 Task: Find connections with filter location Jeypore with filter topic #linkedinlearningwith filter profile language German with filter current company WNS with filter school SR Engineering College  with filter industry Retail Art Dealers with filter service category Retirement Planning with filter keywords title Front Desk Associate
Action: Mouse moved to (616, 83)
Screenshot: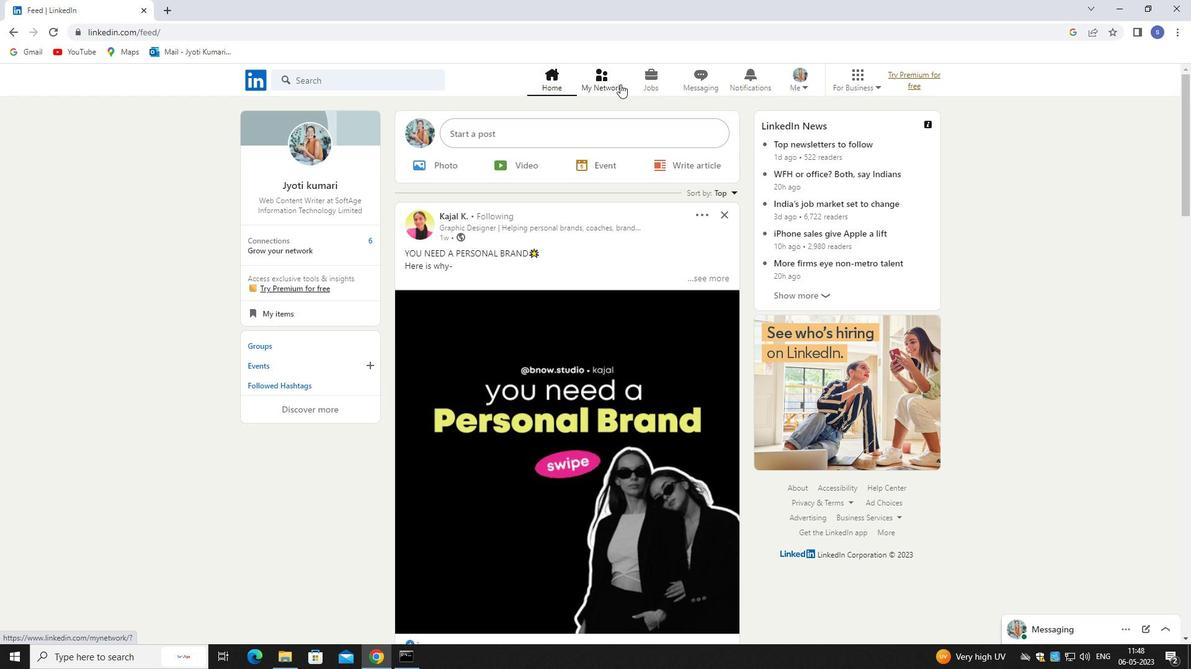 
Action: Mouse pressed left at (616, 83)
Screenshot: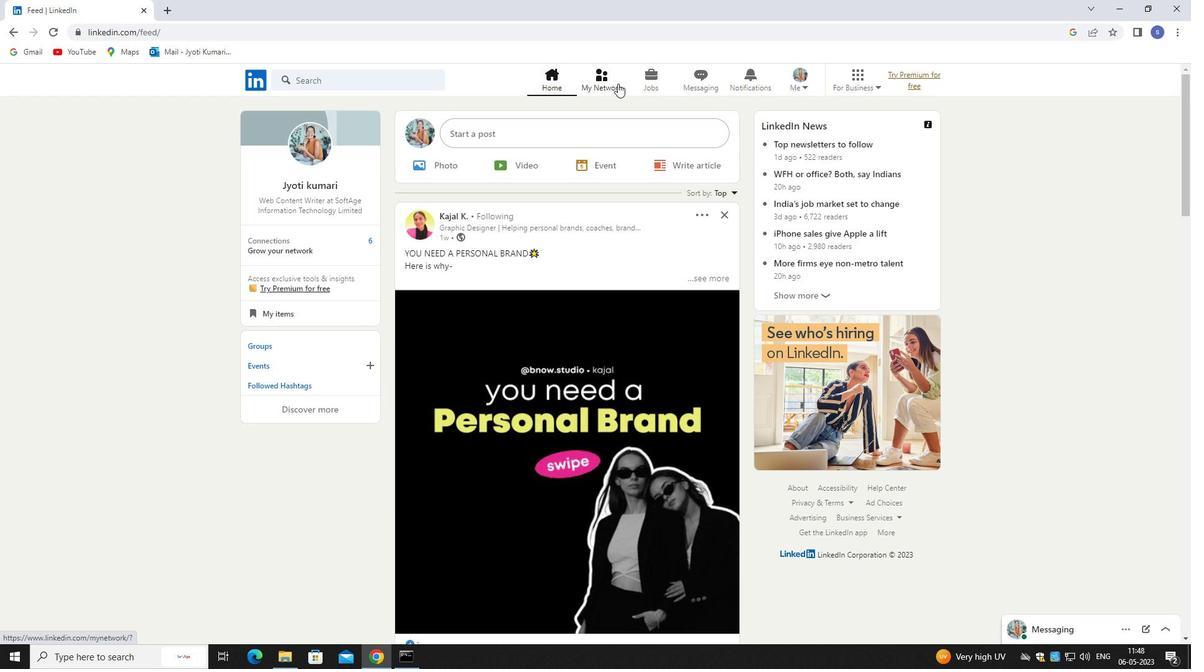 
Action: Mouse pressed left at (616, 83)
Screenshot: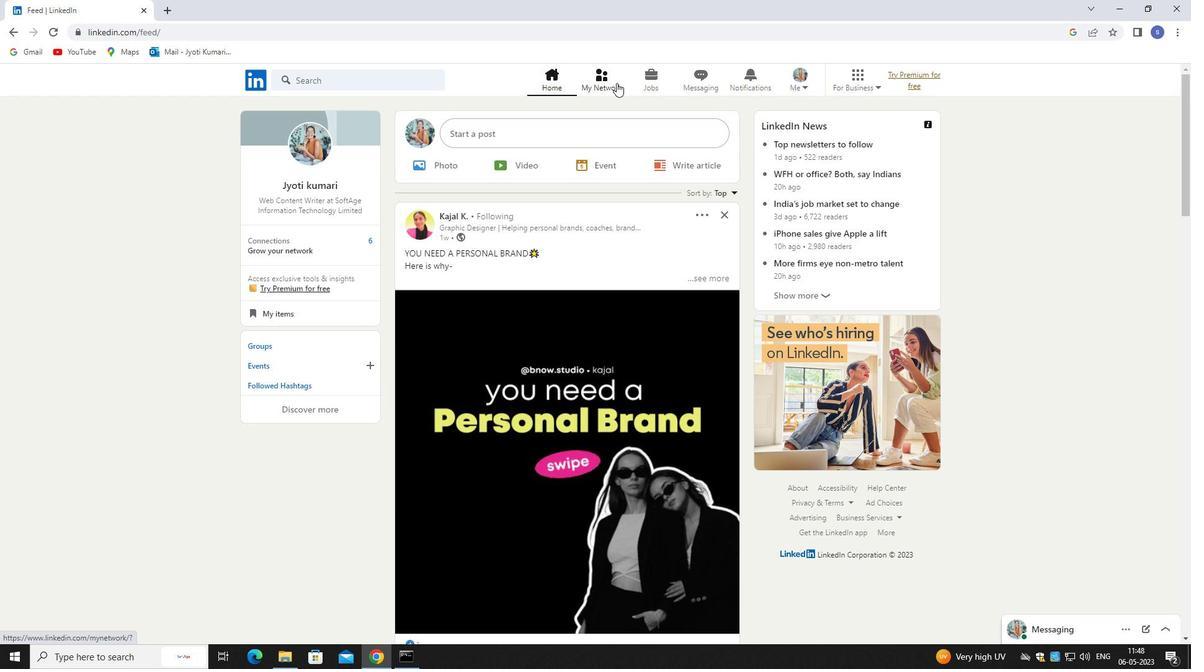 
Action: Mouse moved to (352, 156)
Screenshot: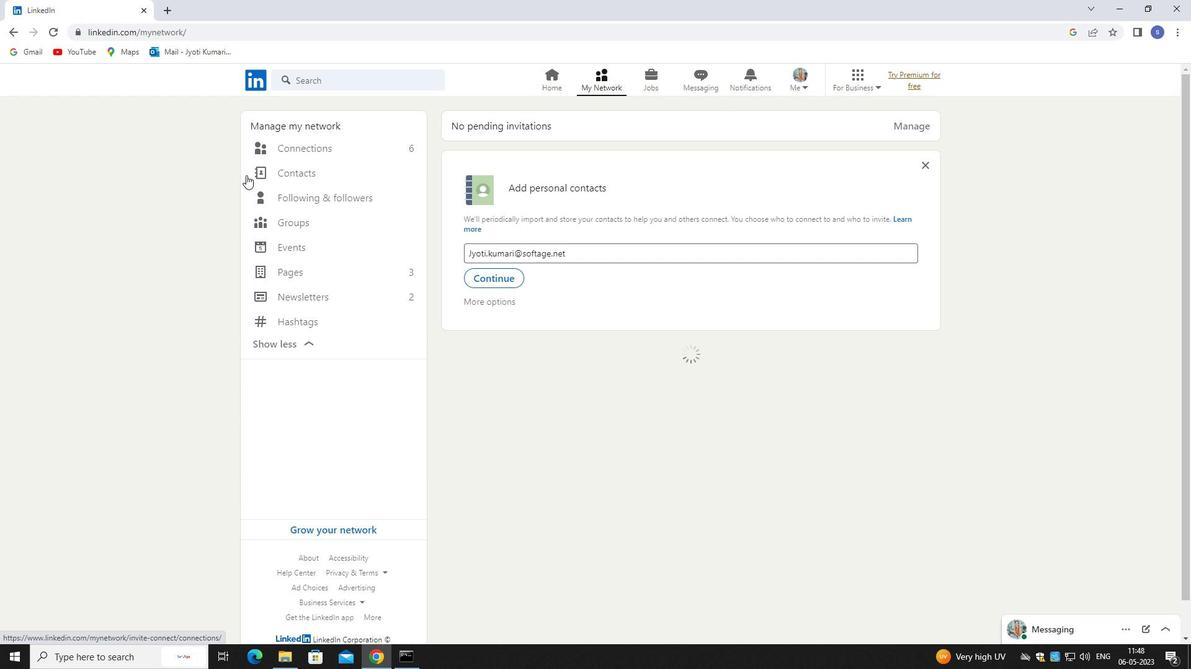 
Action: Mouse pressed left at (352, 156)
Screenshot: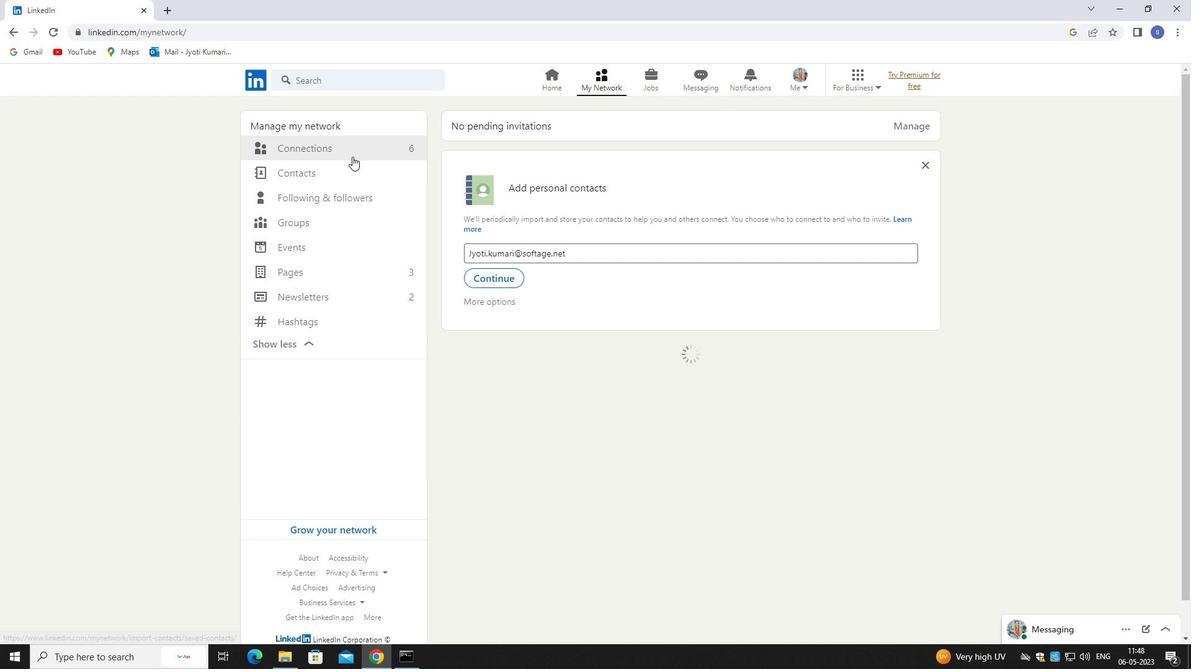 
Action: Mouse moved to (352, 156)
Screenshot: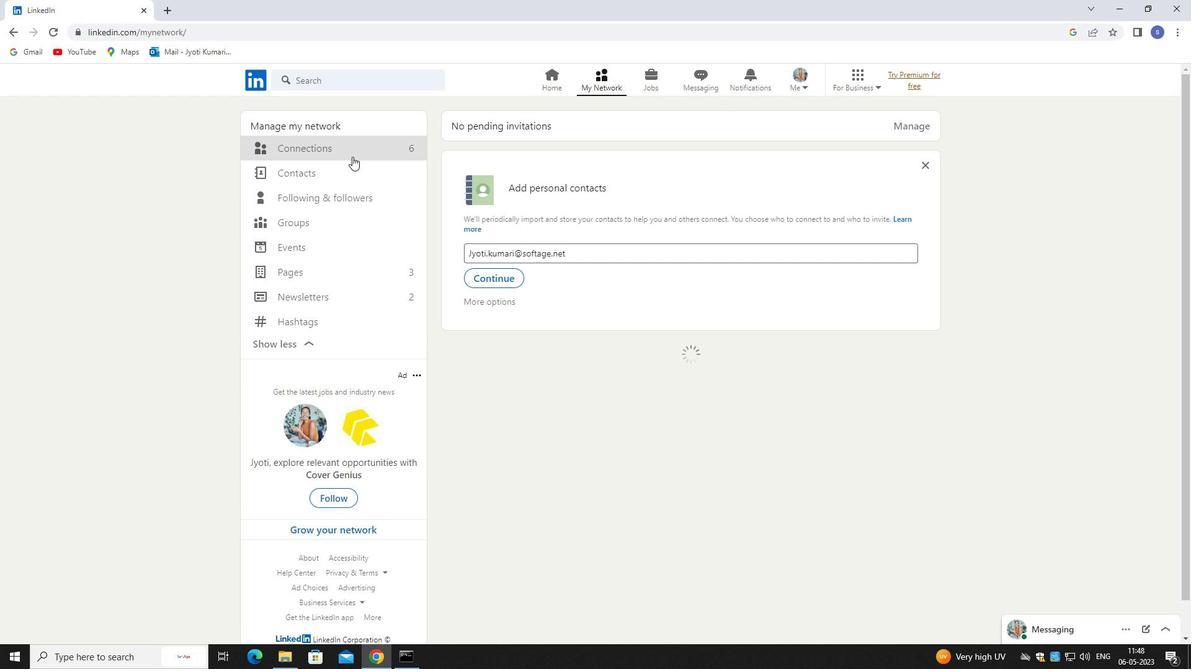 
Action: Mouse pressed left at (352, 156)
Screenshot: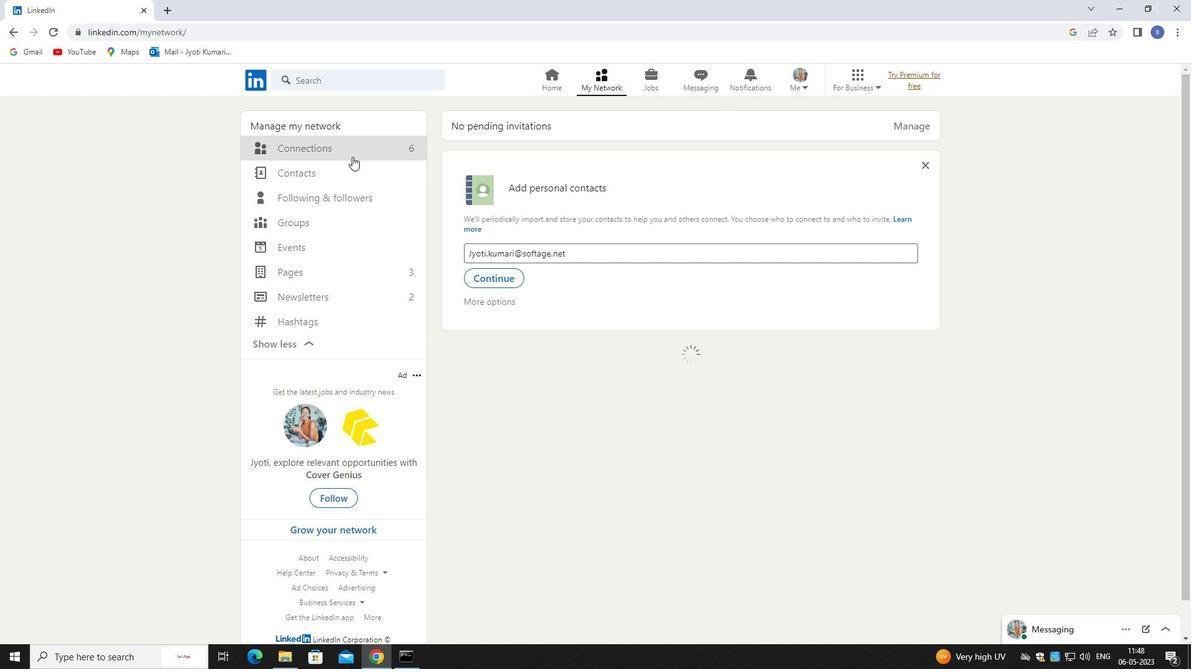 
Action: Mouse moved to (353, 156)
Screenshot: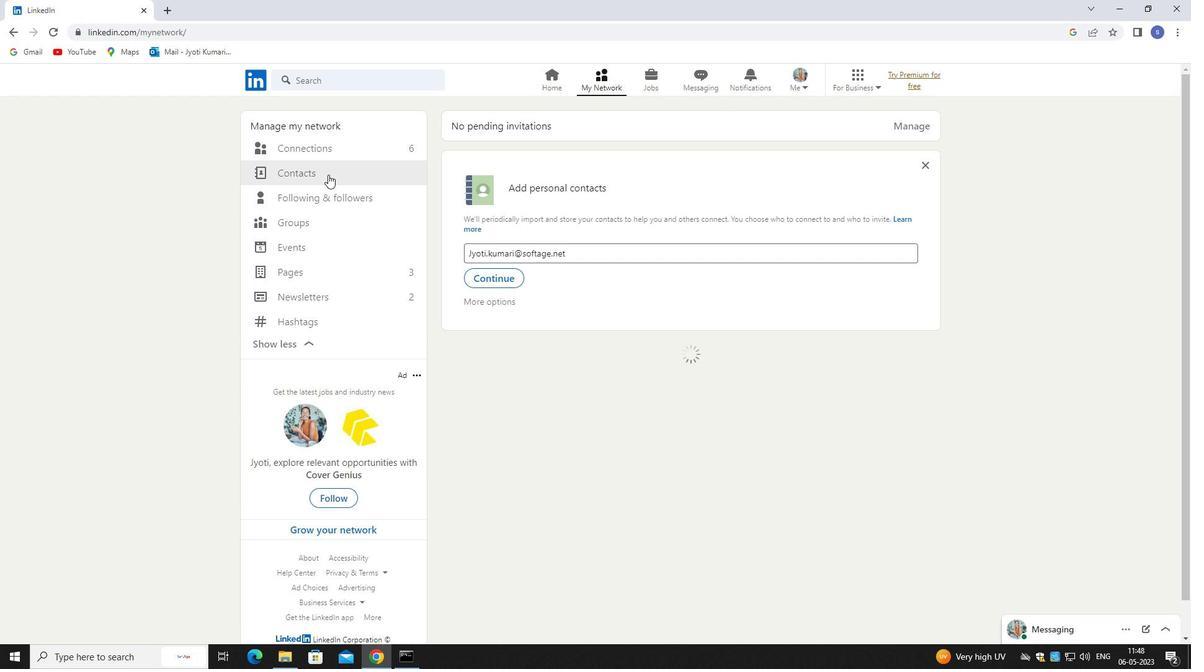 
Action: Mouse pressed left at (353, 156)
Screenshot: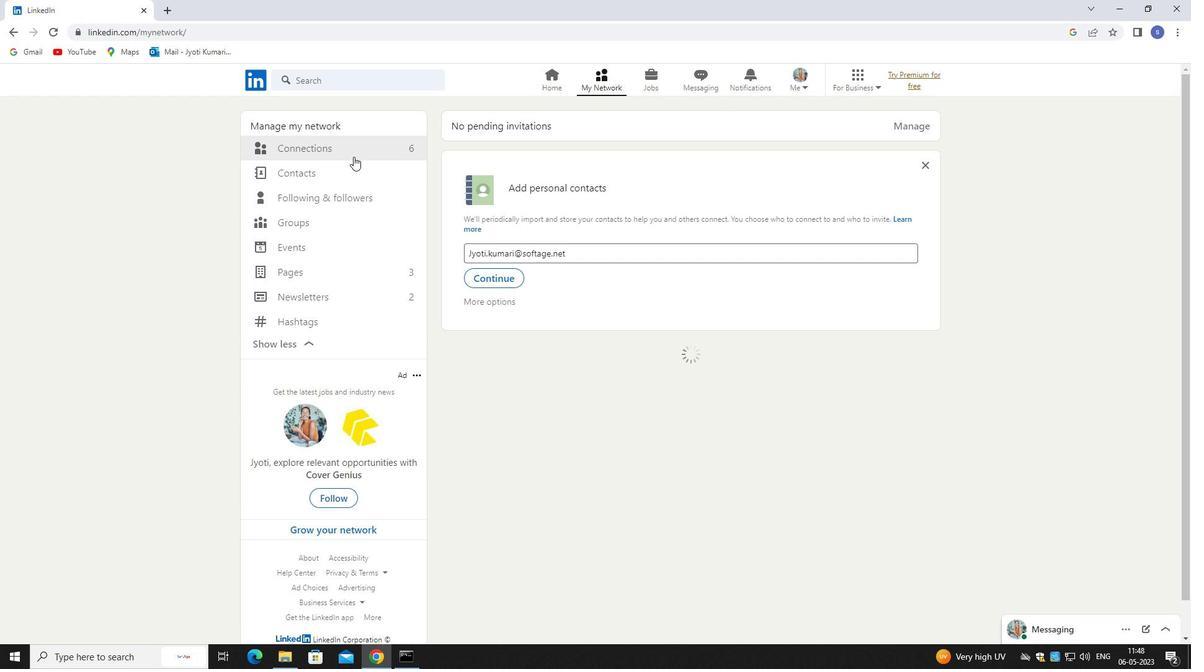 
Action: Mouse pressed left at (353, 156)
Screenshot: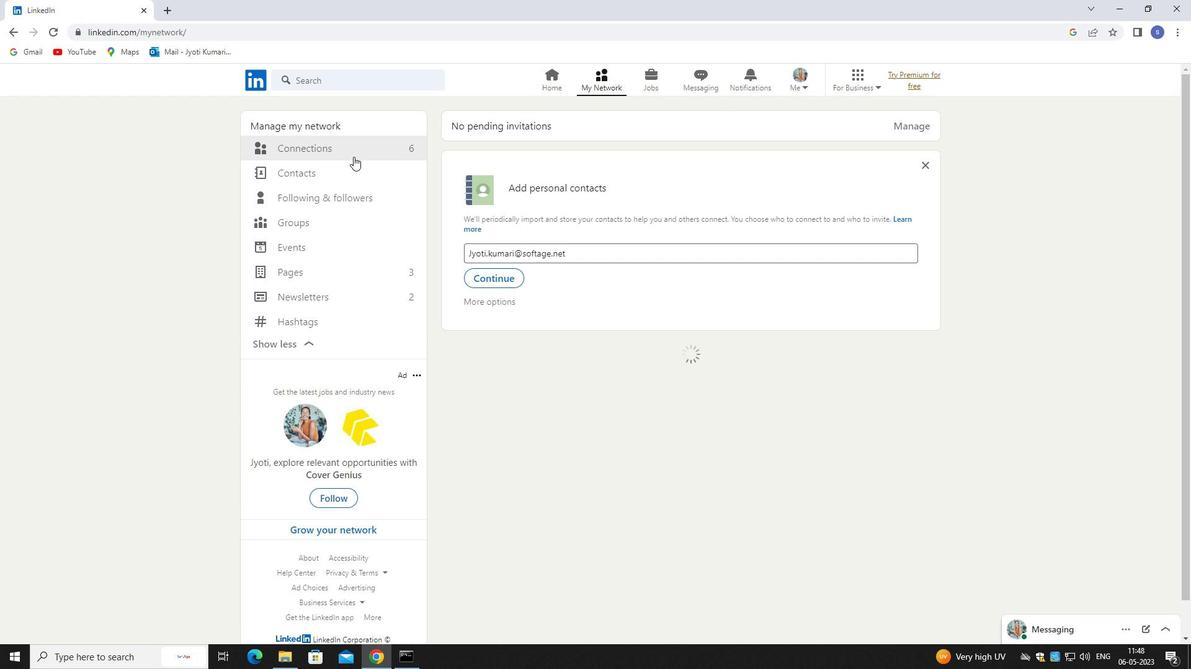 
Action: Mouse pressed left at (353, 156)
Screenshot: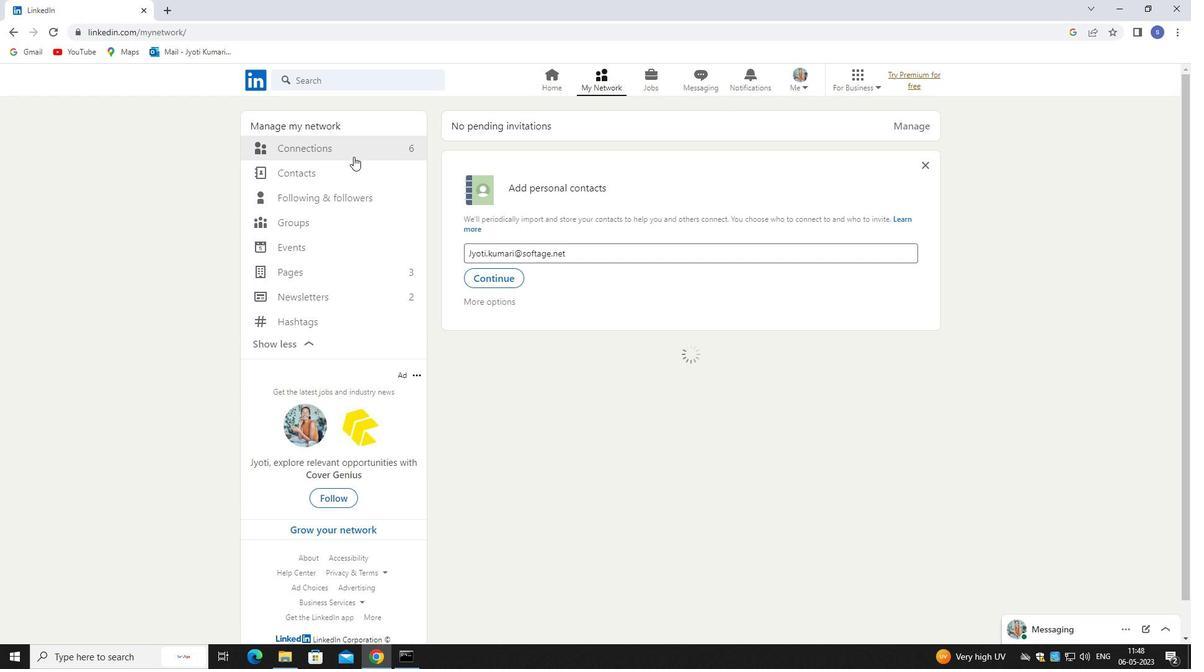 
Action: Mouse pressed left at (353, 156)
Screenshot: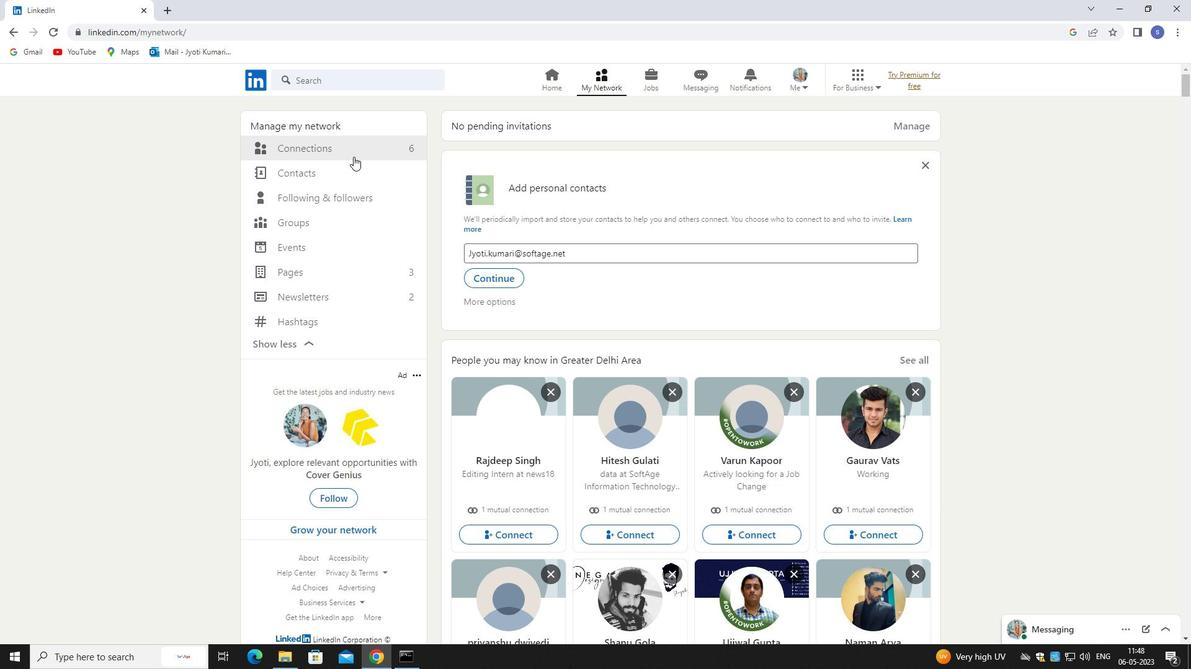 
Action: Mouse pressed left at (353, 156)
Screenshot: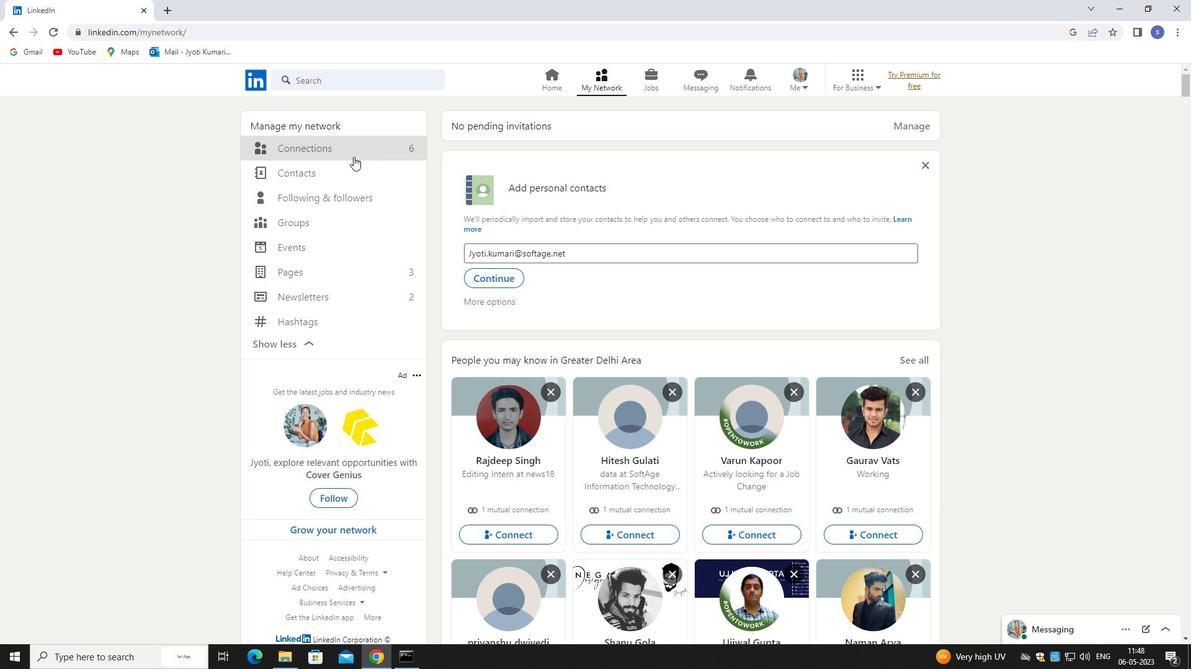 
Action: Mouse pressed left at (353, 156)
Screenshot: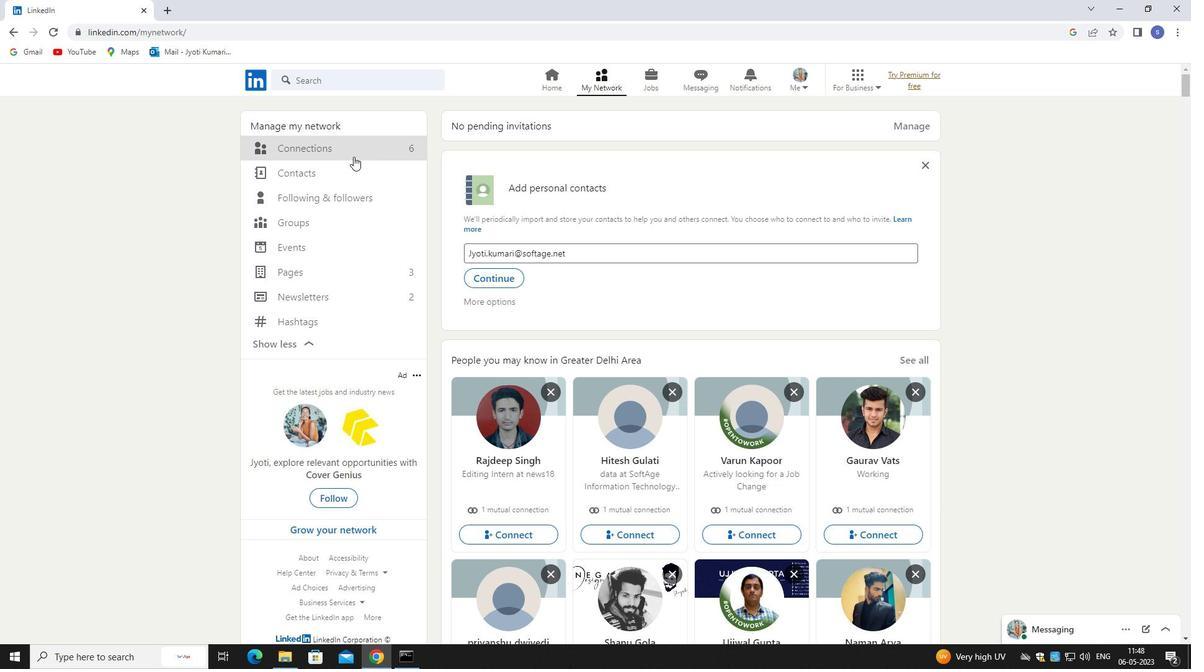 
Action: Mouse moved to (382, 145)
Screenshot: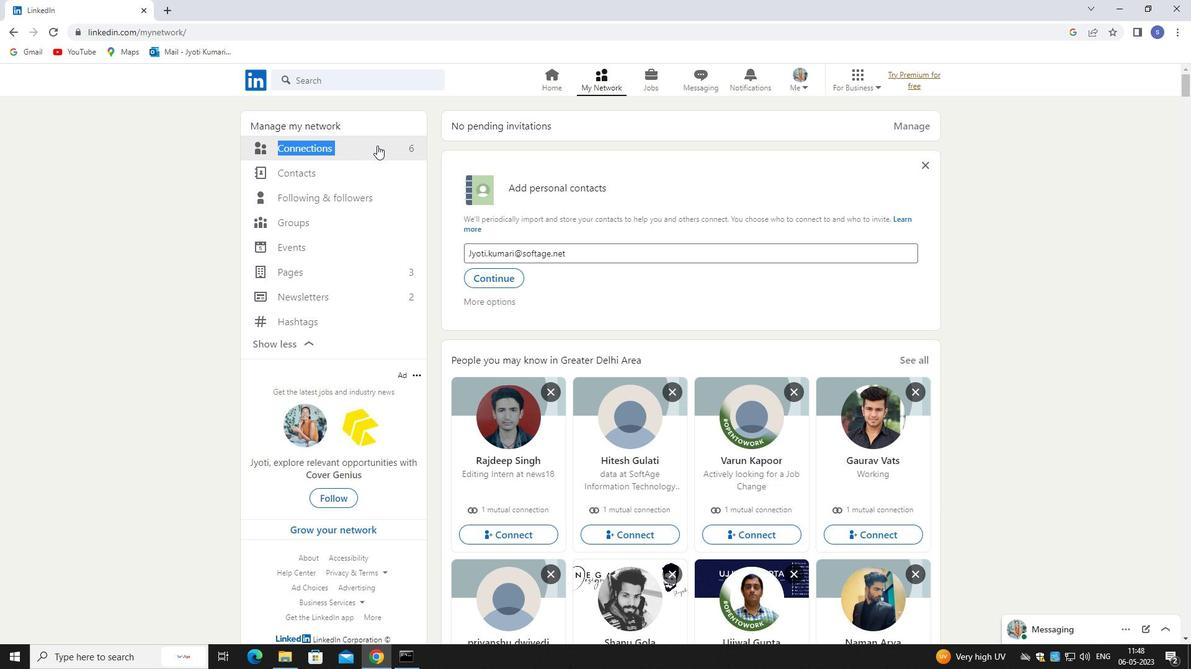 
Action: Mouse pressed left at (382, 145)
Screenshot: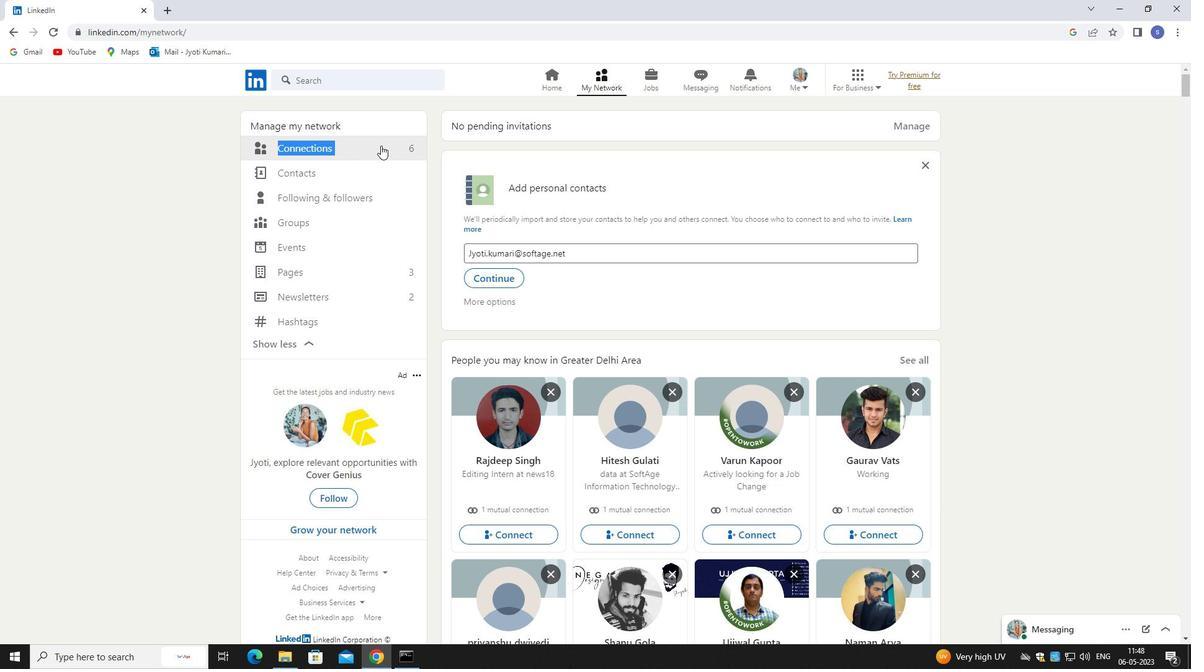 
Action: Mouse moved to (382, 145)
Screenshot: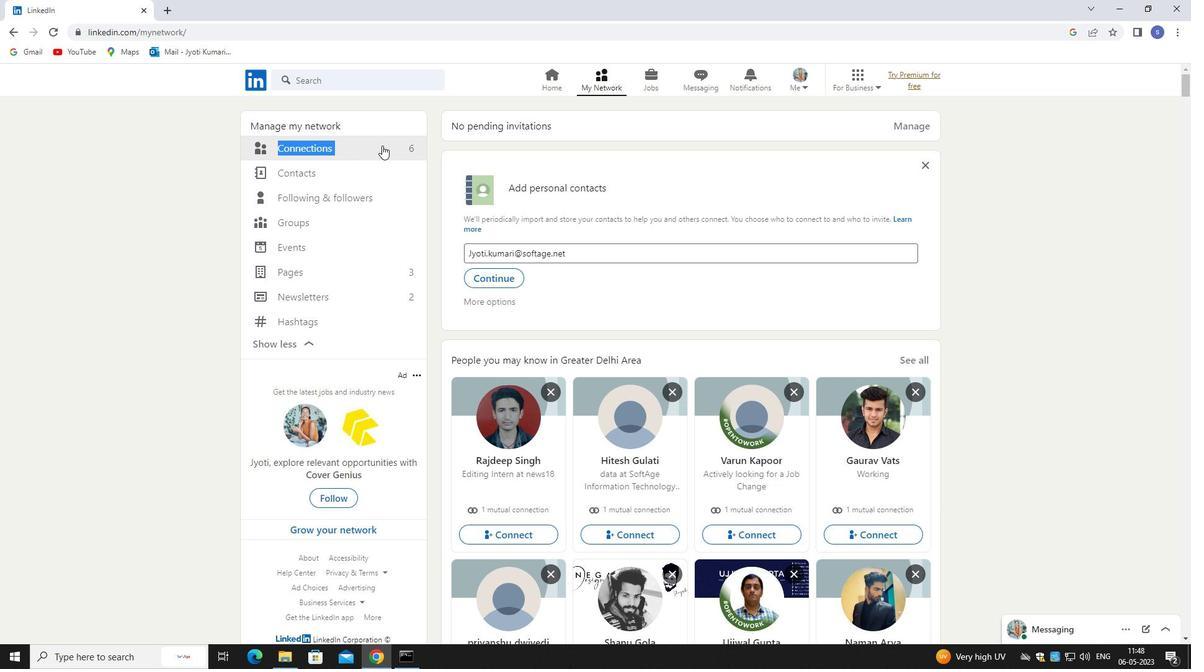 
Action: Mouse pressed left at (382, 145)
Screenshot: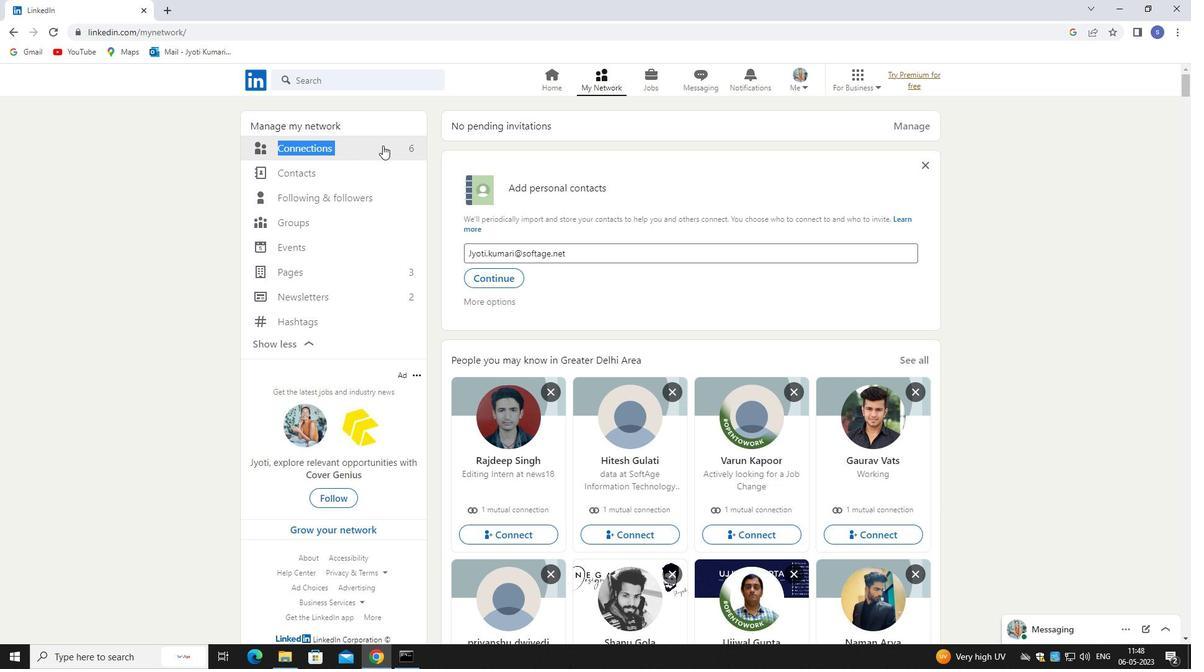 
Action: Mouse moved to (694, 151)
Screenshot: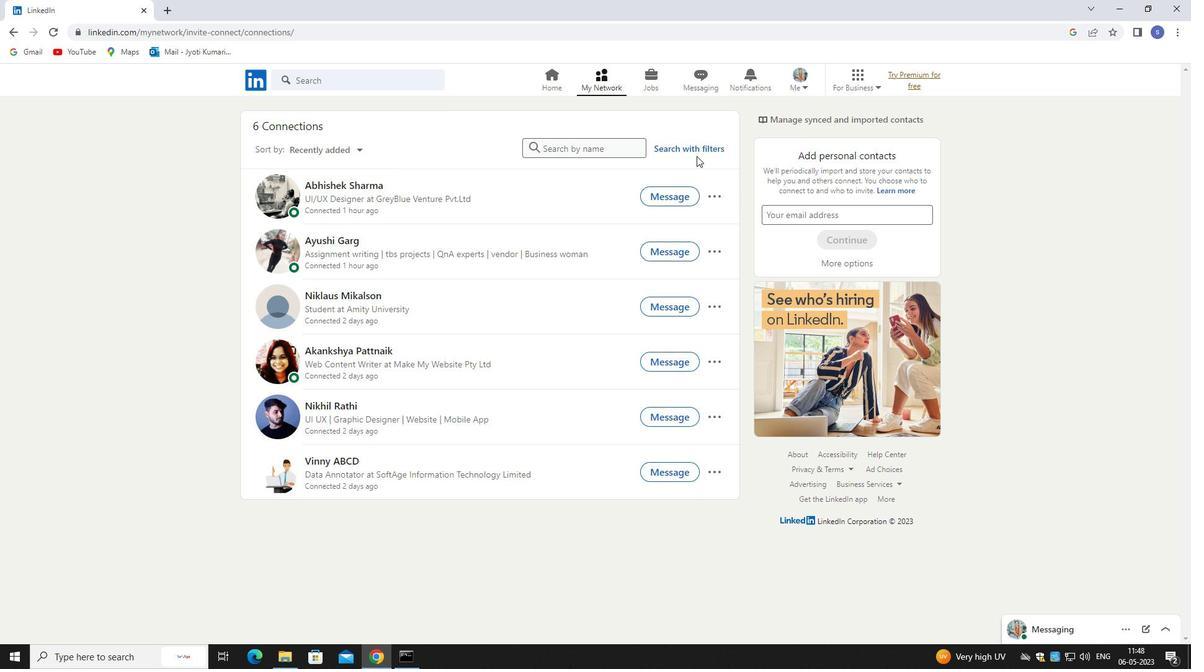 
Action: Mouse pressed left at (694, 151)
Screenshot: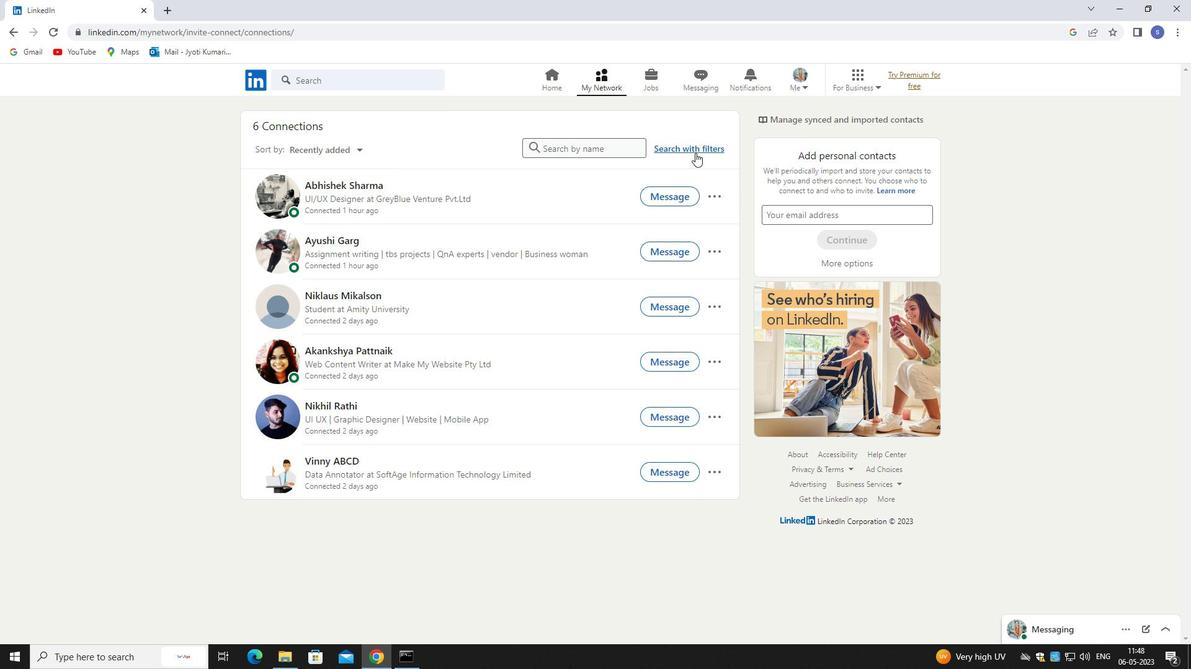 
Action: Mouse moved to (640, 106)
Screenshot: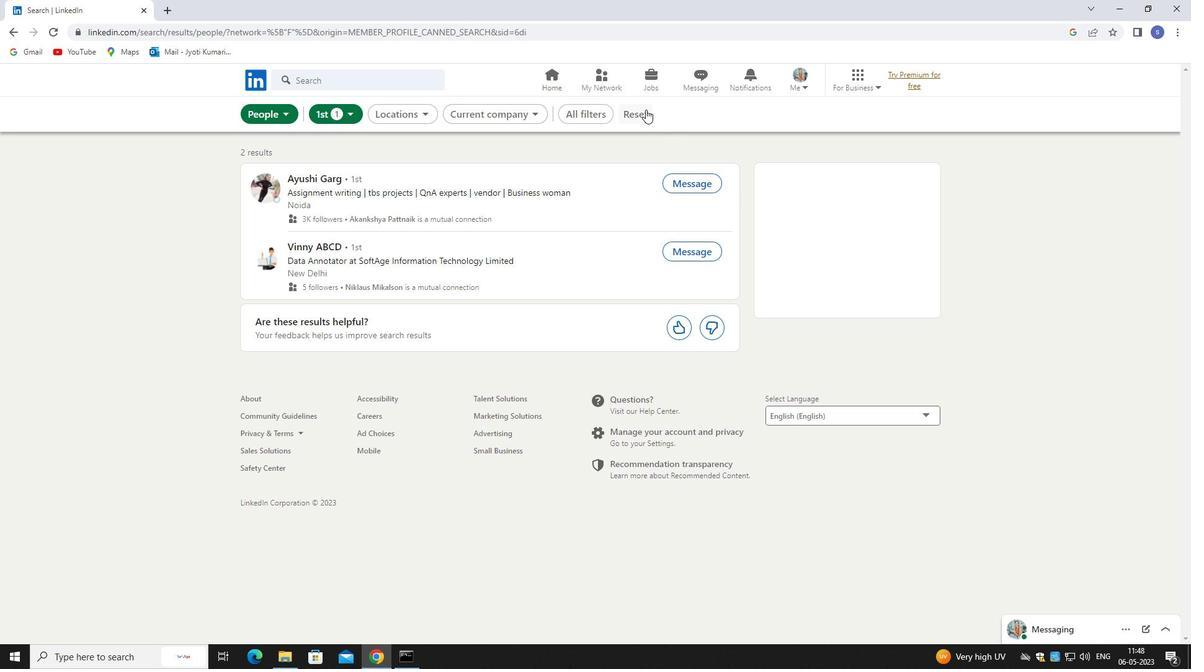 
Action: Mouse pressed left at (640, 106)
Screenshot: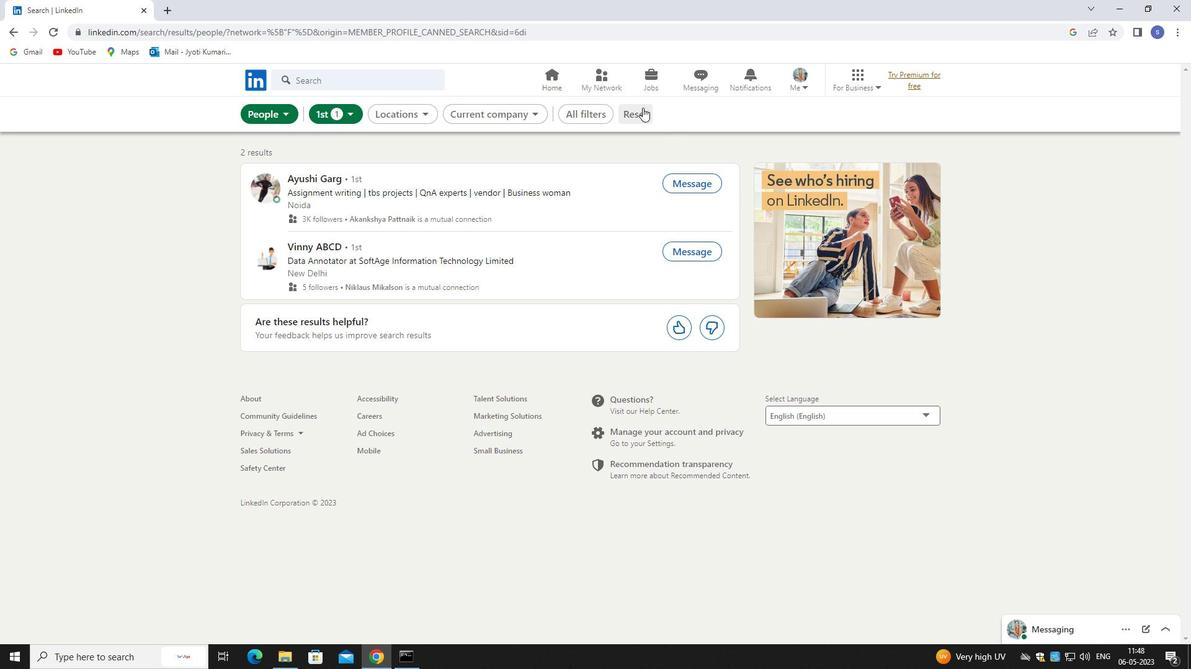 
Action: Mouse moved to (612, 110)
Screenshot: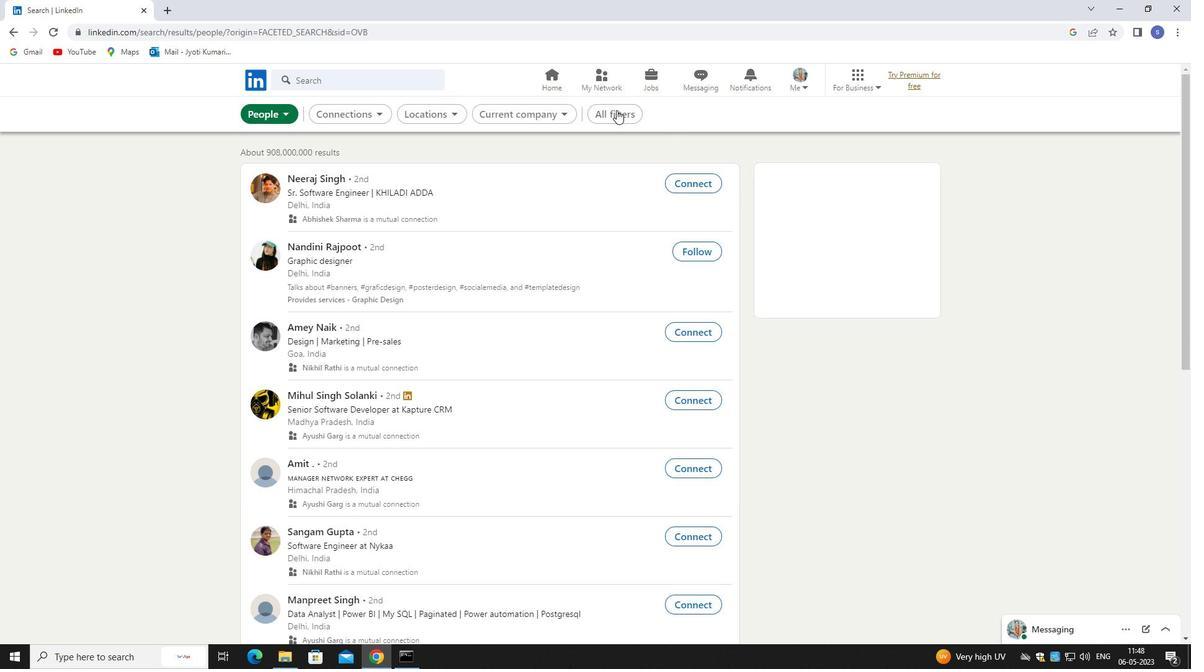 
Action: Mouse pressed left at (612, 110)
Screenshot: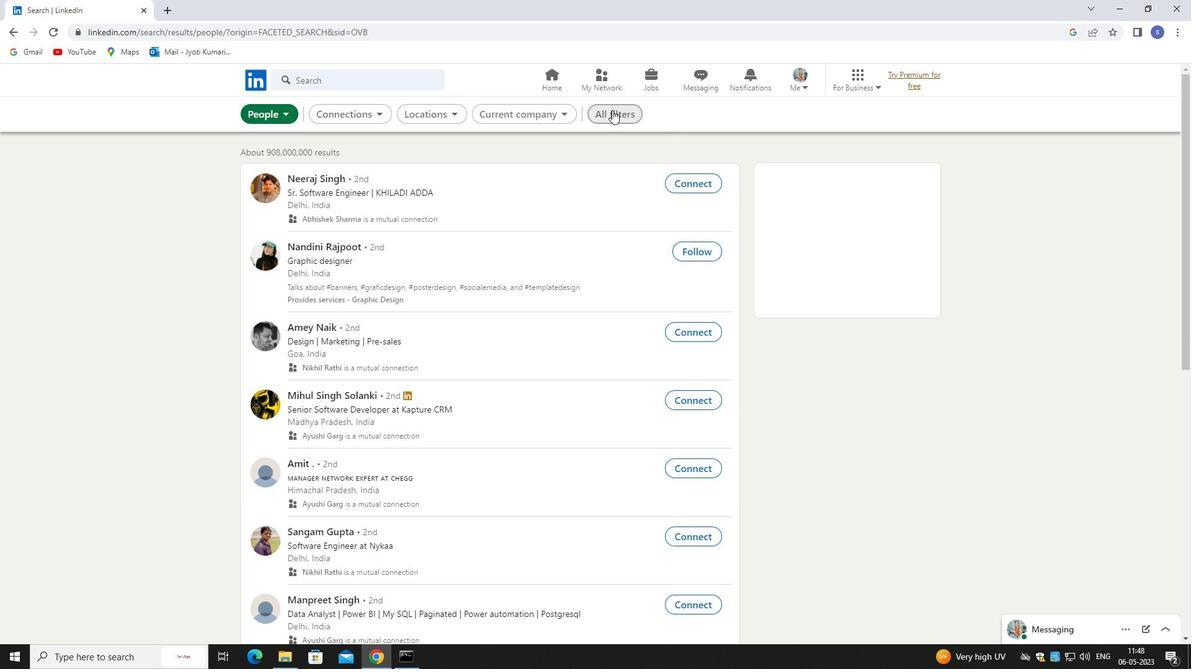 
Action: Mouse moved to (1058, 487)
Screenshot: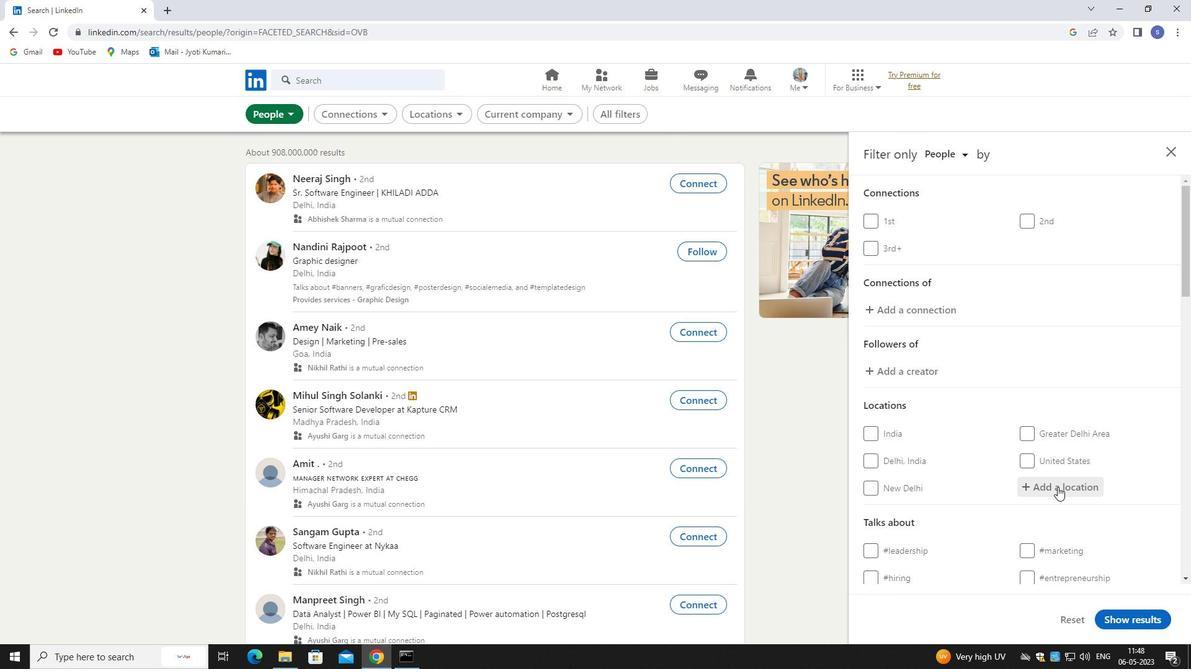 
Action: Mouse pressed left at (1058, 487)
Screenshot: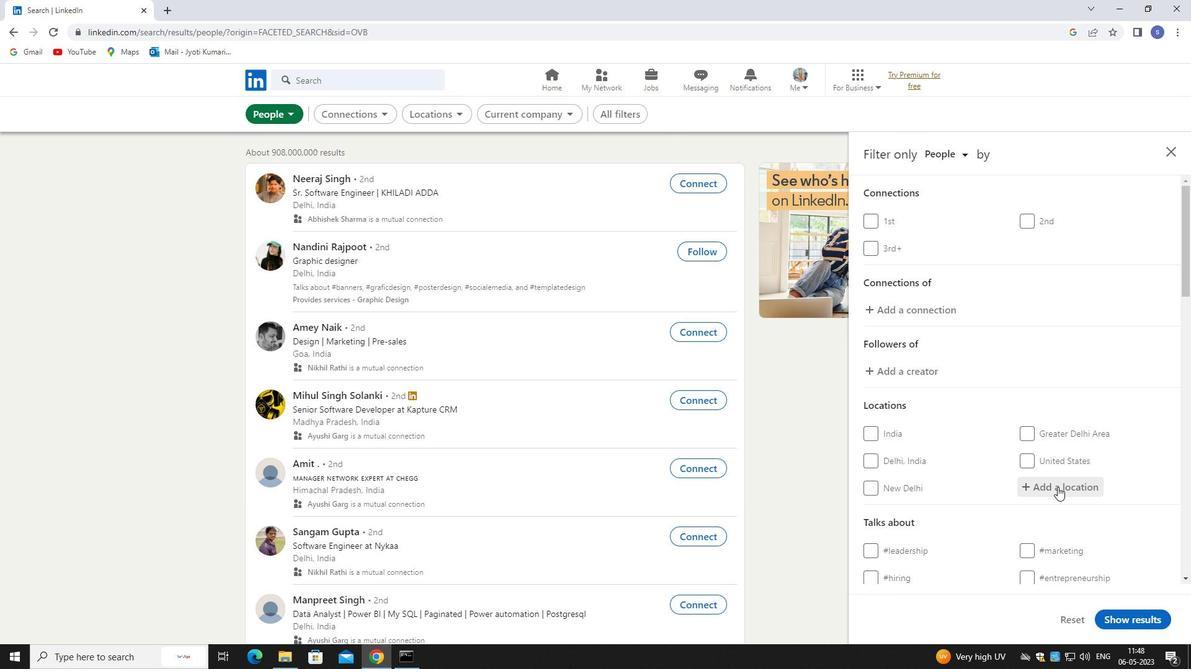 
Action: Mouse moved to (1057, 487)
Screenshot: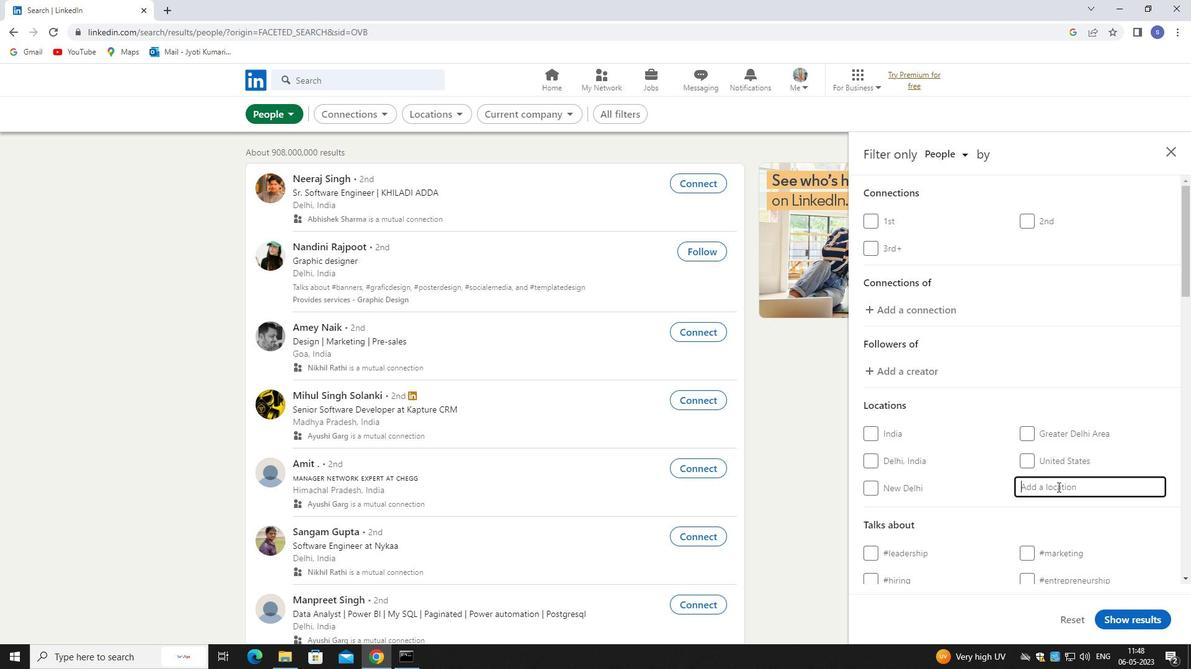 
Action: Key pressed jaypur
Screenshot: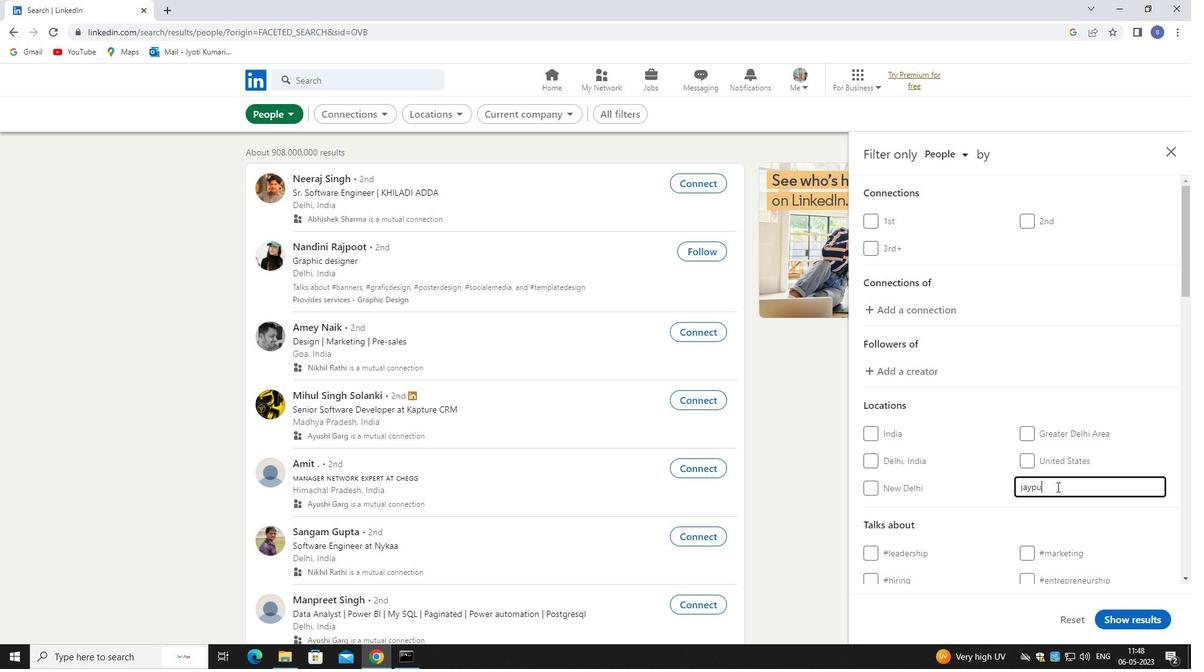 
Action: Mouse moved to (1056, 487)
Screenshot: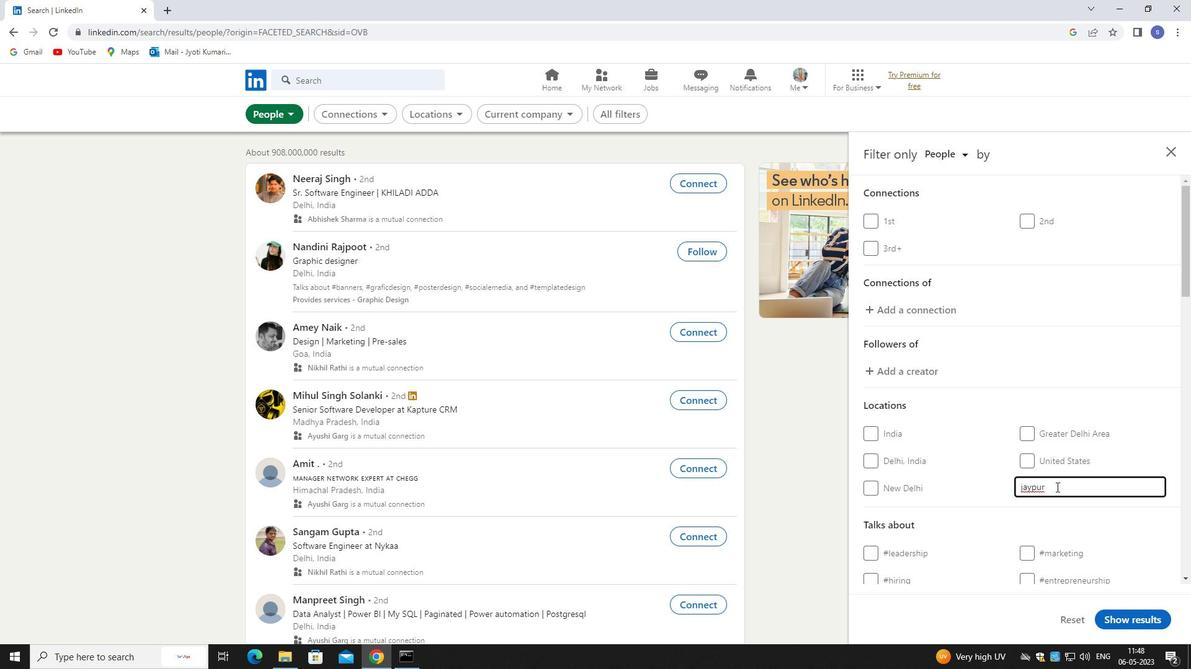 
Action: Key pressed <Key.backspace><Key.backspace><Key.backspace>pore
Screenshot: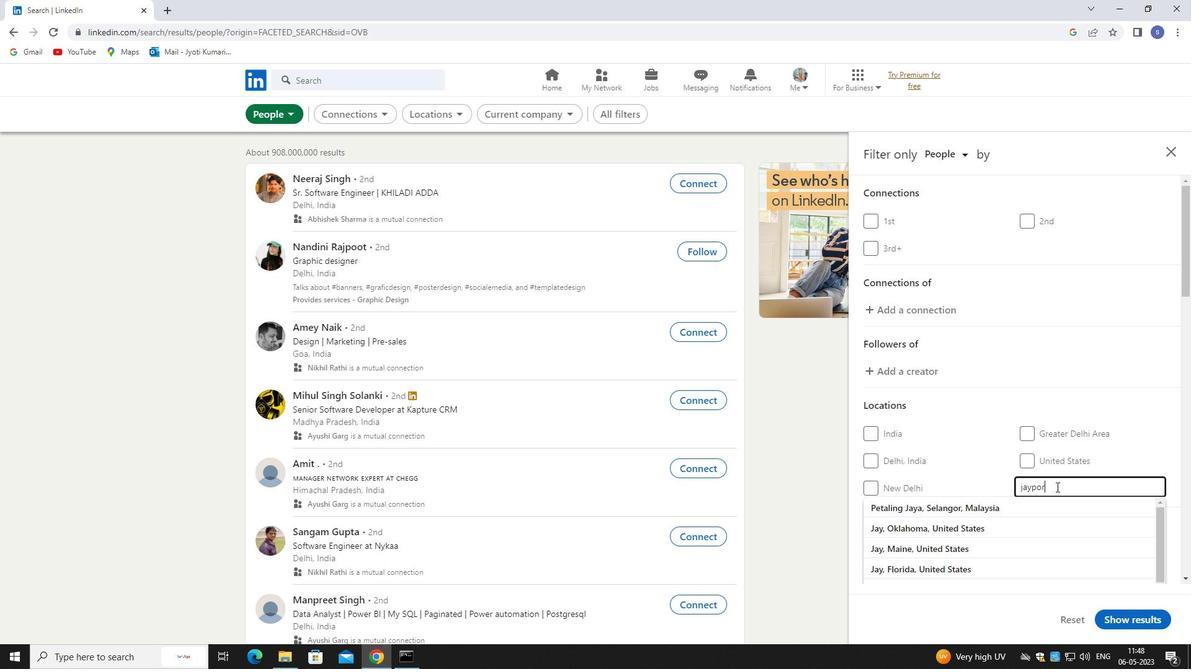 
Action: Mouse moved to (1057, 489)
Screenshot: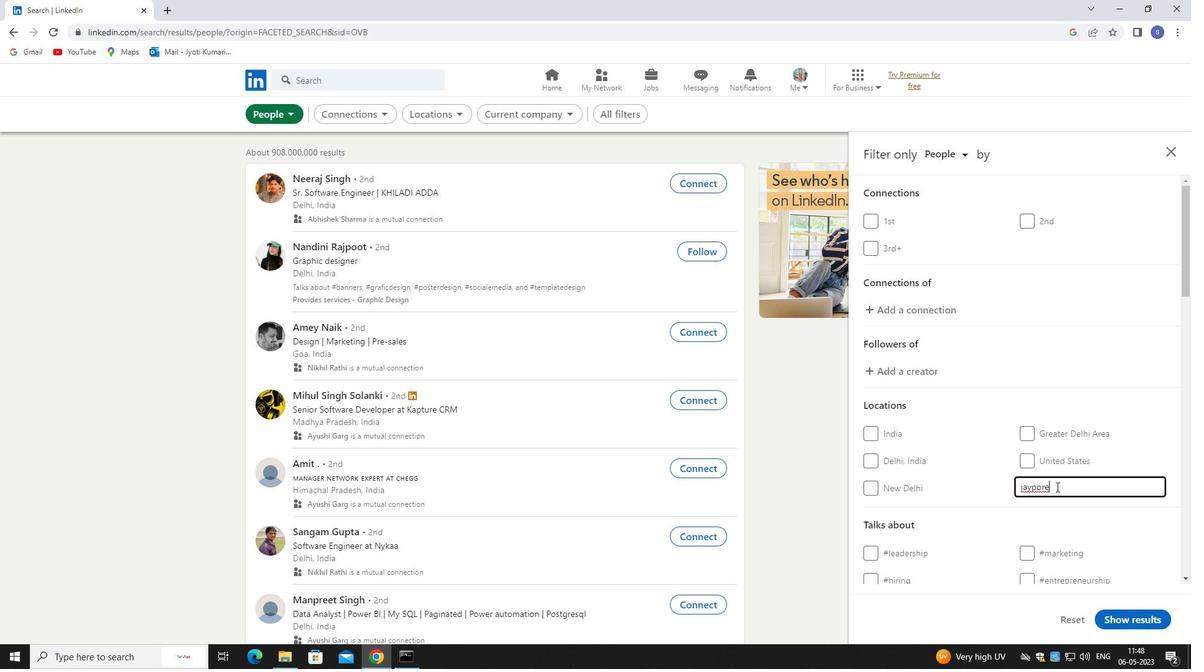 
Action: Key pressed <Key.left><Key.left><Key.left><Key.left><Key.left><Key.backspace>e
Screenshot: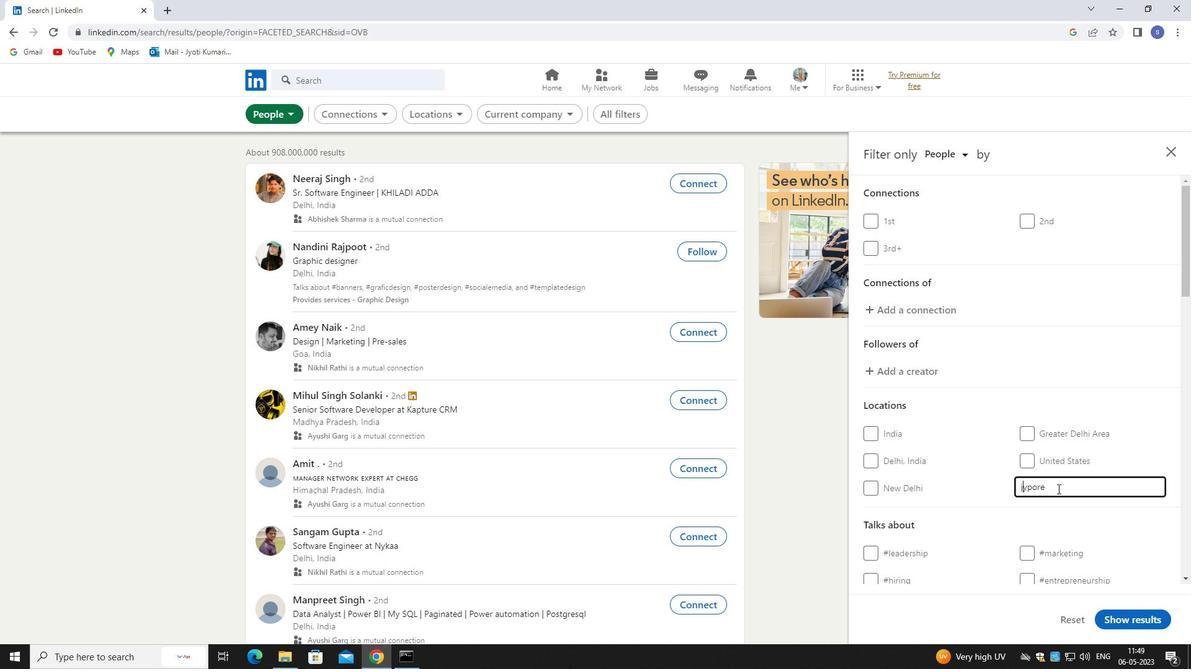 
Action: Mouse moved to (1053, 507)
Screenshot: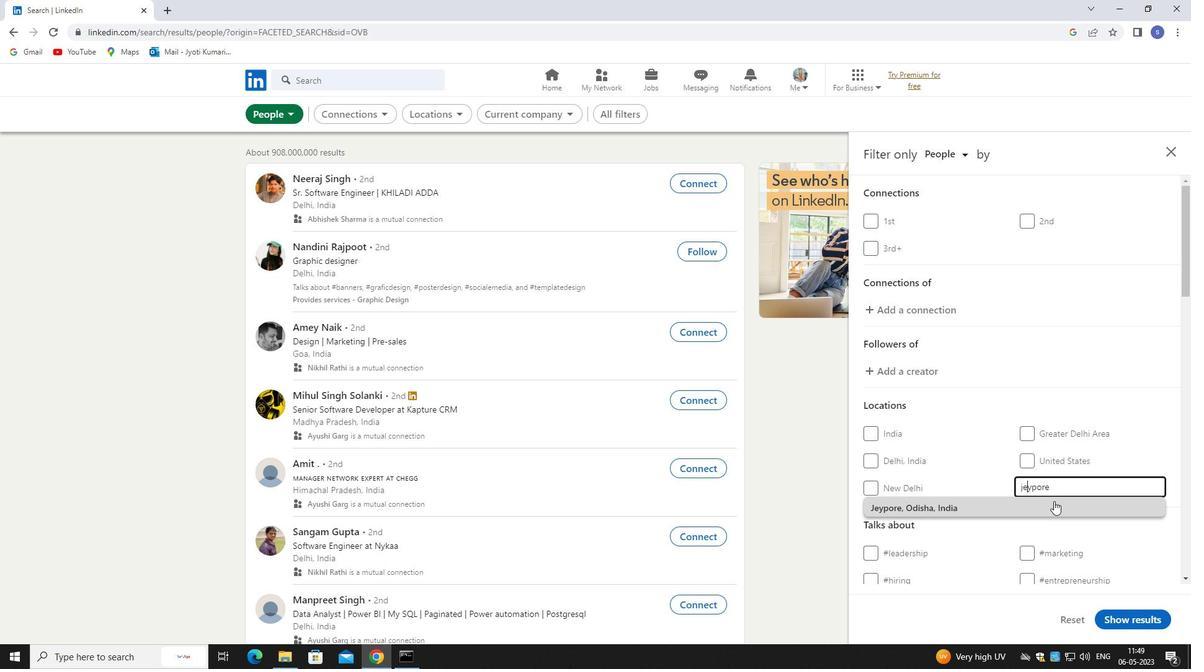 
Action: Mouse pressed left at (1053, 507)
Screenshot: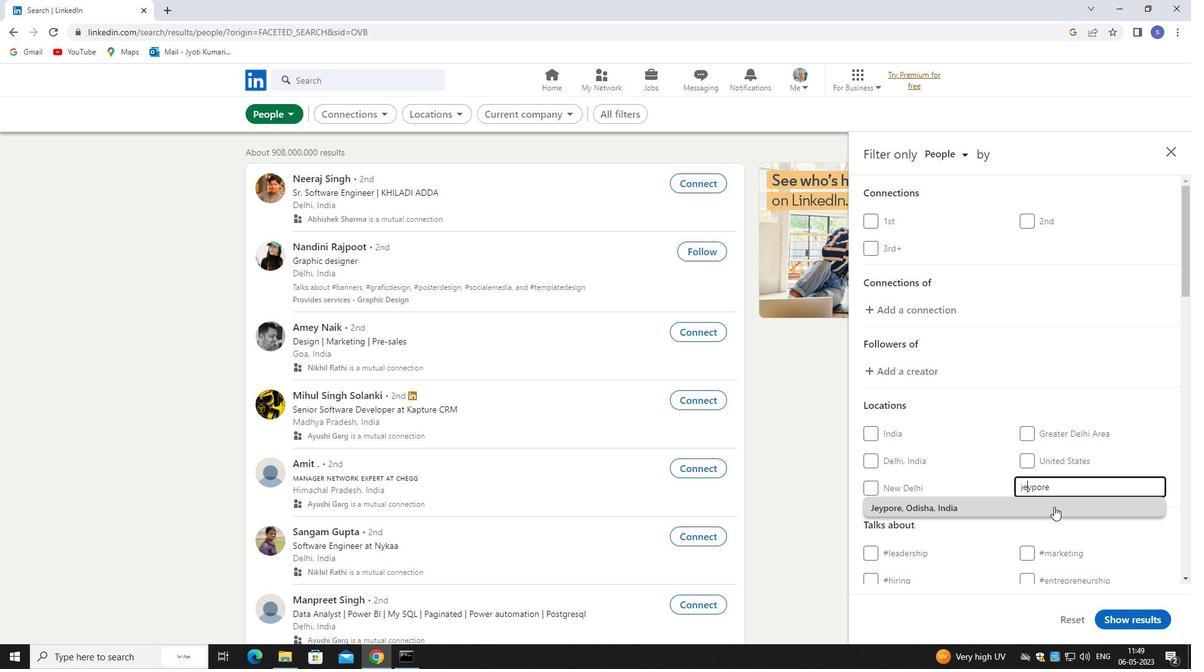 
Action: Mouse scrolled (1053, 506) with delta (0, 0)
Screenshot: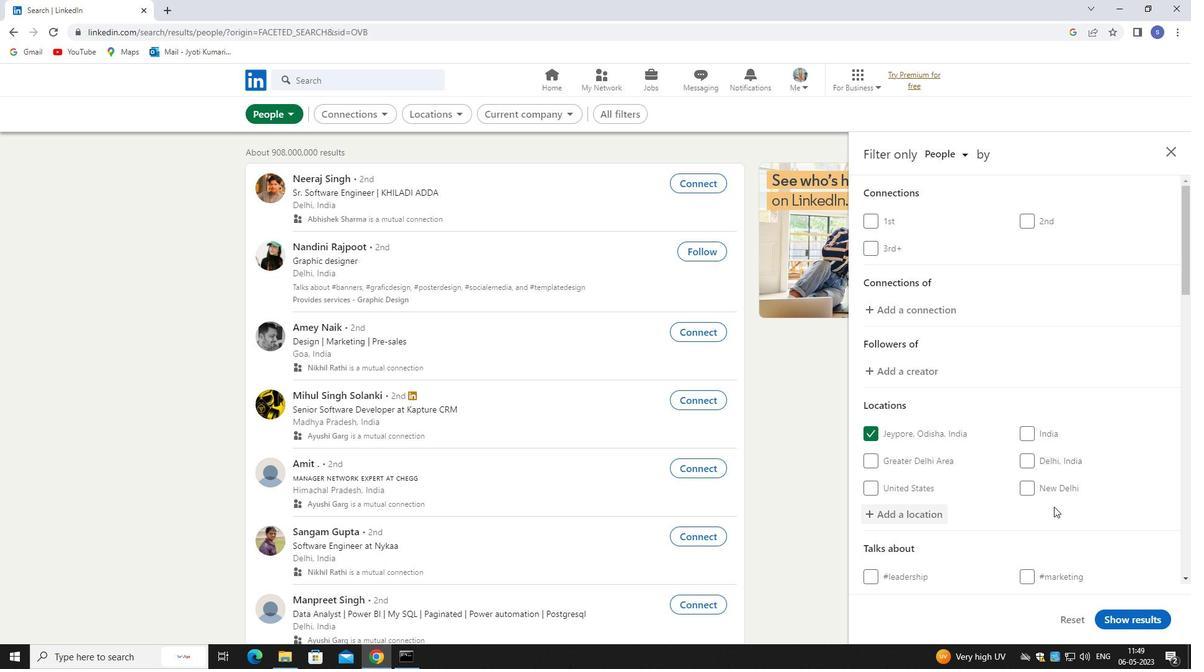 
Action: Mouse moved to (1053, 508)
Screenshot: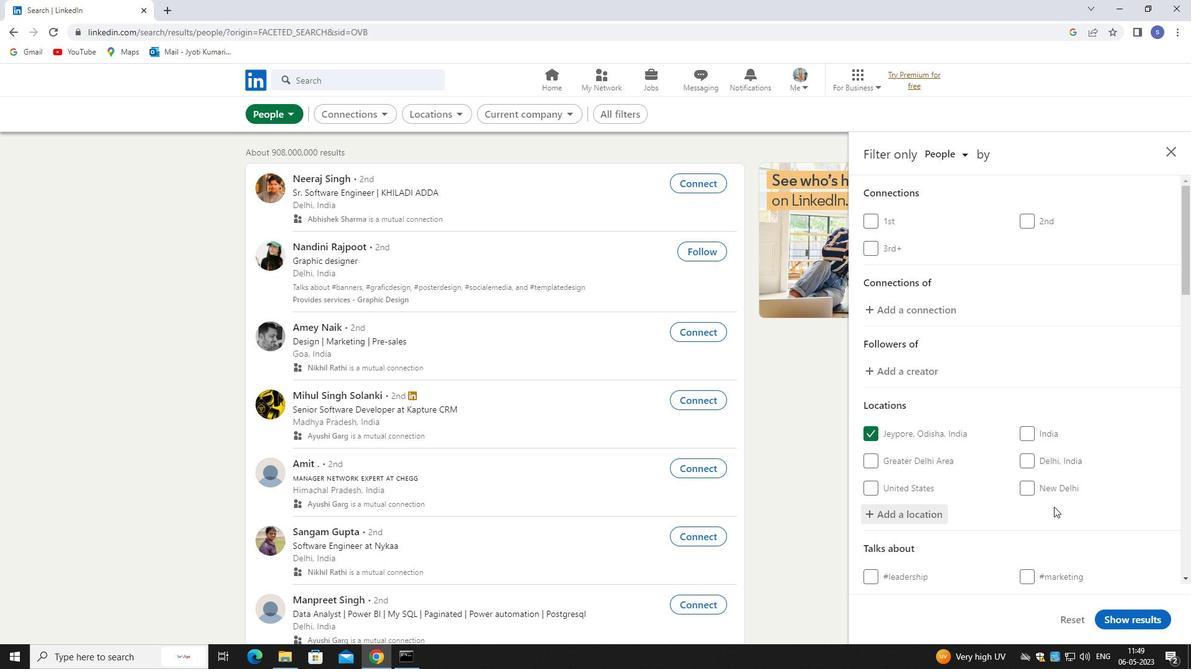 
Action: Mouse scrolled (1053, 508) with delta (0, 0)
Screenshot: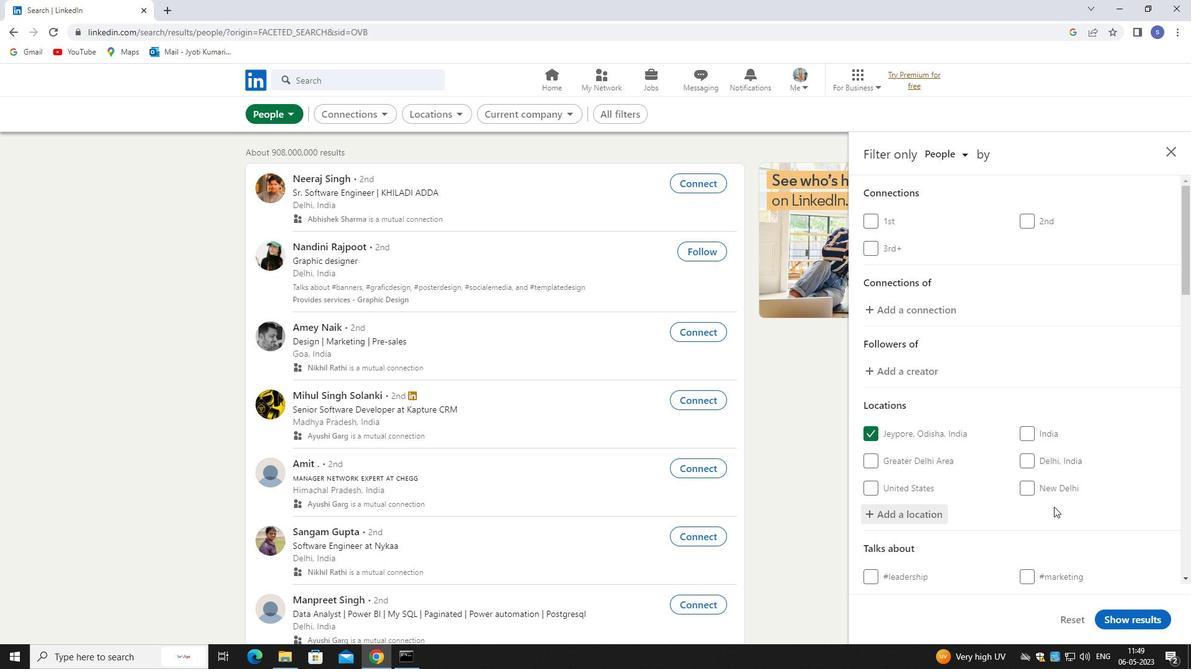 
Action: Mouse moved to (1054, 509)
Screenshot: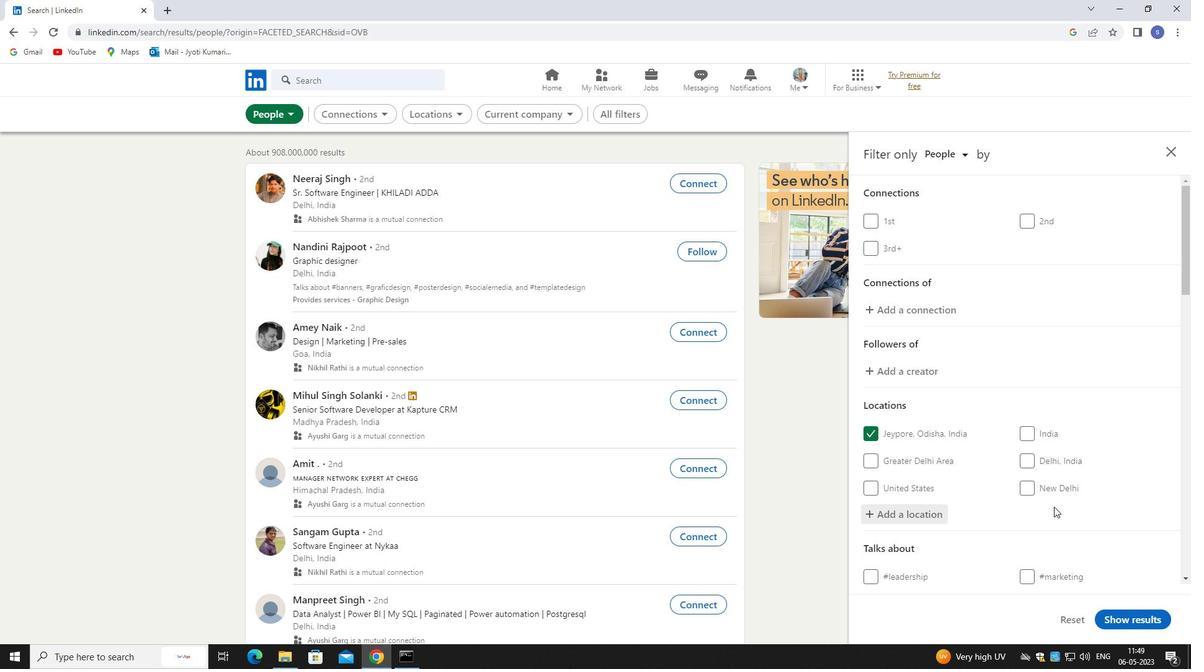 
Action: Mouse scrolled (1054, 508) with delta (0, 0)
Screenshot: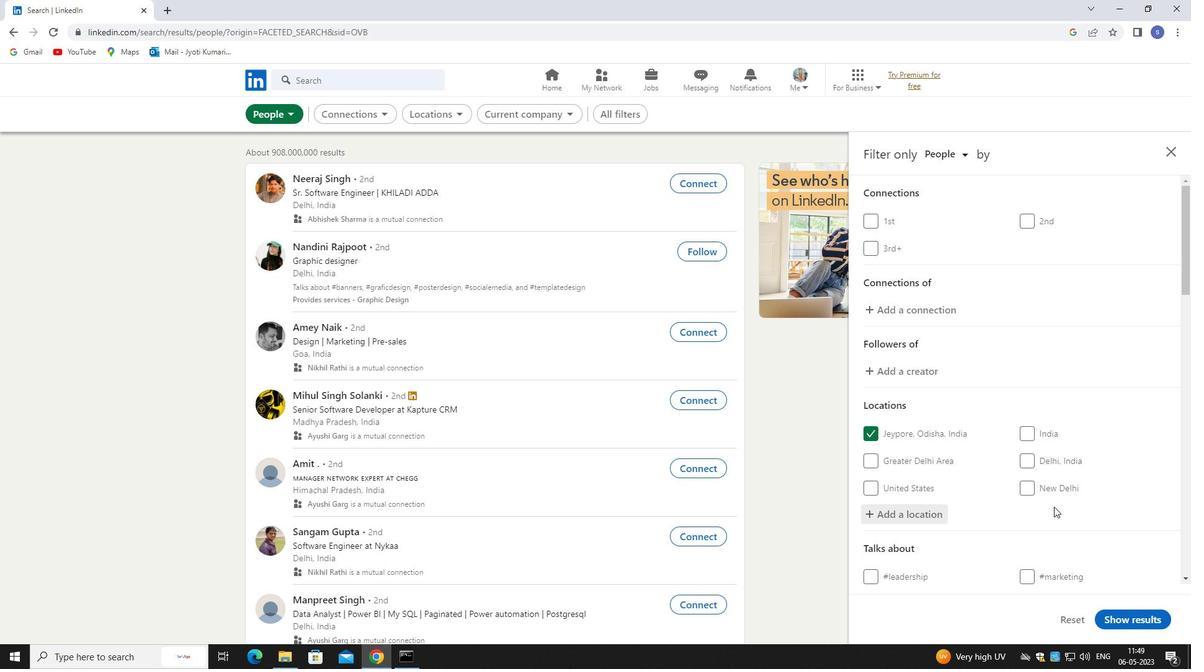 
Action: Mouse scrolled (1054, 508) with delta (0, 0)
Screenshot: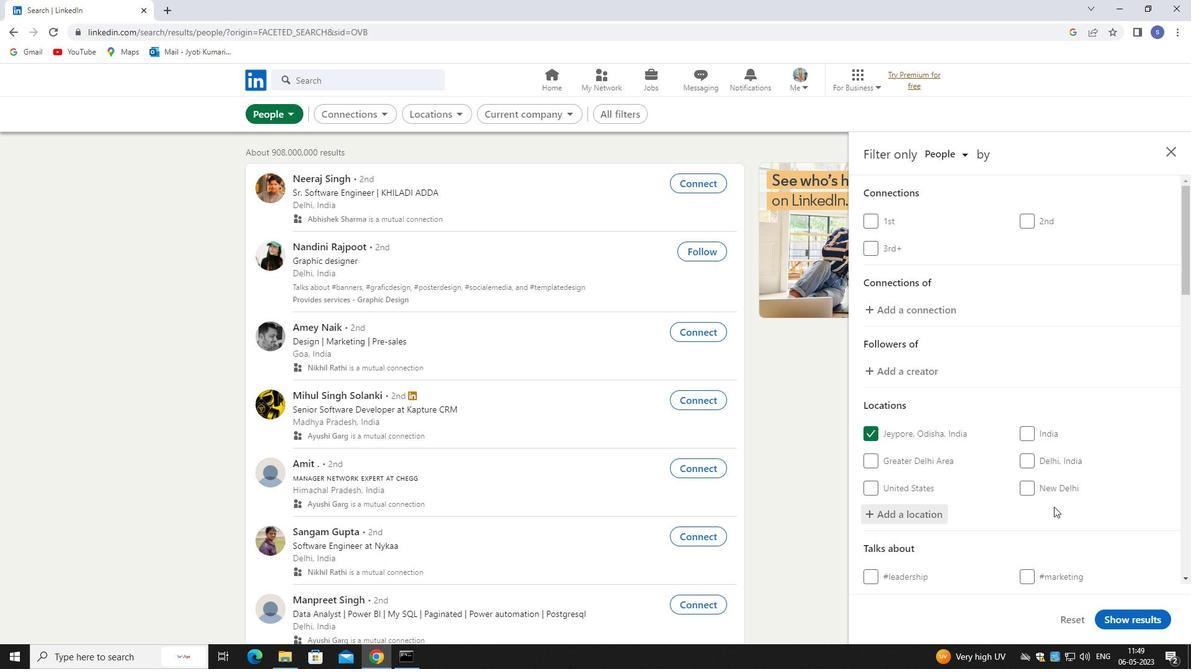 
Action: Mouse moved to (1055, 509)
Screenshot: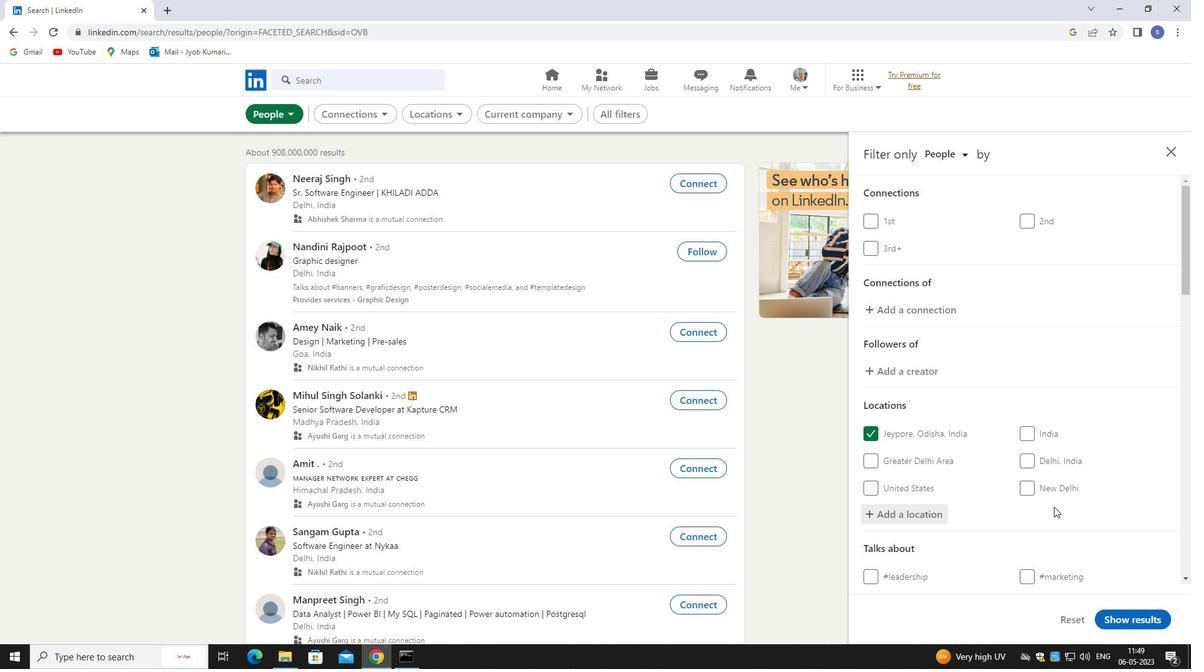 
Action: Mouse scrolled (1055, 508) with delta (0, 0)
Screenshot: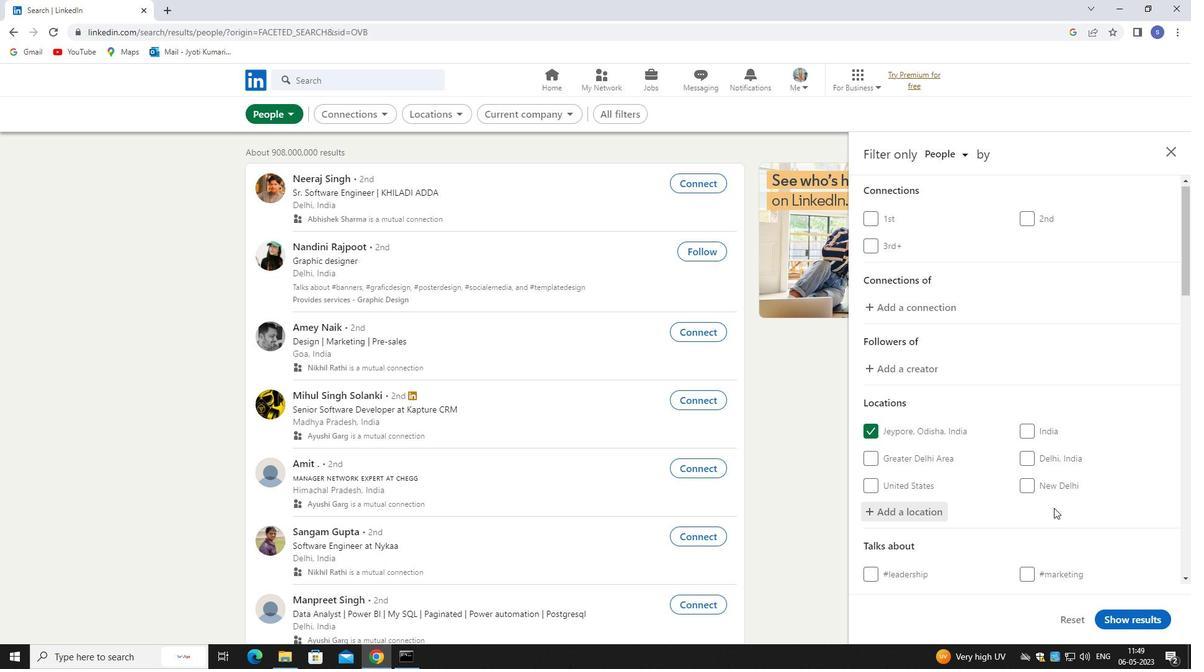 
Action: Mouse moved to (1062, 321)
Screenshot: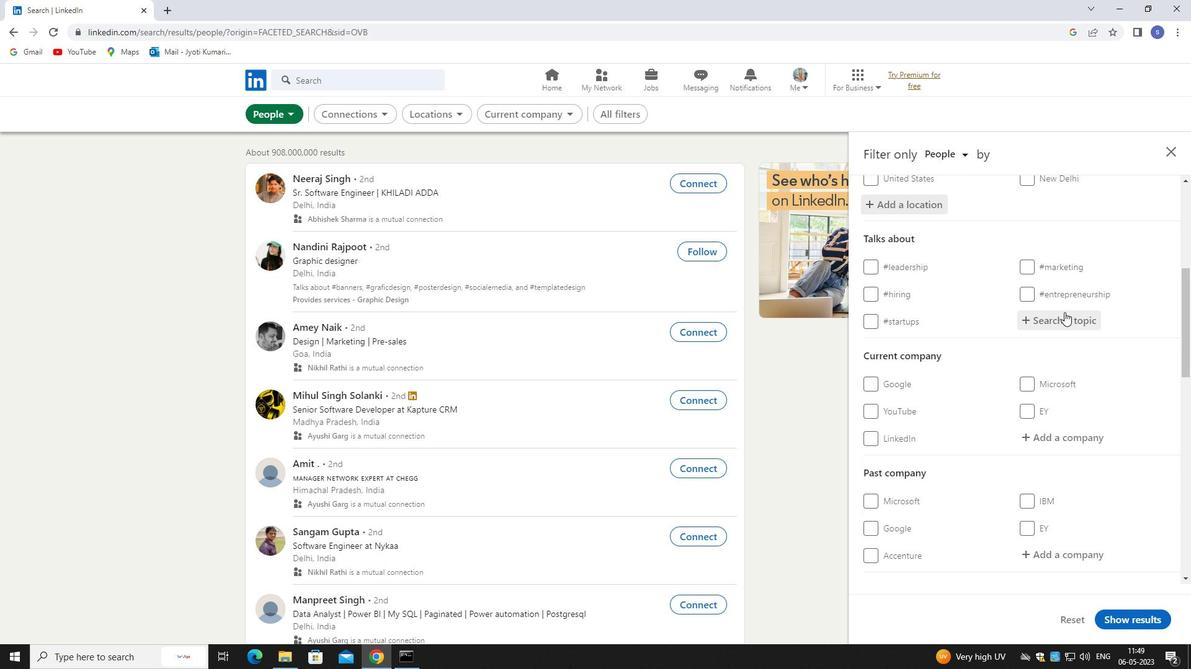 
Action: Mouse pressed left at (1062, 321)
Screenshot: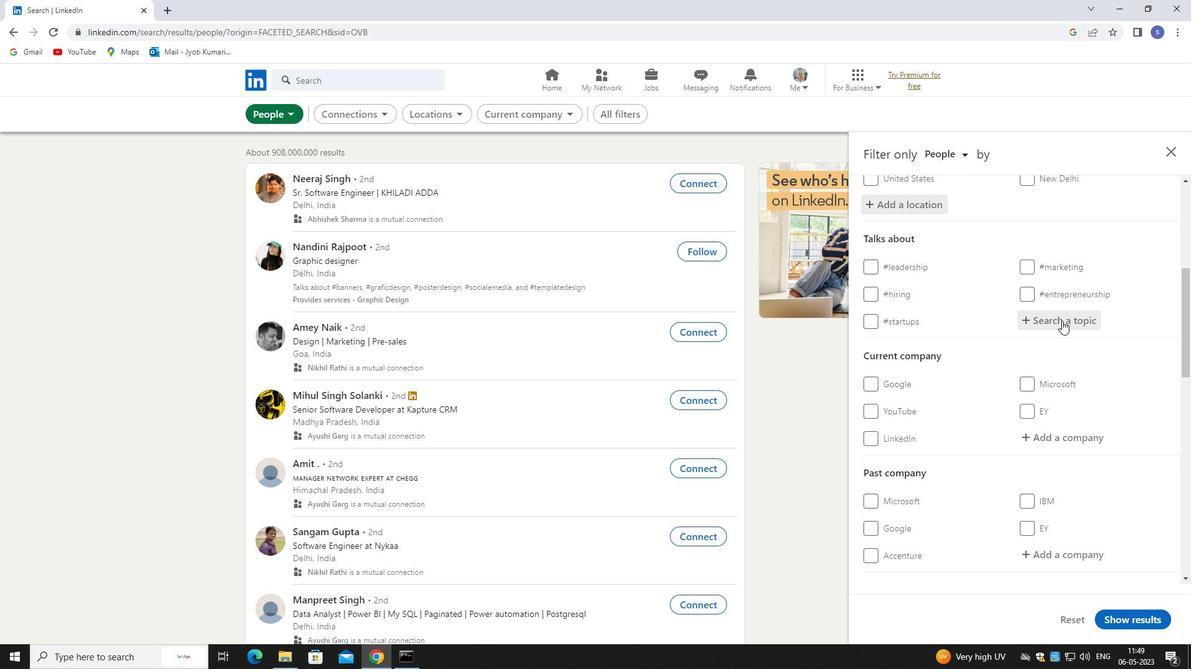 
Action: Mouse moved to (1058, 323)
Screenshot: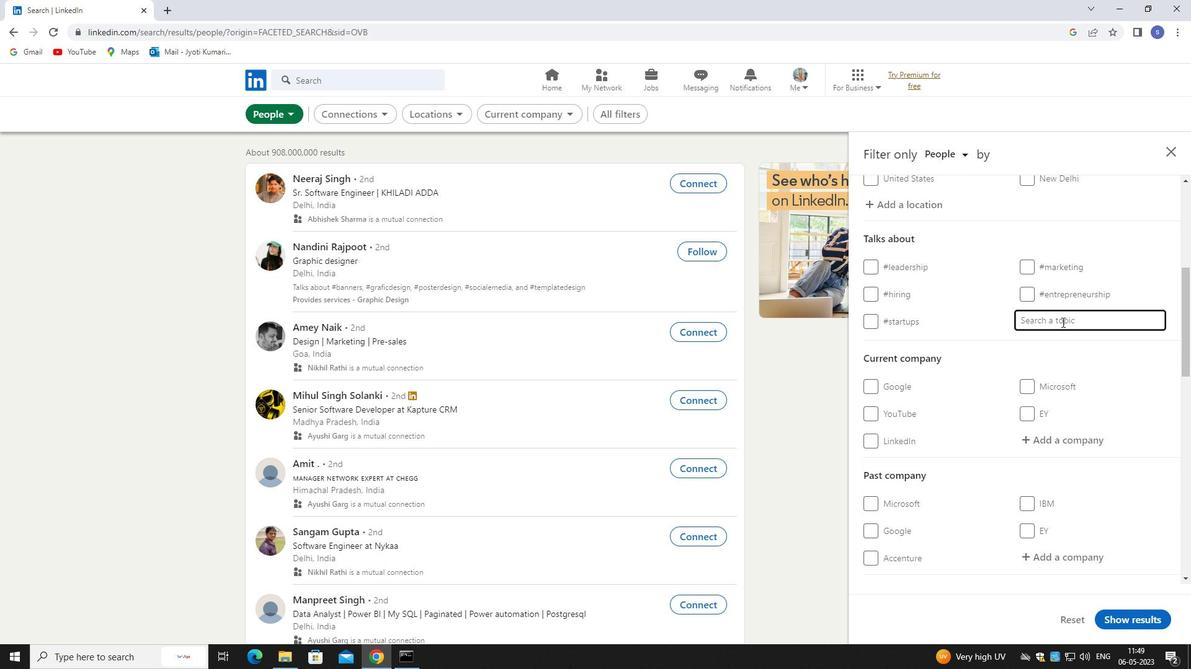 
Action: Key pressed linkedin
Screenshot: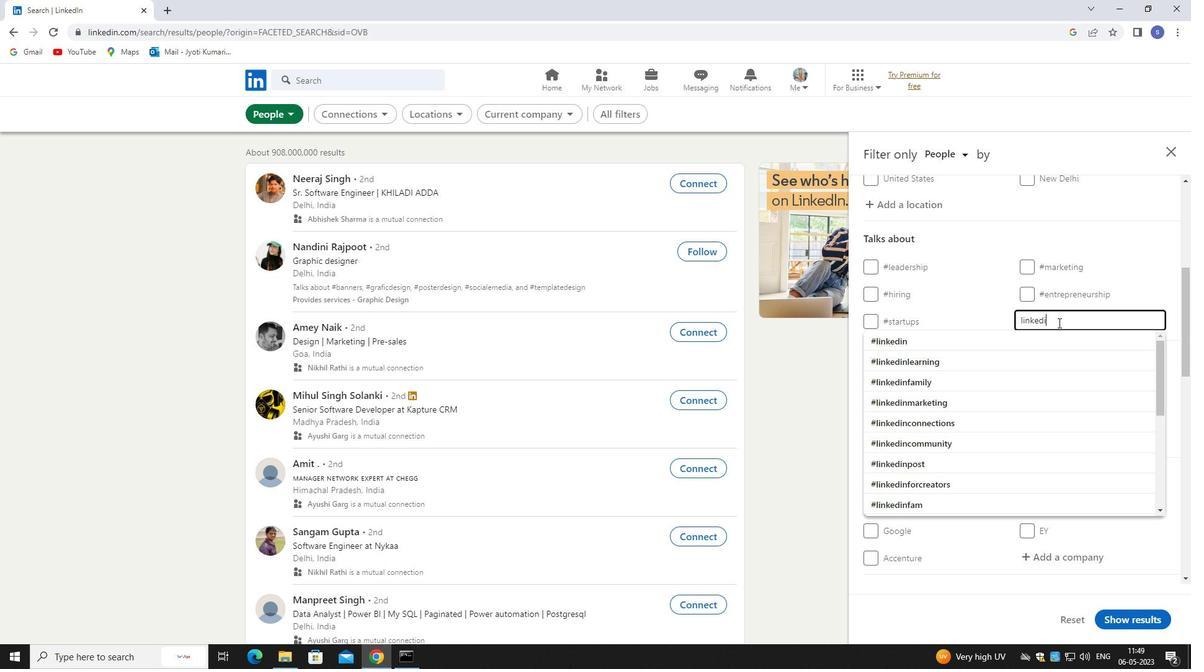 
Action: Mouse moved to (1072, 354)
Screenshot: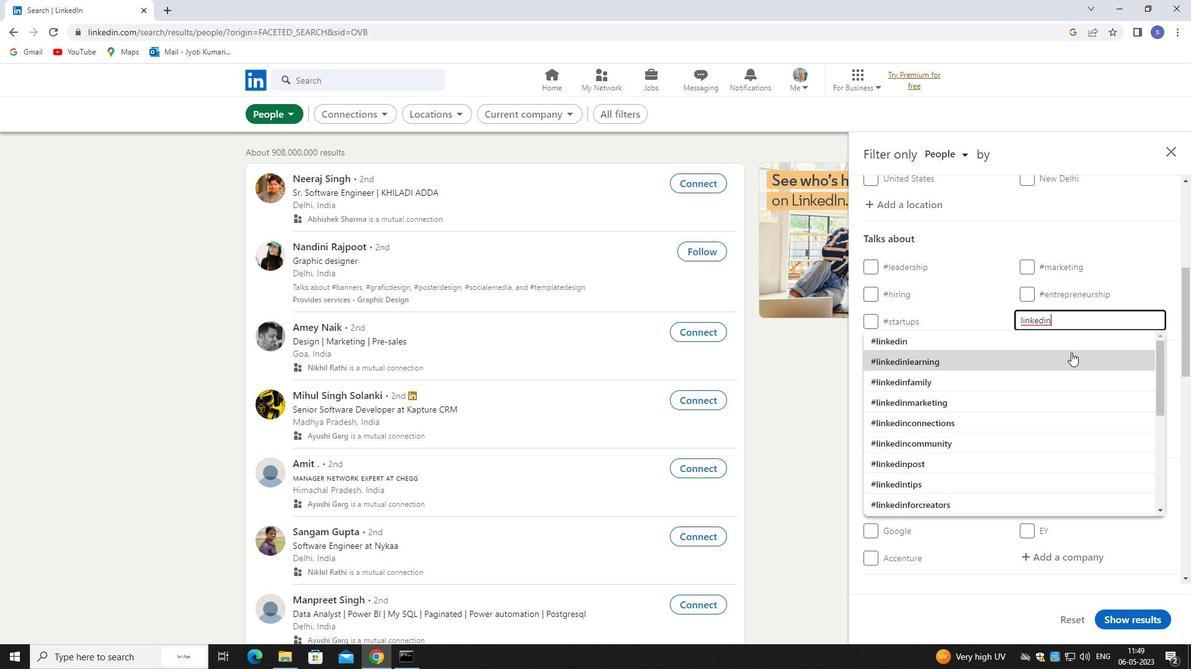 
Action: Mouse pressed left at (1072, 354)
Screenshot: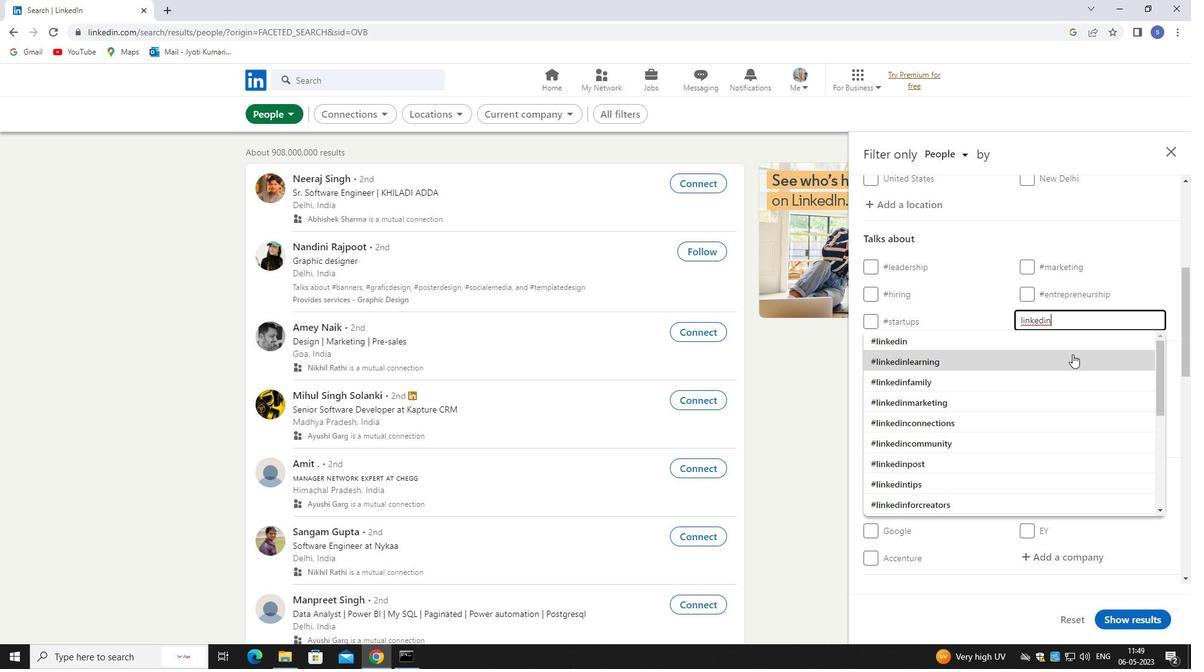 
Action: Mouse scrolled (1072, 354) with delta (0, 0)
Screenshot: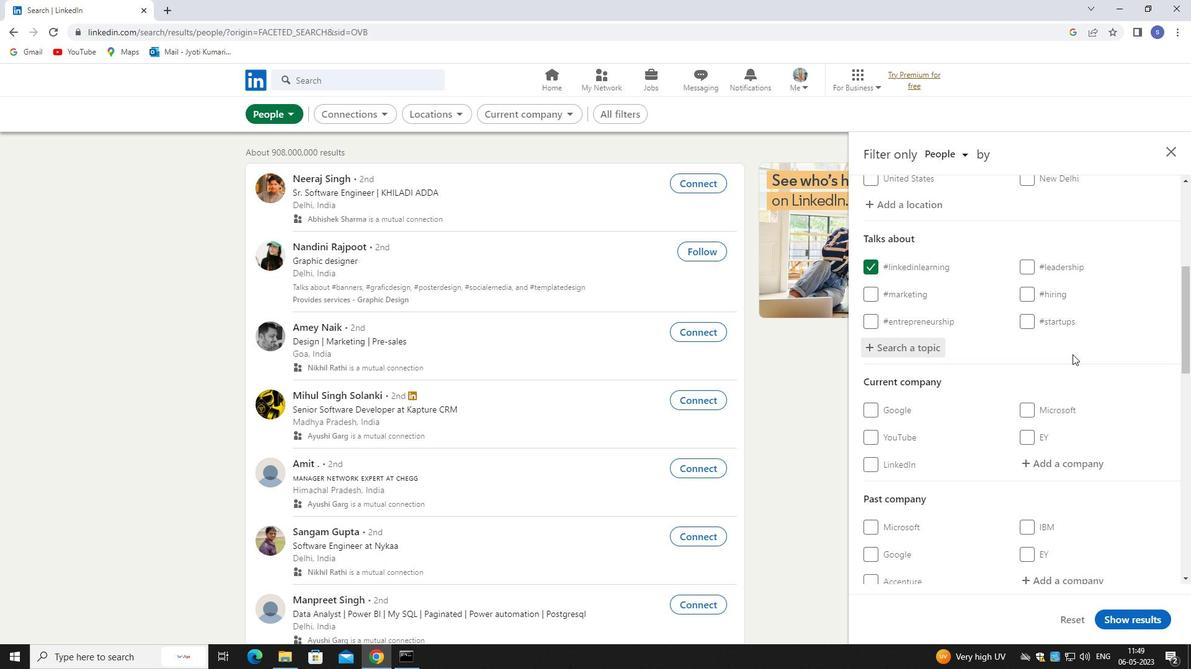 
Action: Mouse moved to (1072, 355)
Screenshot: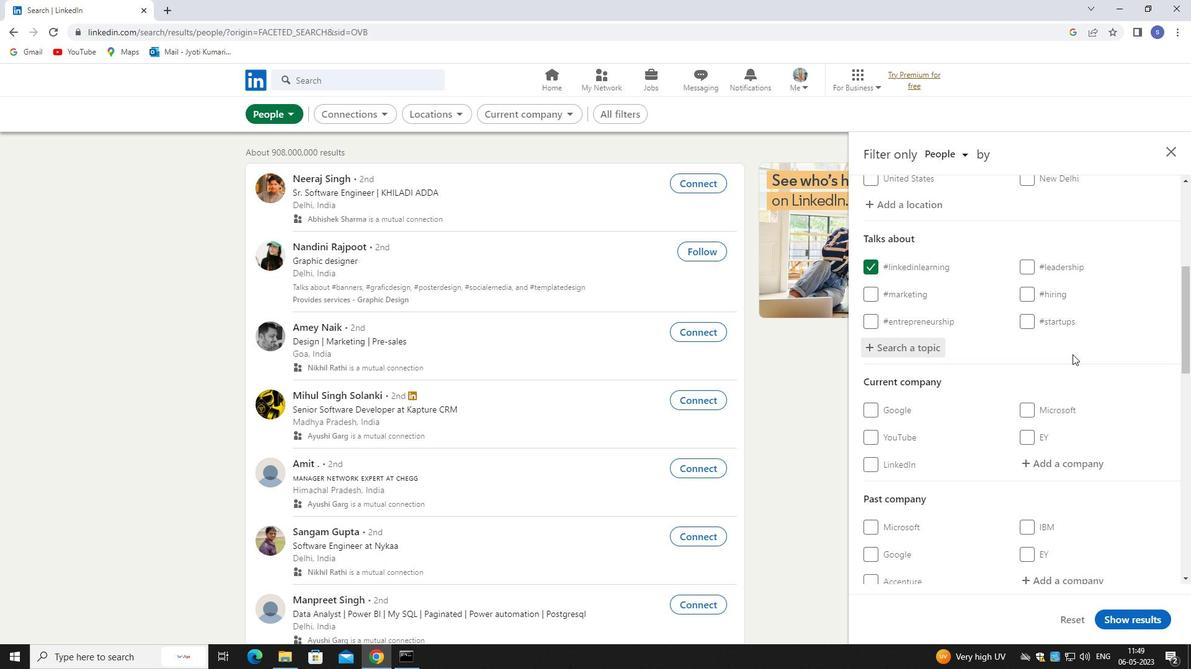
Action: Mouse scrolled (1072, 354) with delta (0, 0)
Screenshot: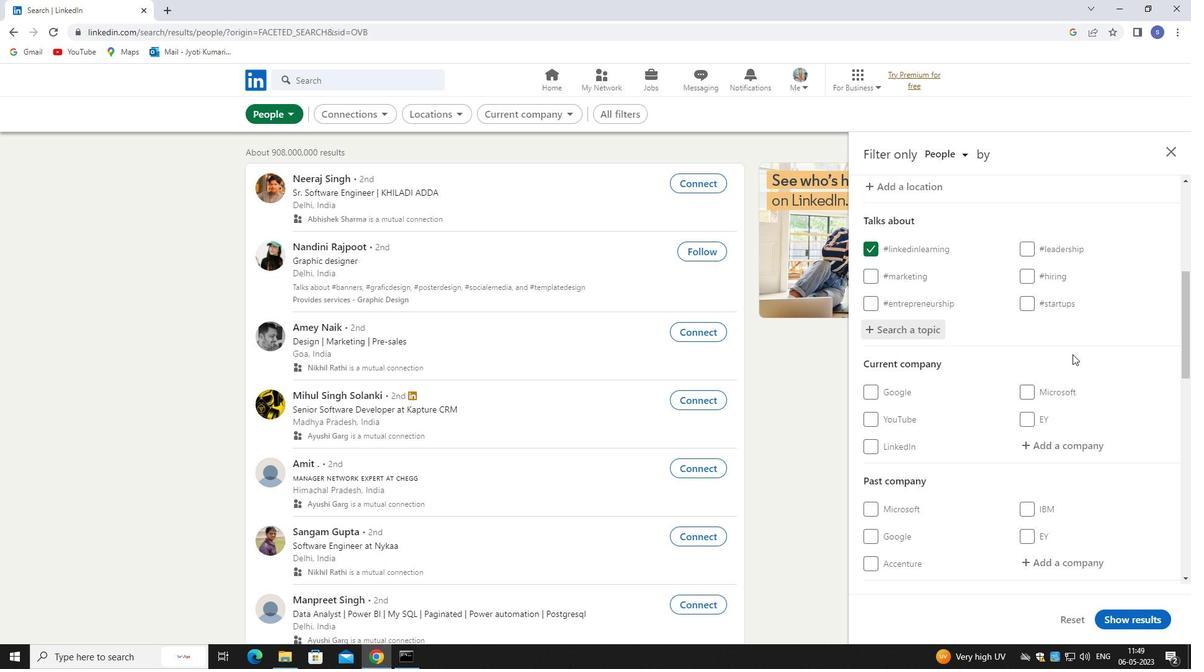 
Action: Mouse moved to (1074, 362)
Screenshot: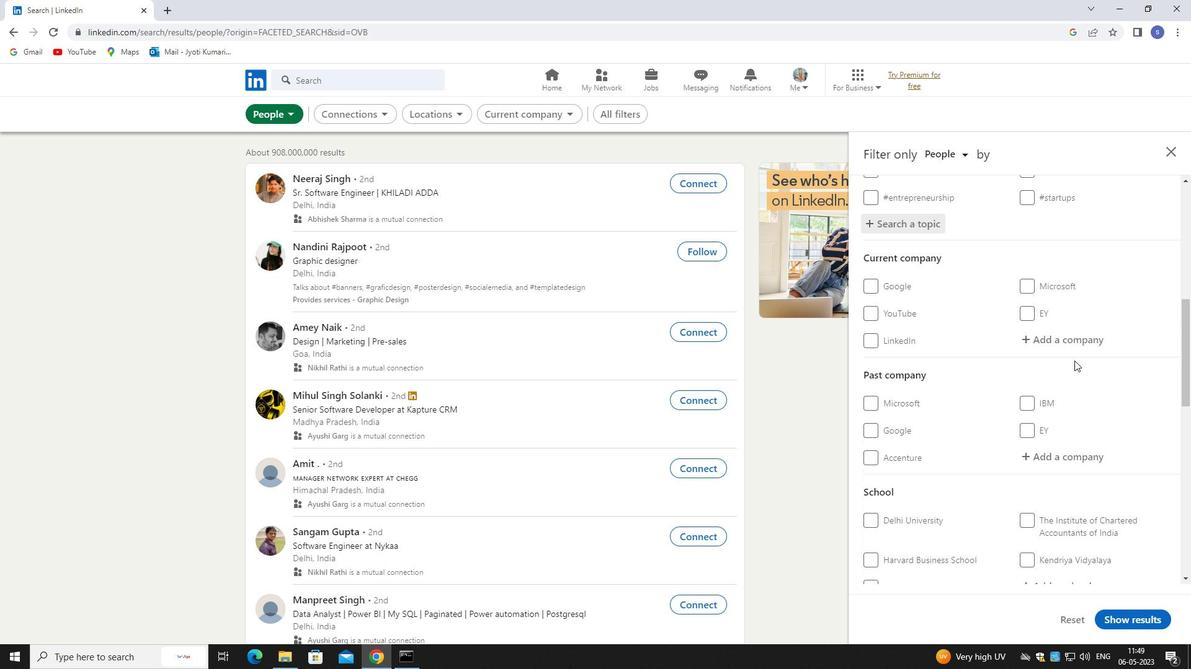 
Action: Mouse scrolled (1074, 362) with delta (0, 0)
Screenshot: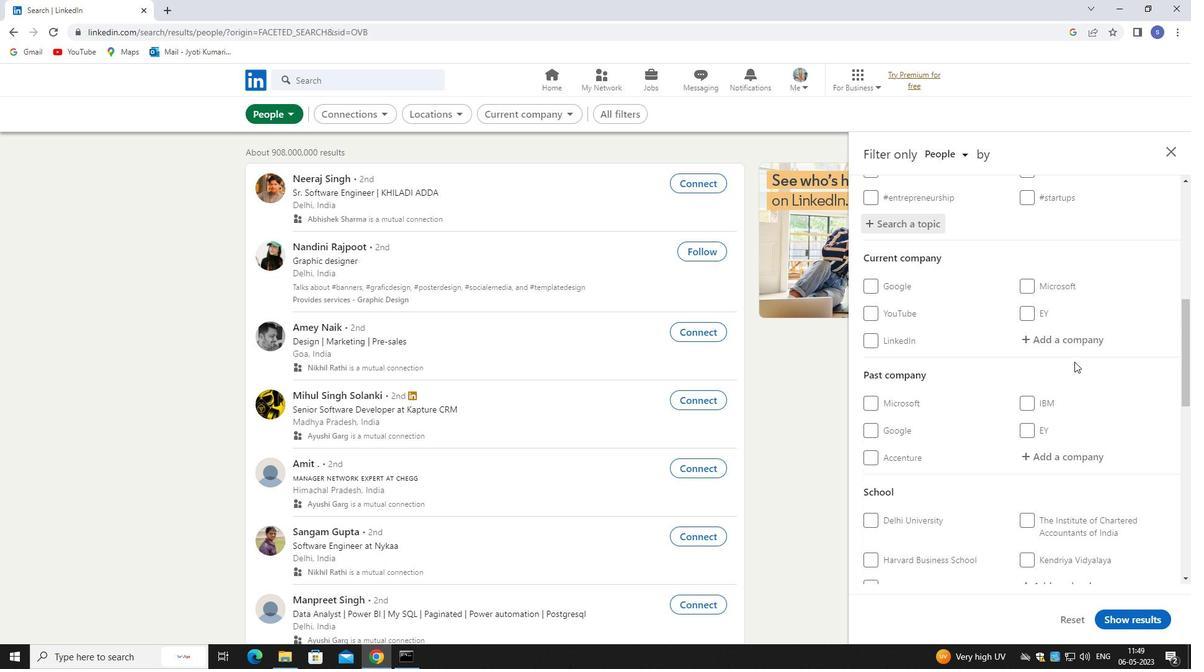 
Action: Mouse moved to (1078, 279)
Screenshot: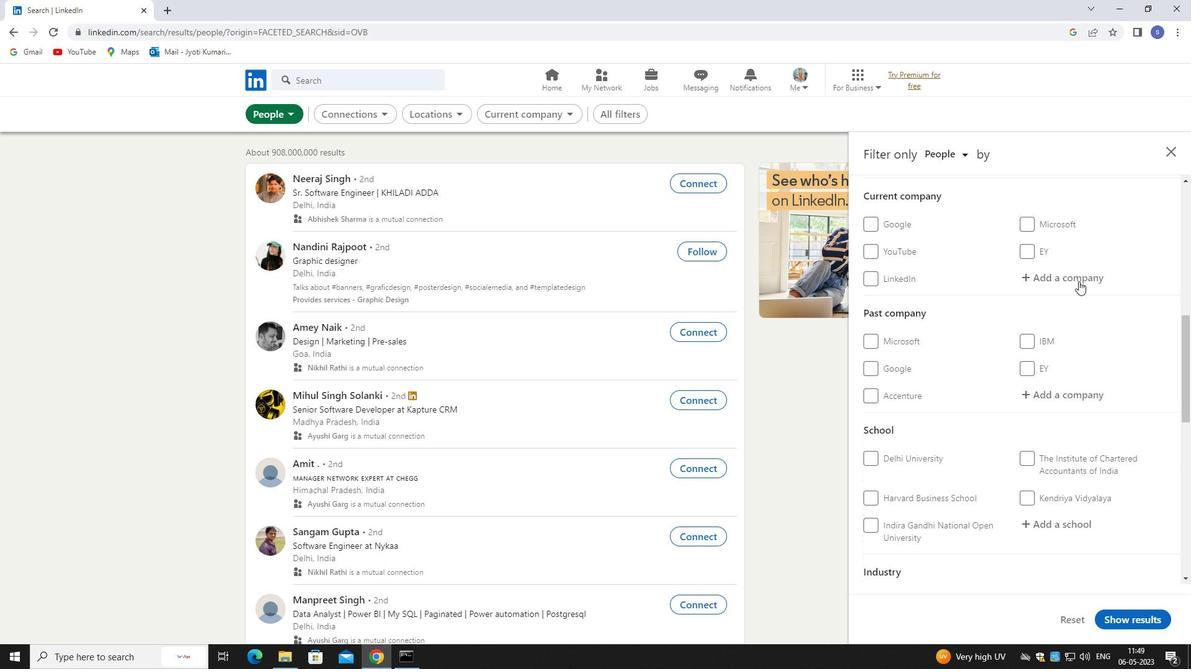 
Action: Mouse pressed left at (1078, 279)
Screenshot: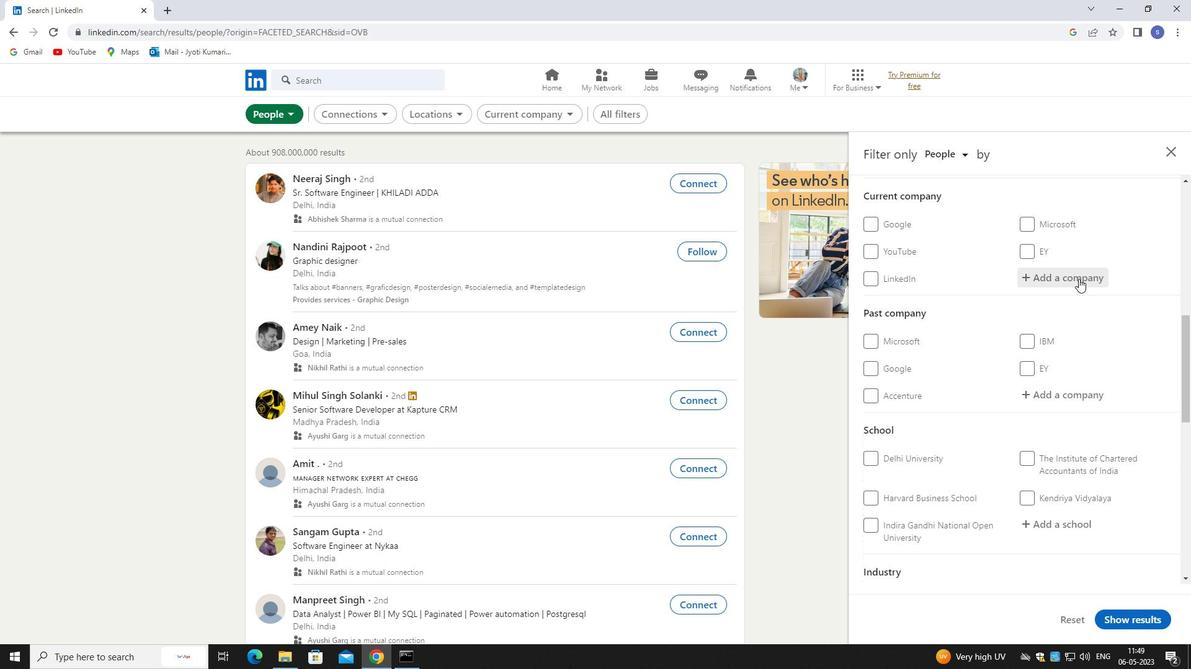 
Action: Mouse moved to (1078, 278)
Screenshot: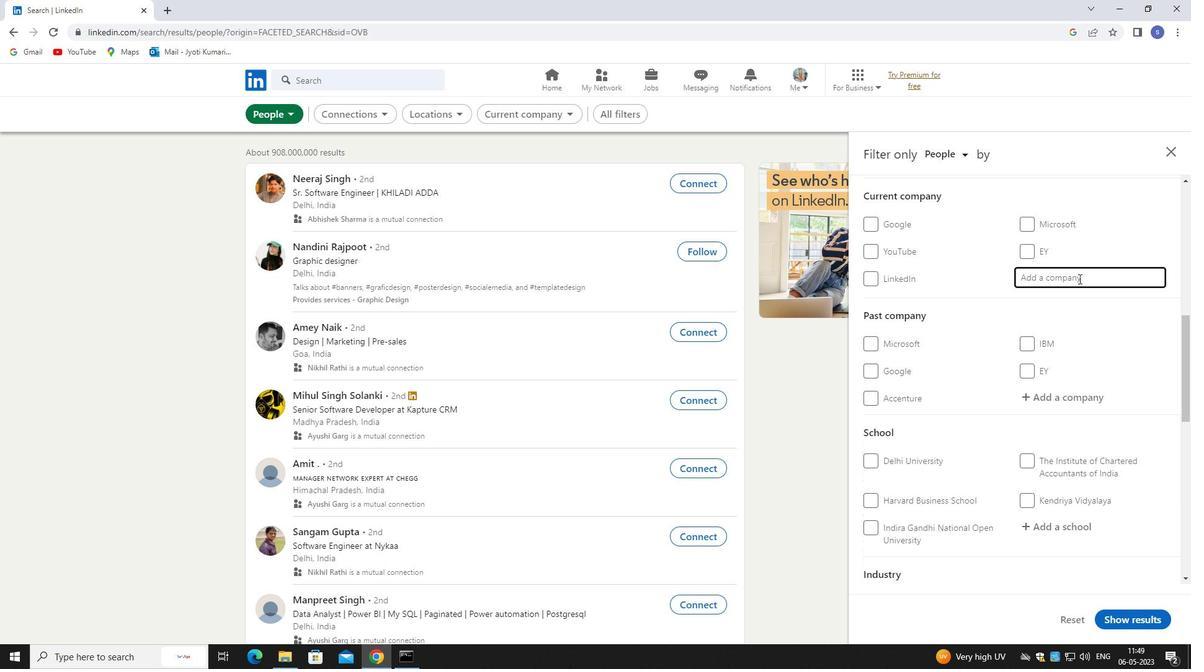 
Action: Key pressed tesco
Screenshot: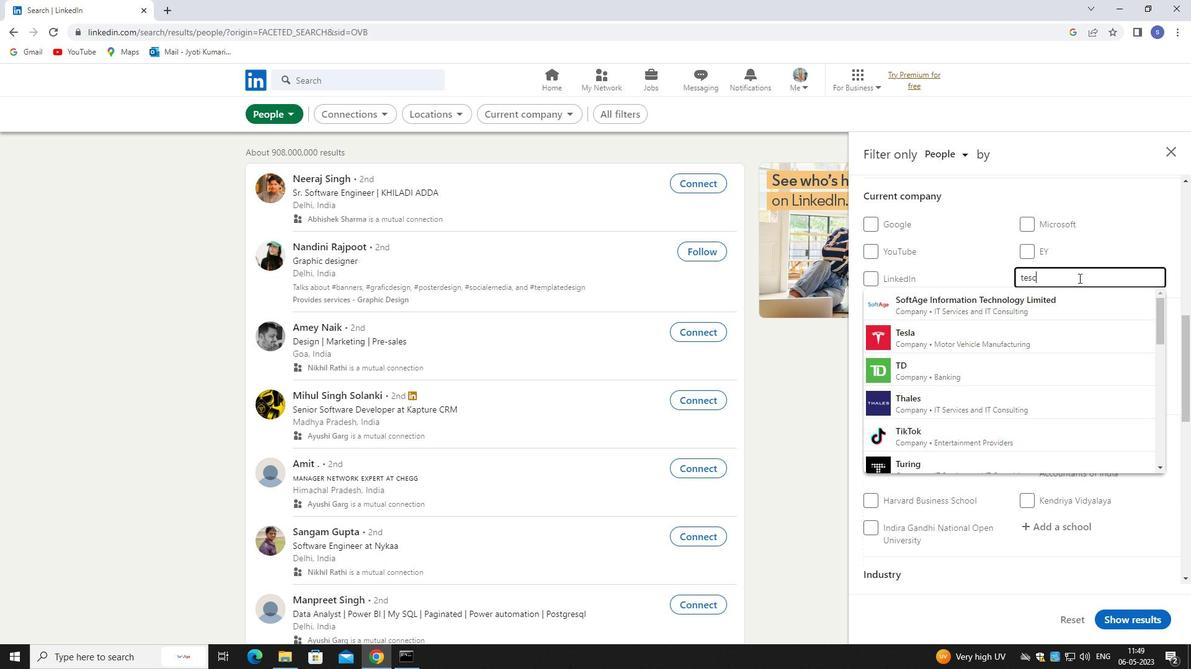 
Action: Mouse moved to (1094, 300)
Screenshot: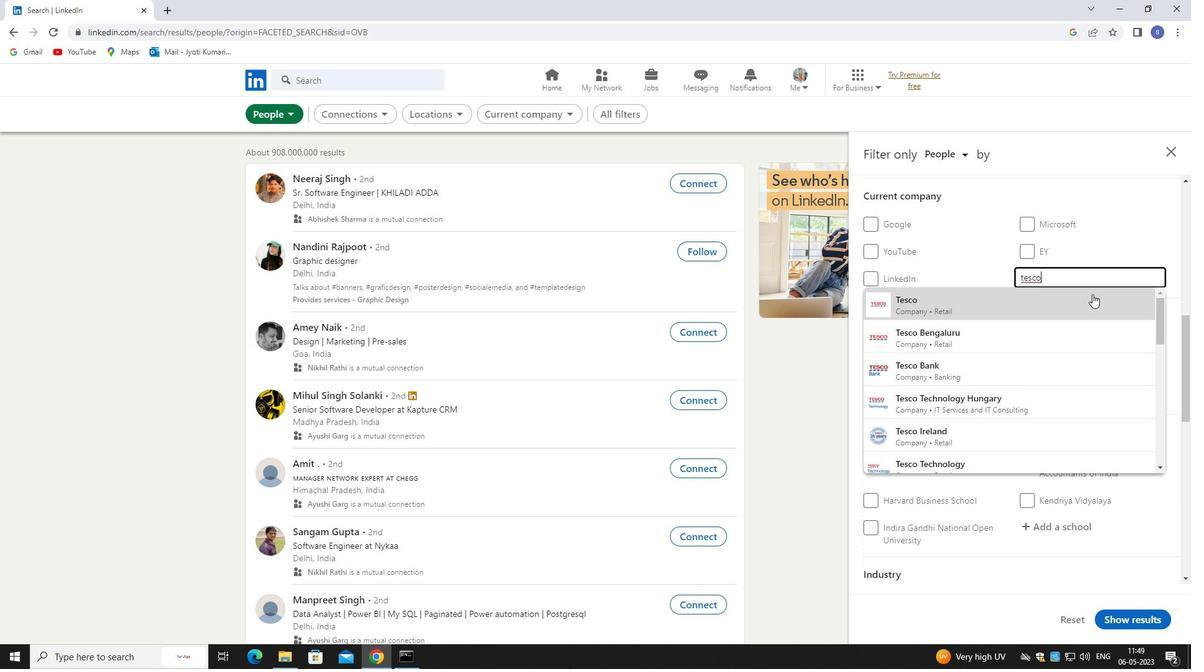 
Action: Mouse pressed left at (1094, 300)
Screenshot: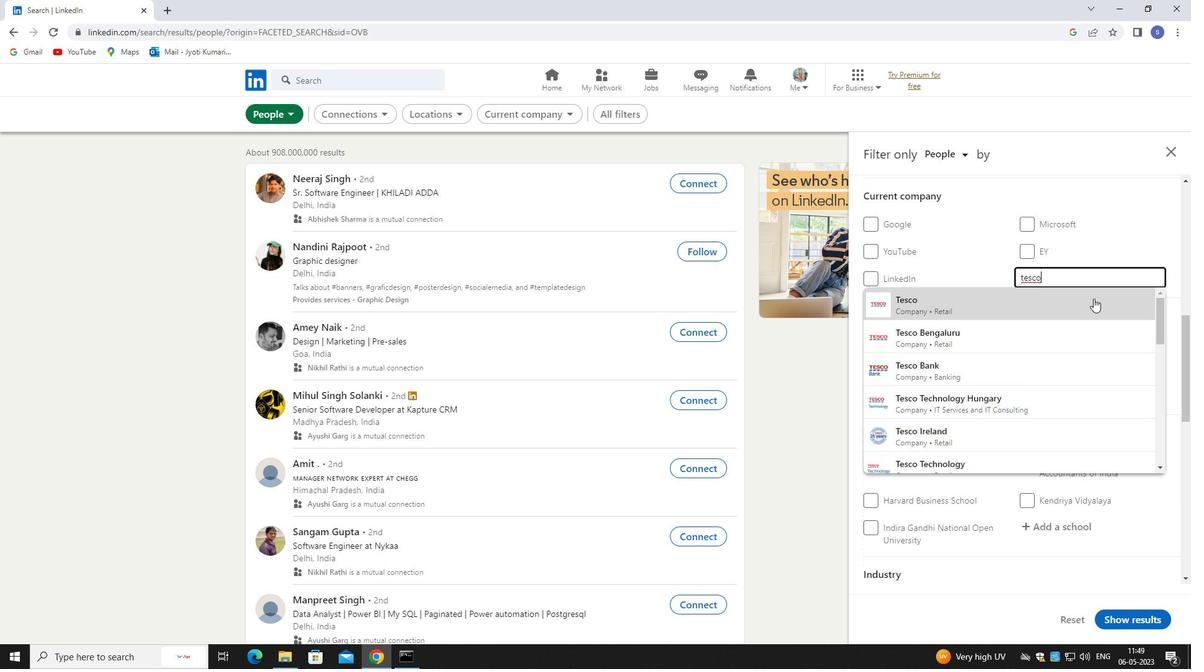 
Action: Mouse moved to (1094, 301)
Screenshot: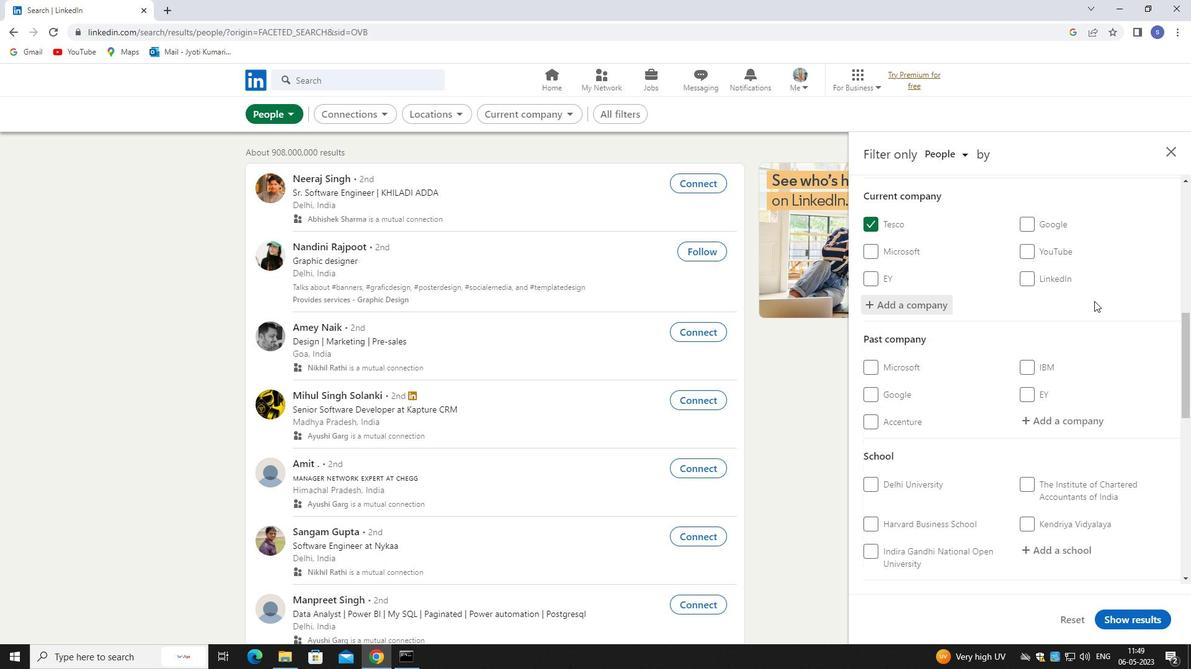 
Action: Mouse scrolled (1094, 300) with delta (0, 0)
Screenshot: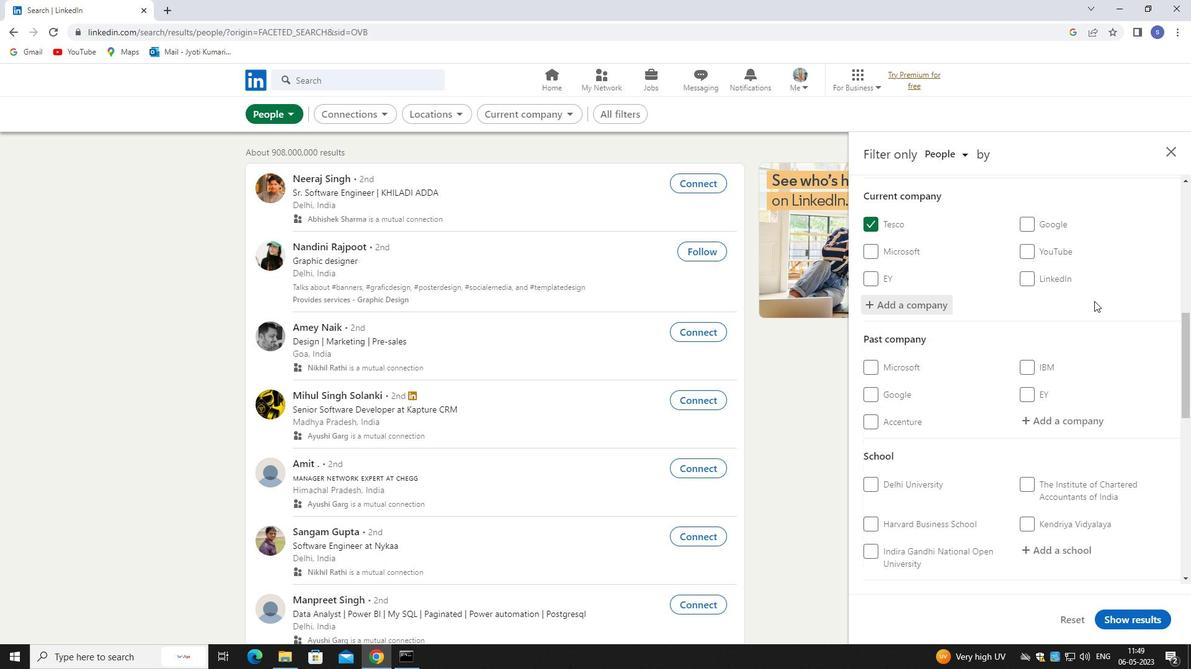 
Action: Mouse moved to (1095, 305)
Screenshot: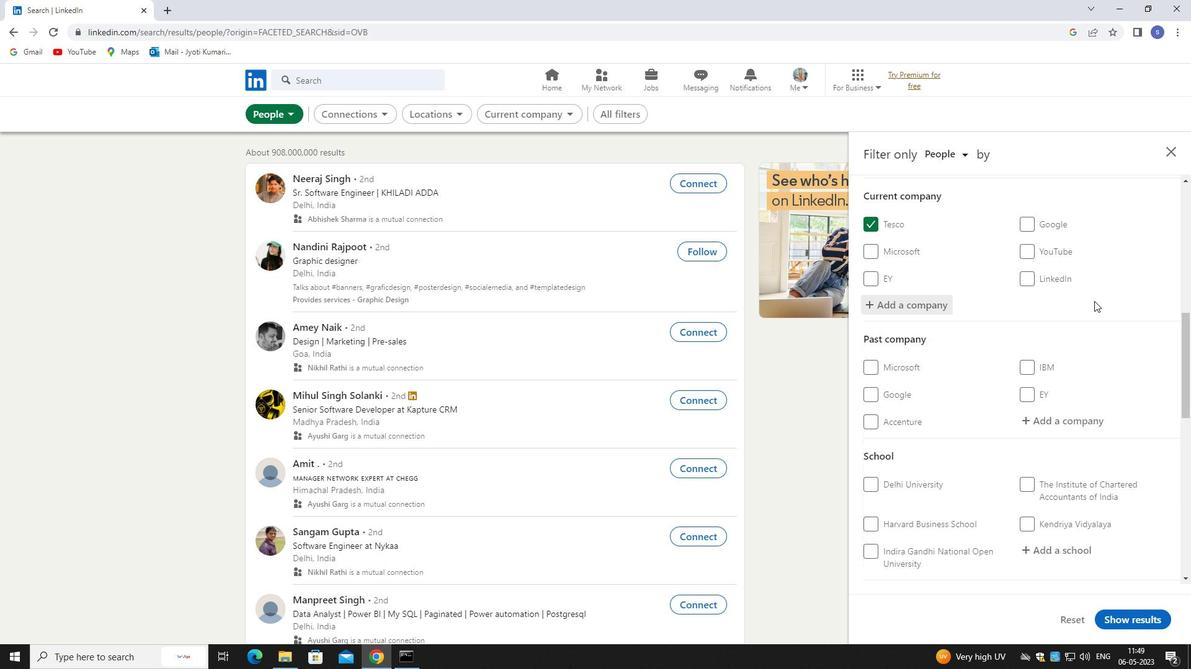
Action: Mouse scrolled (1095, 304) with delta (0, 0)
Screenshot: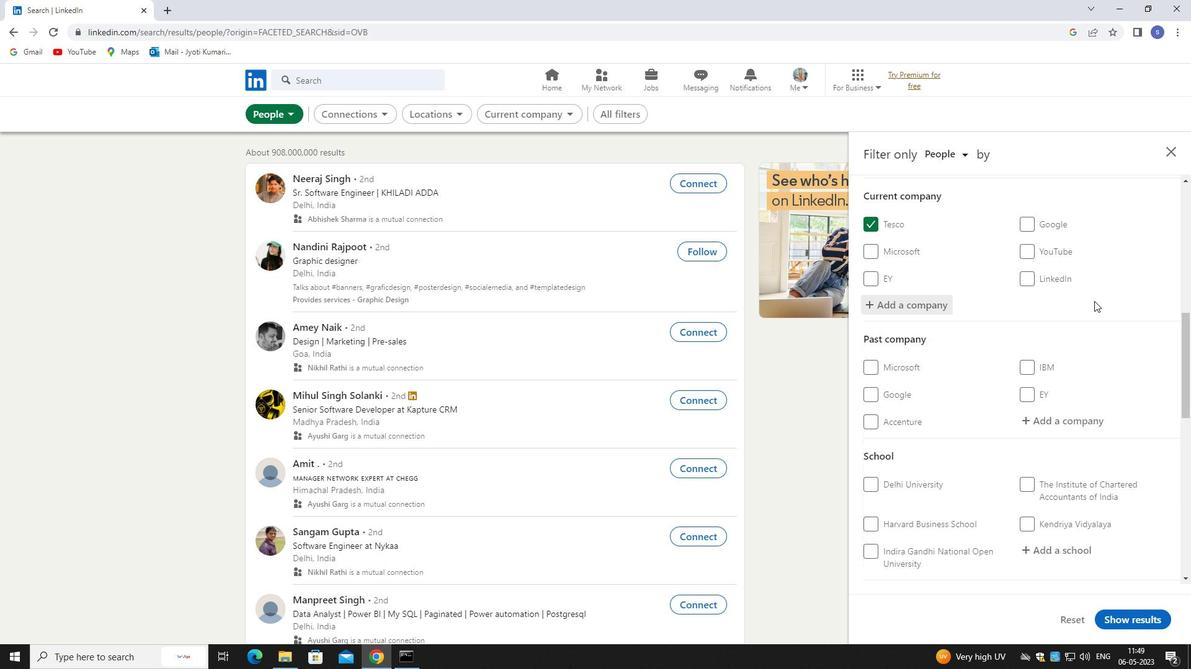 
Action: Mouse moved to (1049, 428)
Screenshot: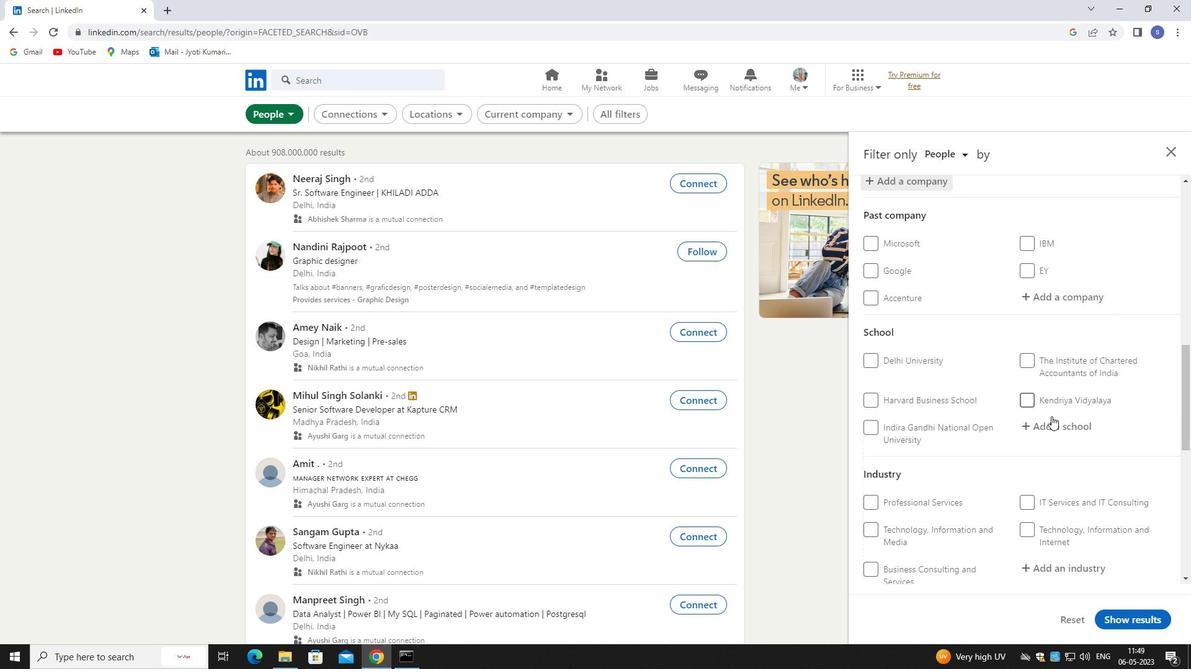 
Action: Mouse pressed left at (1049, 428)
Screenshot: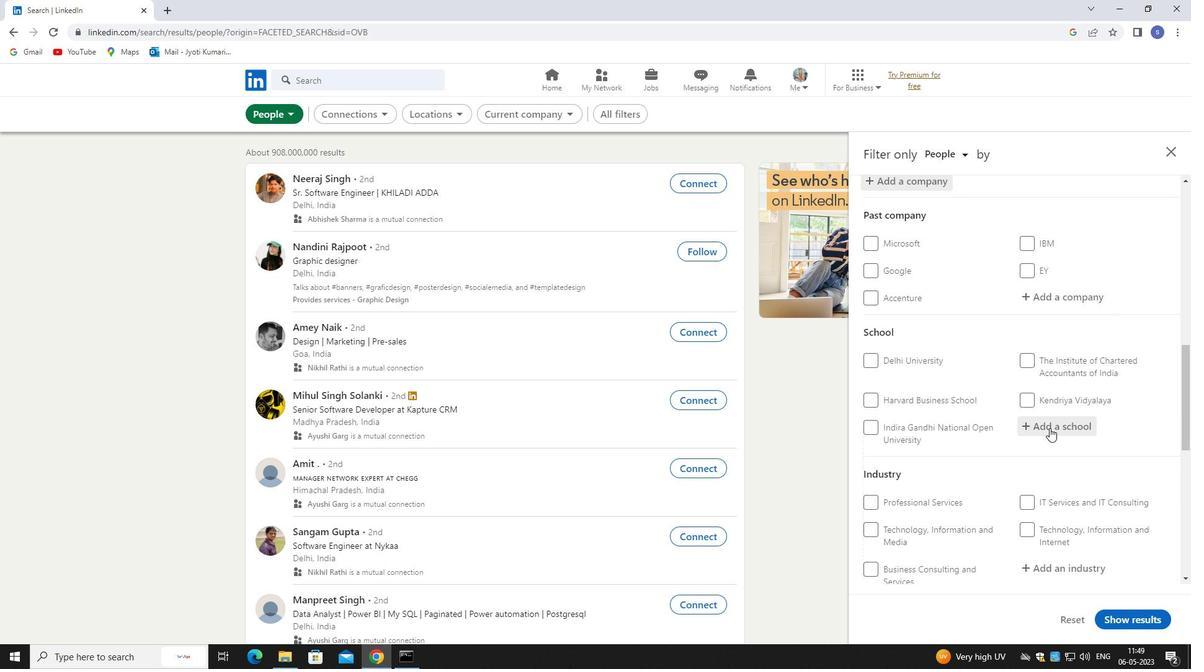 
Action: Key pressed st.<Key.space>aloy
Screenshot: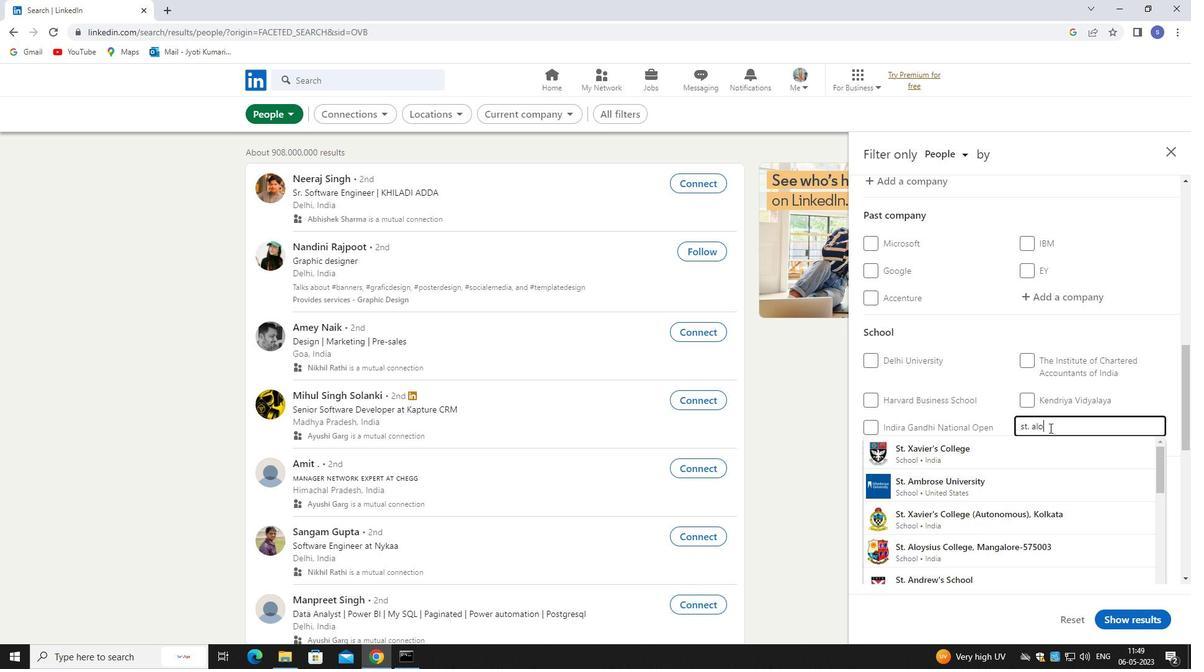 
Action: Mouse moved to (1029, 476)
Screenshot: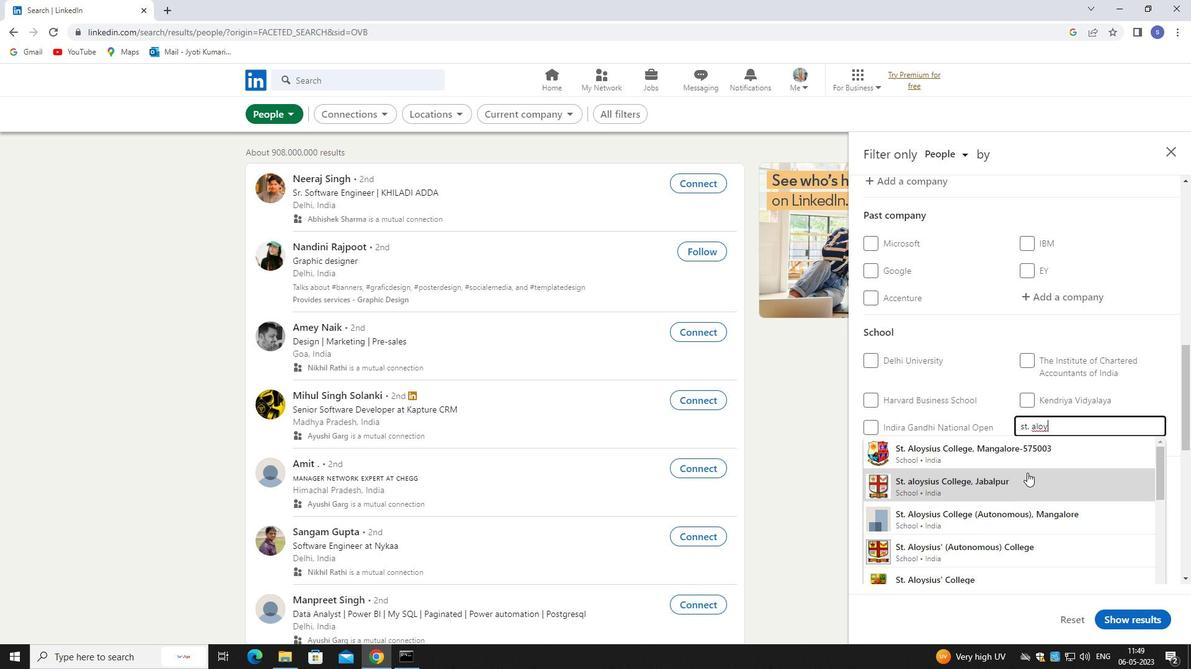 
Action: Mouse pressed left at (1029, 476)
Screenshot: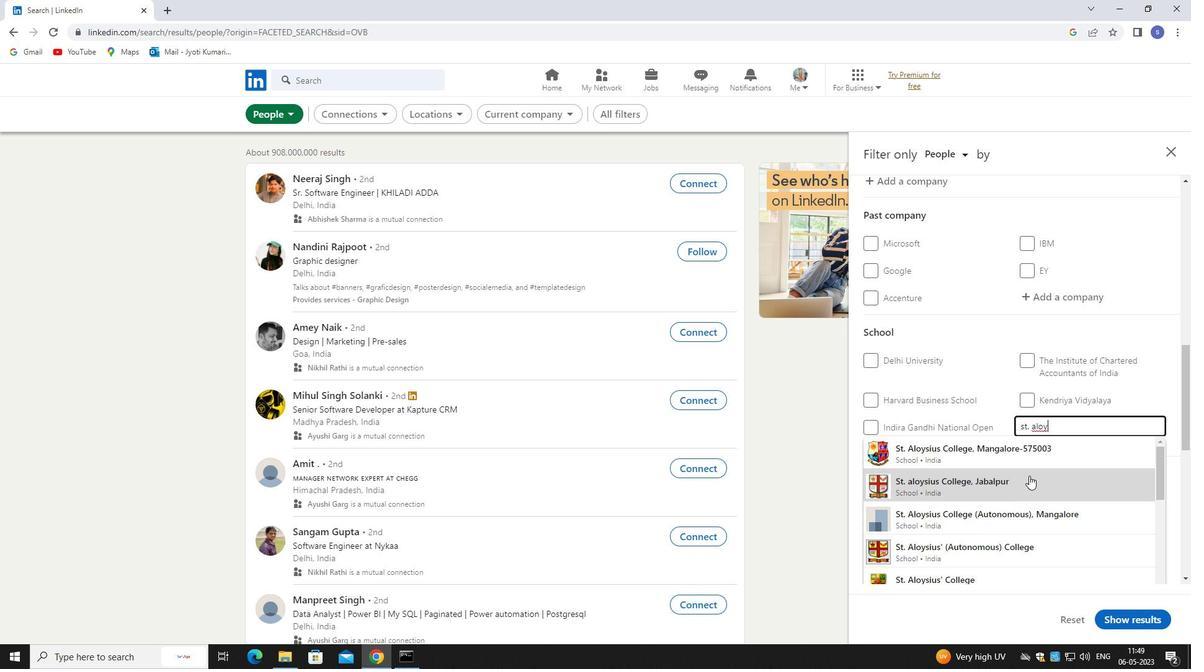 
Action: Mouse scrolled (1029, 475) with delta (0, 0)
Screenshot: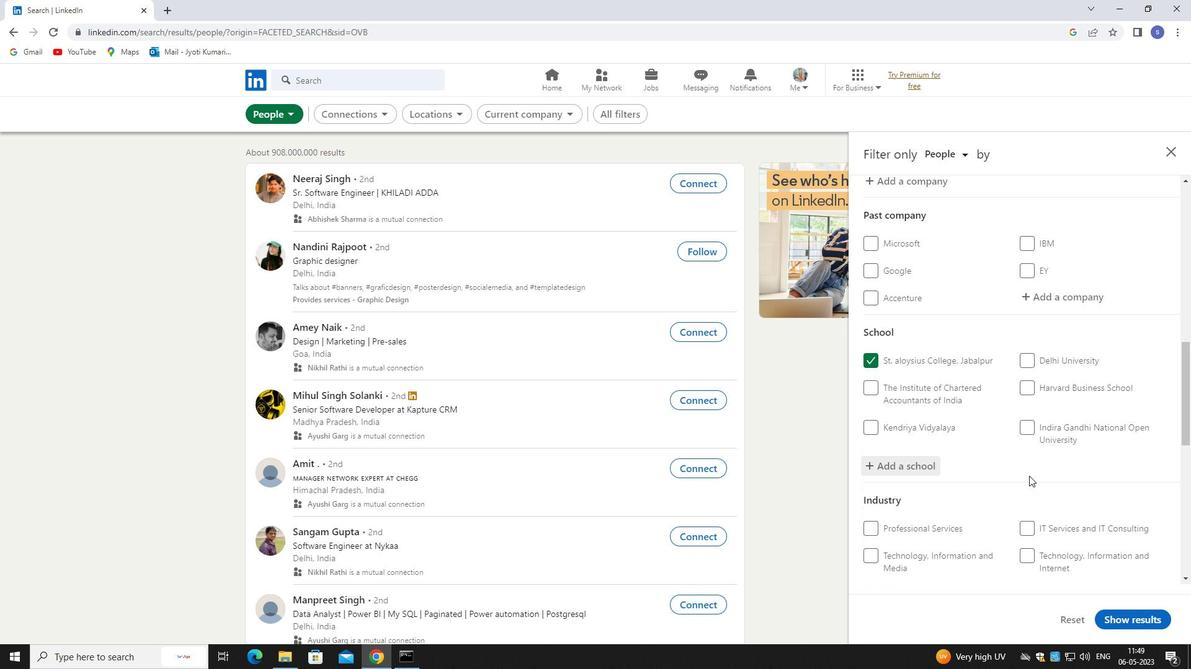 
Action: Mouse scrolled (1029, 475) with delta (0, 0)
Screenshot: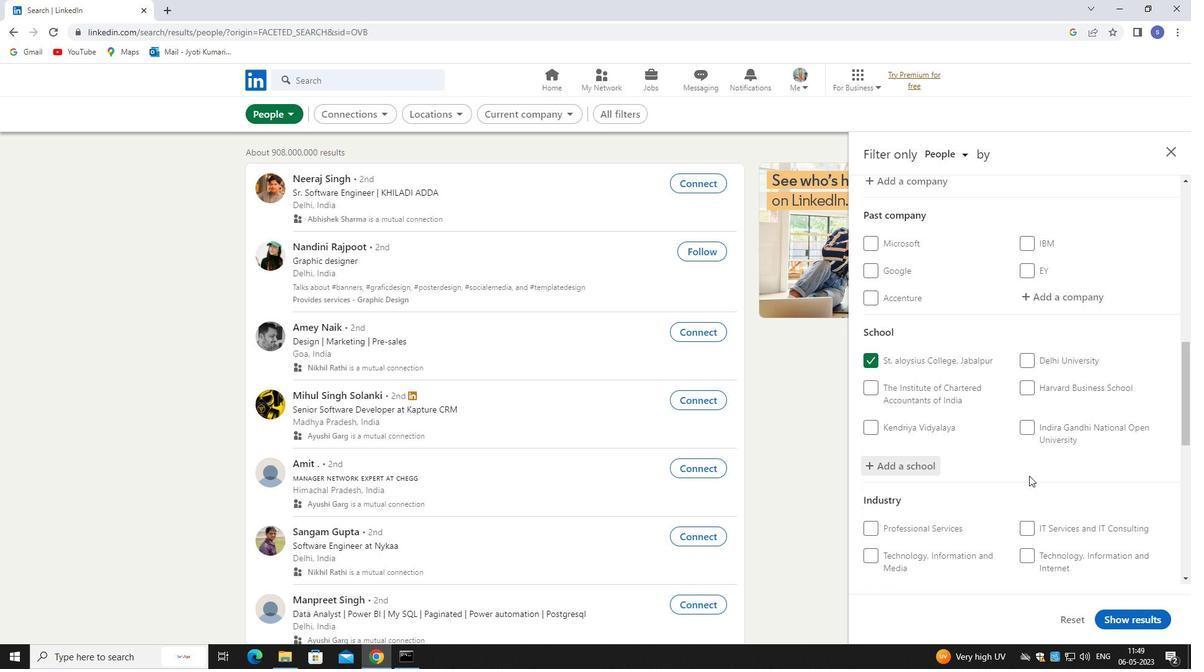 
Action: Mouse scrolled (1029, 475) with delta (0, 0)
Screenshot: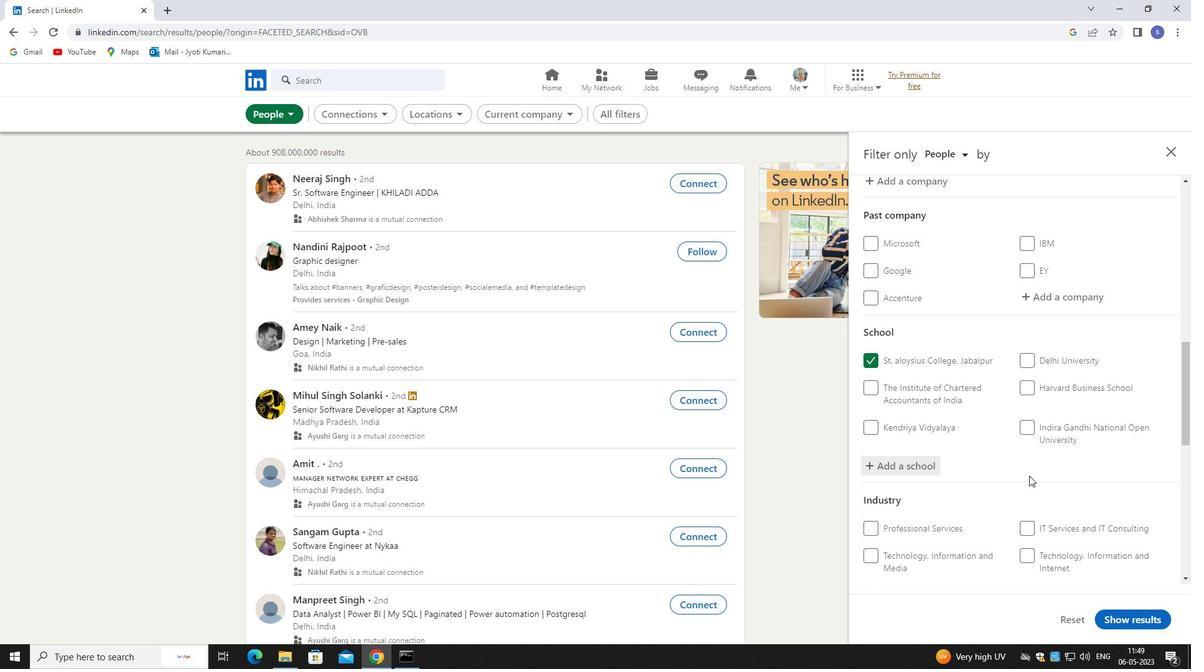 
Action: Mouse moved to (1050, 410)
Screenshot: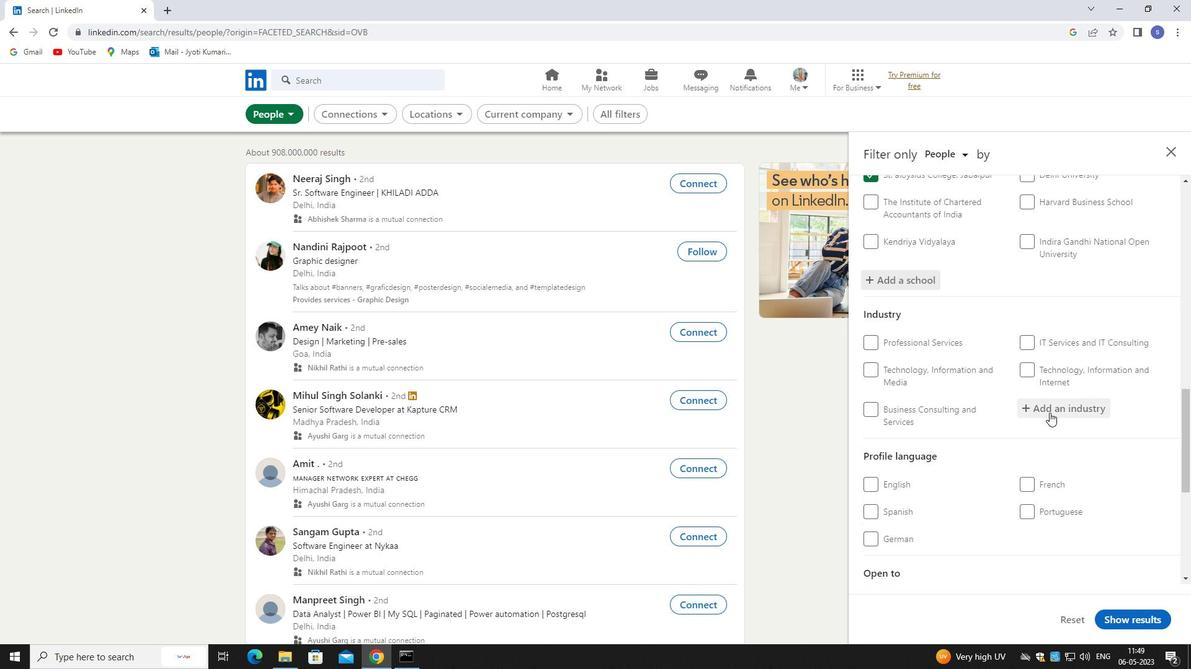
Action: Mouse pressed left at (1050, 410)
Screenshot: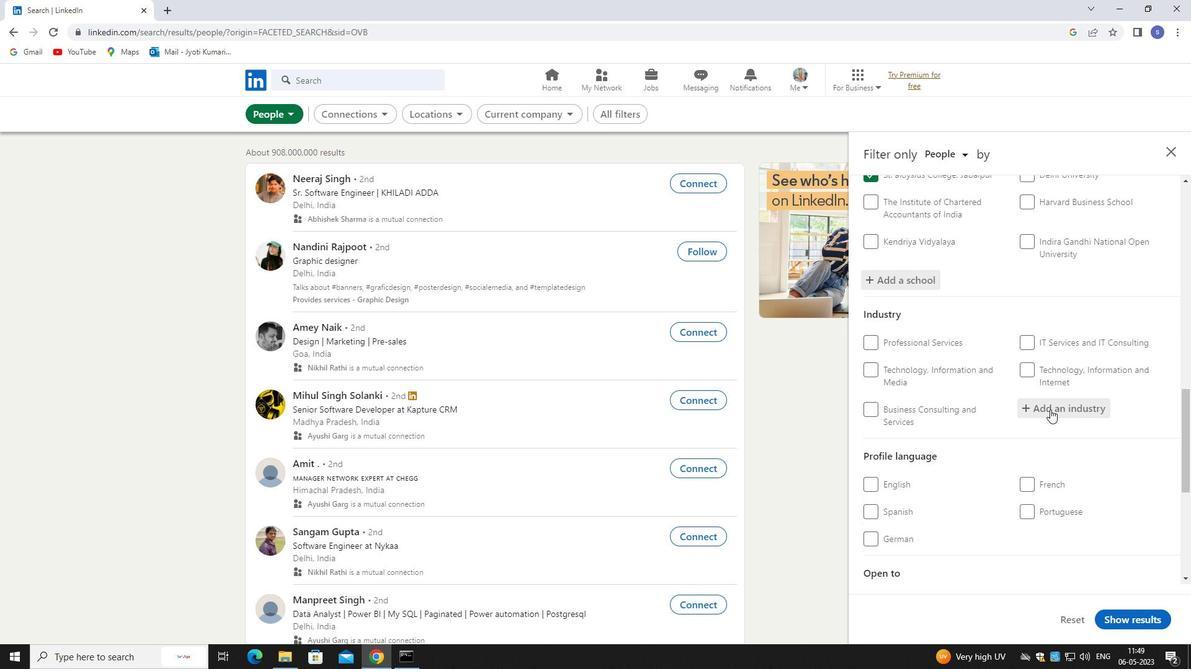 
Action: Mouse moved to (1050, 410)
Screenshot: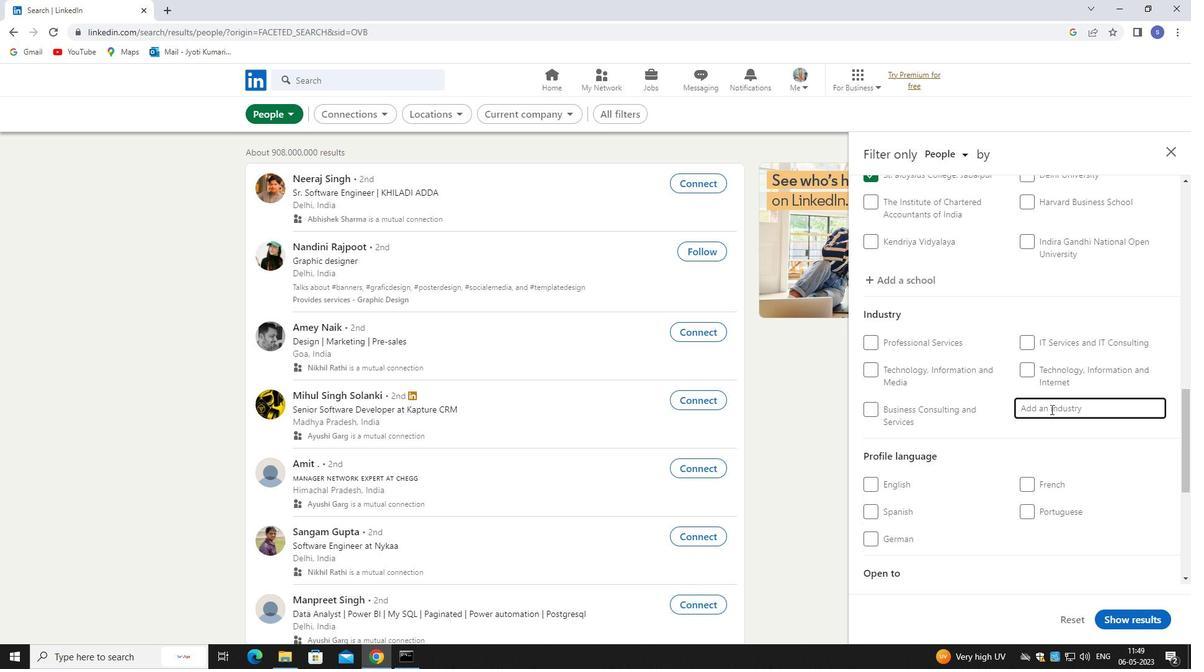 
Action: Key pressed tra<Key.insert><Key.backspace><Key.backspace><Key.backspace><Key.backspace>retai;<Key.backspace>l
Screenshot: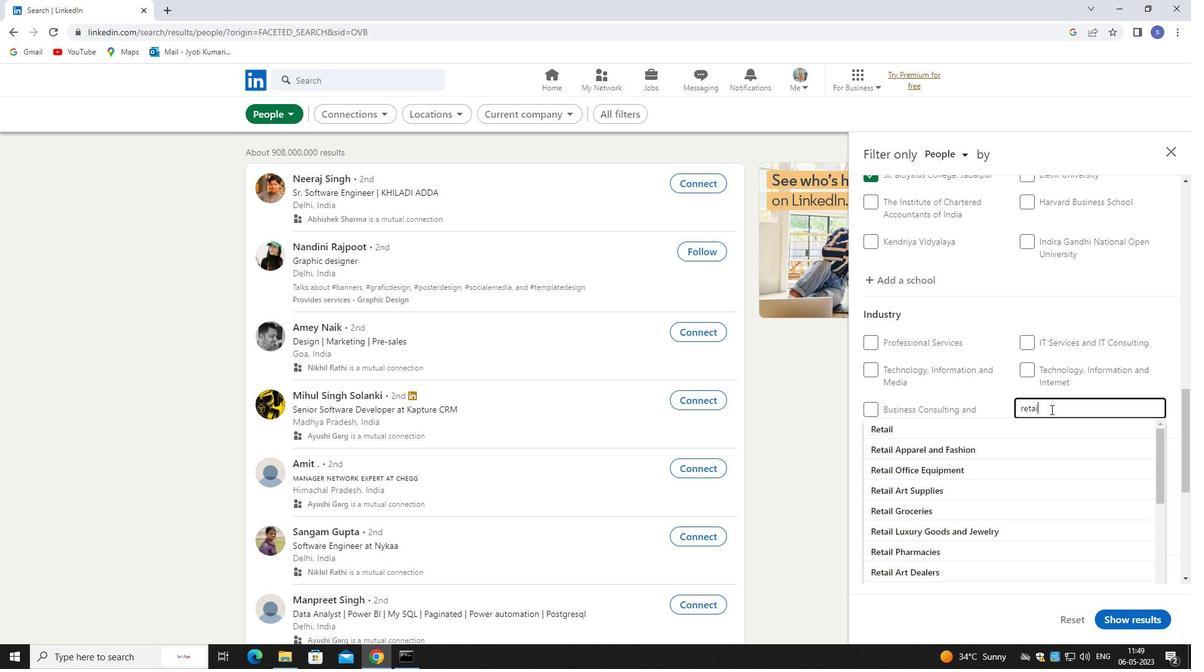 
Action: Mouse moved to (1050, 410)
Screenshot: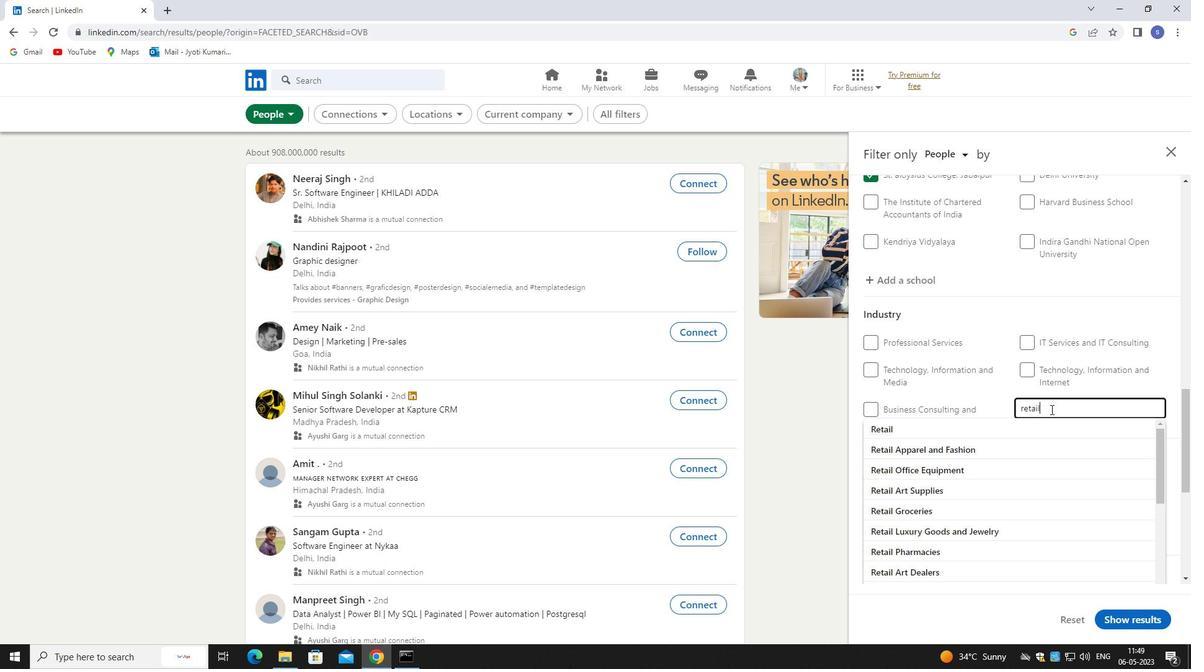 
Action: Key pressed <Key.space>
Screenshot: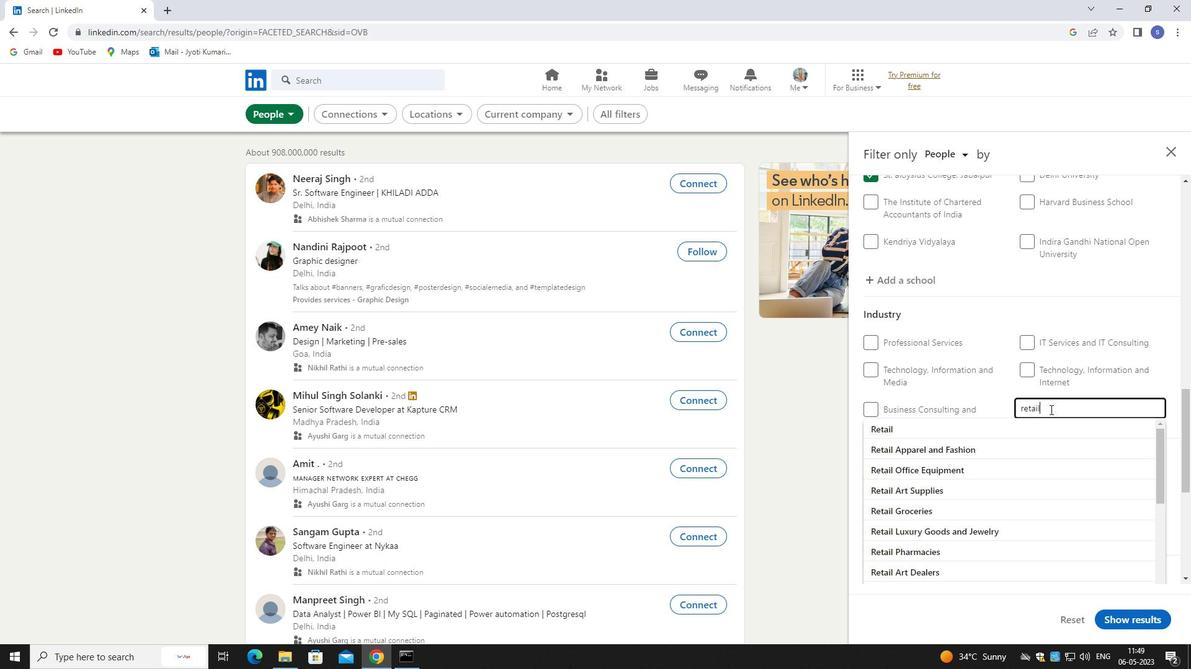 
Action: Mouse moved to (1049, 567)
Screenshot: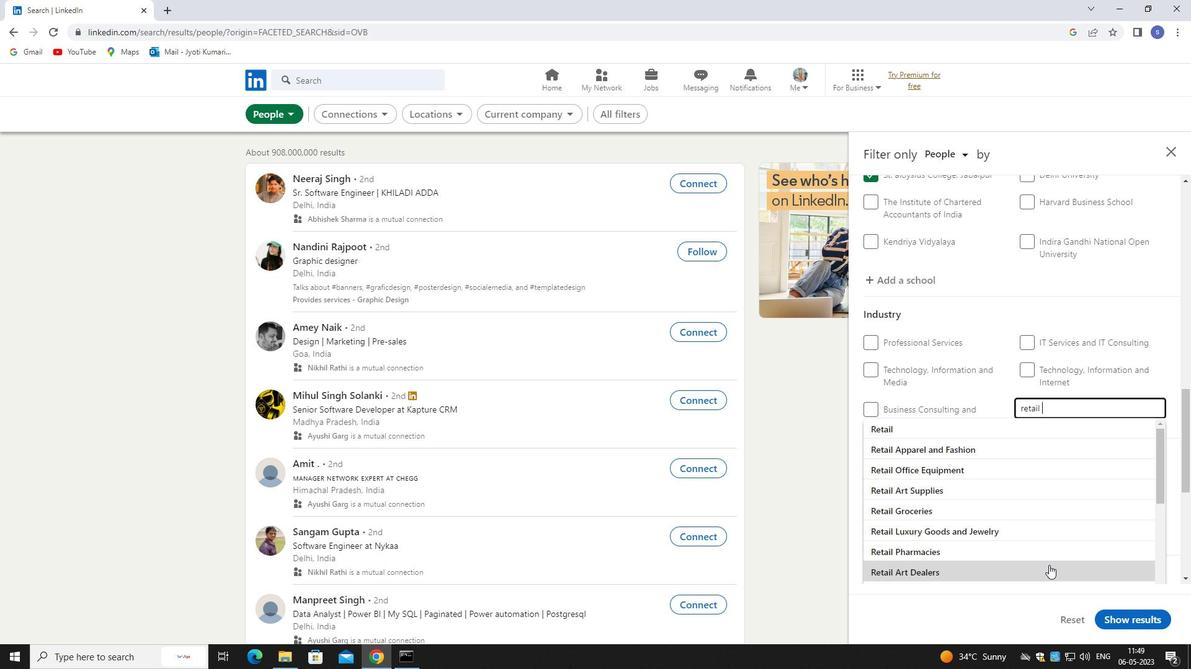 
Action: Mouse pressed left at (1049, 567)
Screenshot: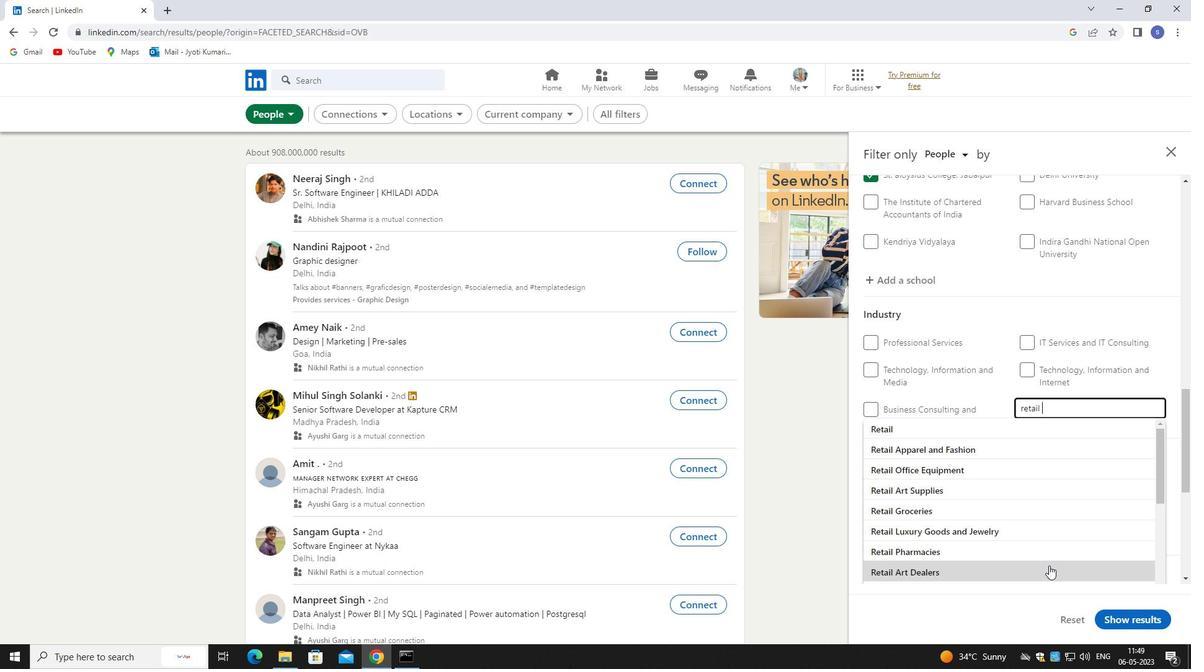 
Action: Mouse moved to (1051, 513)
Screenshot: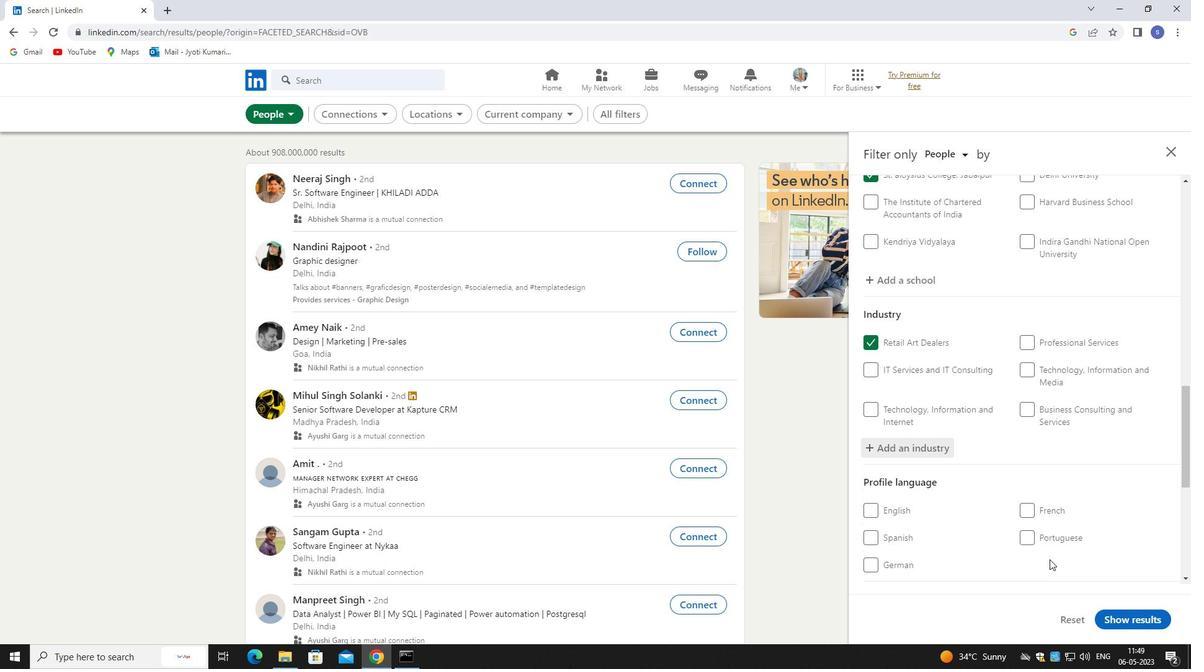 
Action: Mouse scrolled (1051, 513) with delta (0, 0)
Screenshot: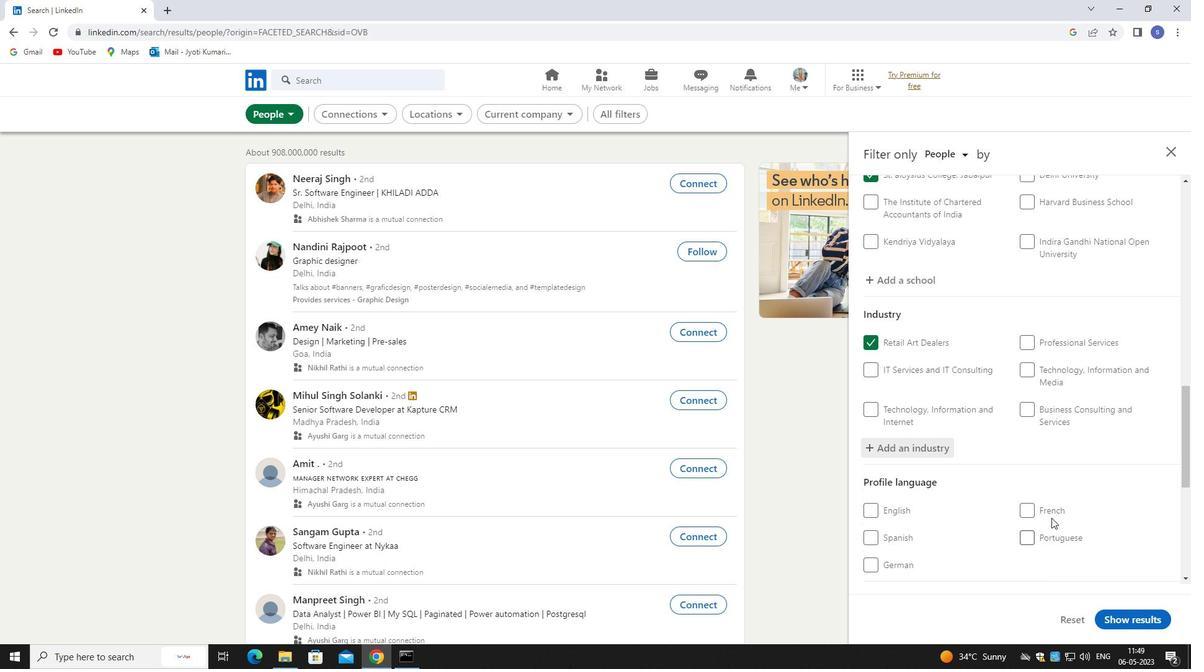 
Action: Mouse scrolled (1051, 513) with delta (0, 0)
Screenshot: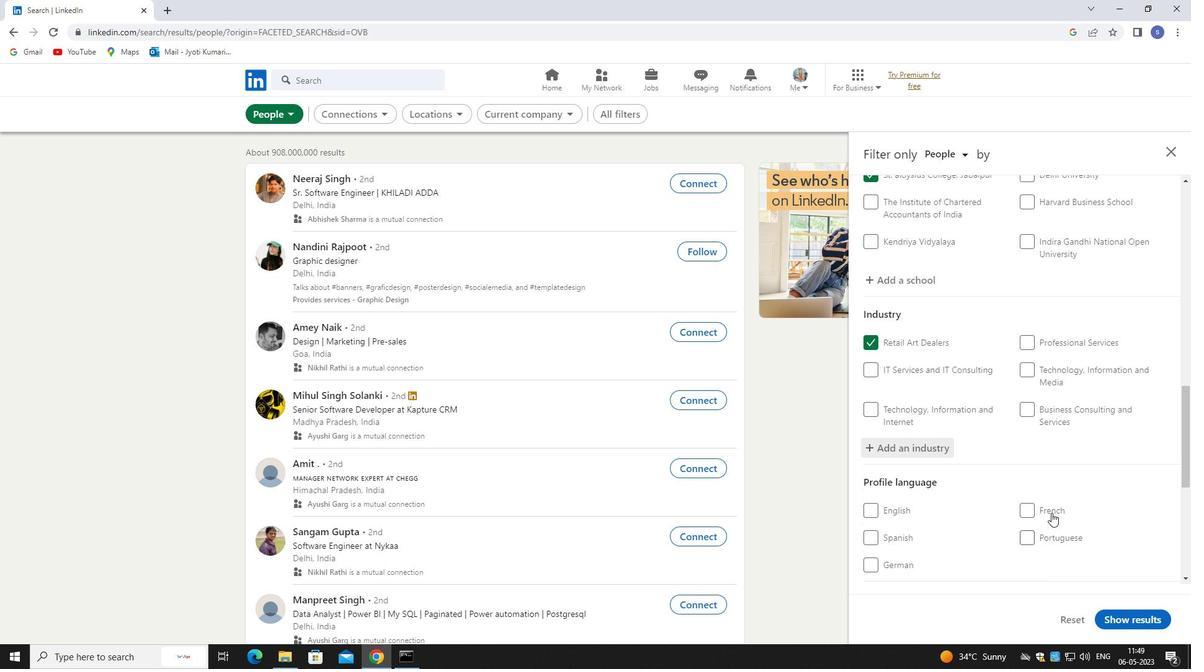 
Action: Mouse moved to (899, 441)
Screenshot: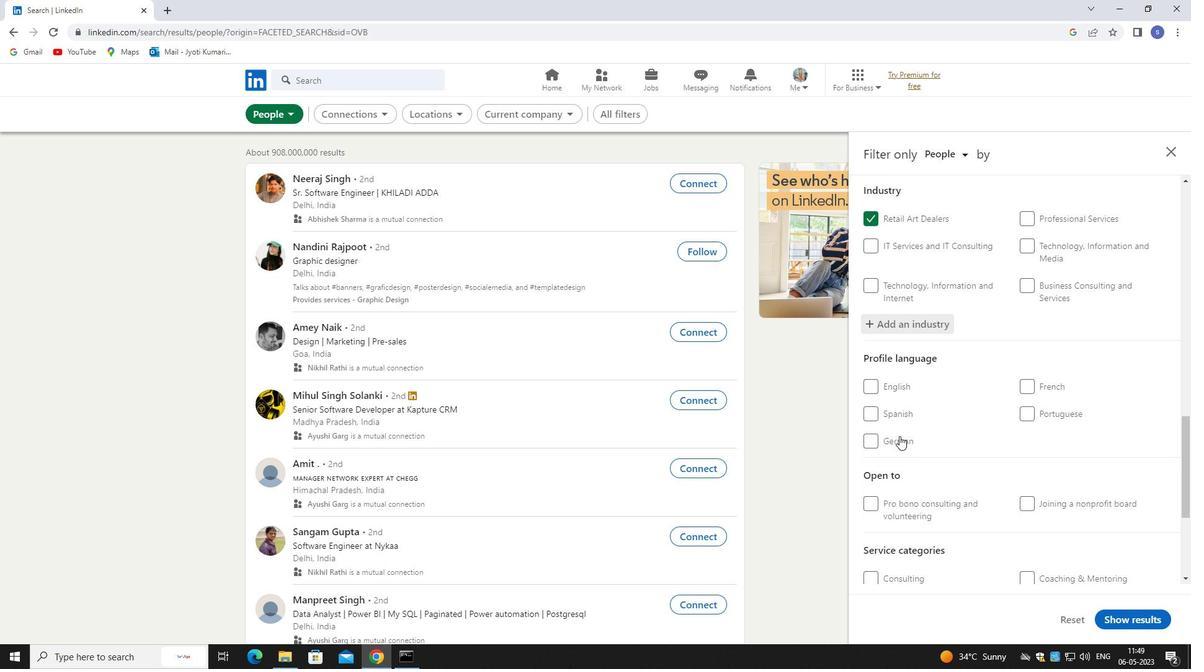 
Action: Mouse pressed left at (899, 441)
Screenshot: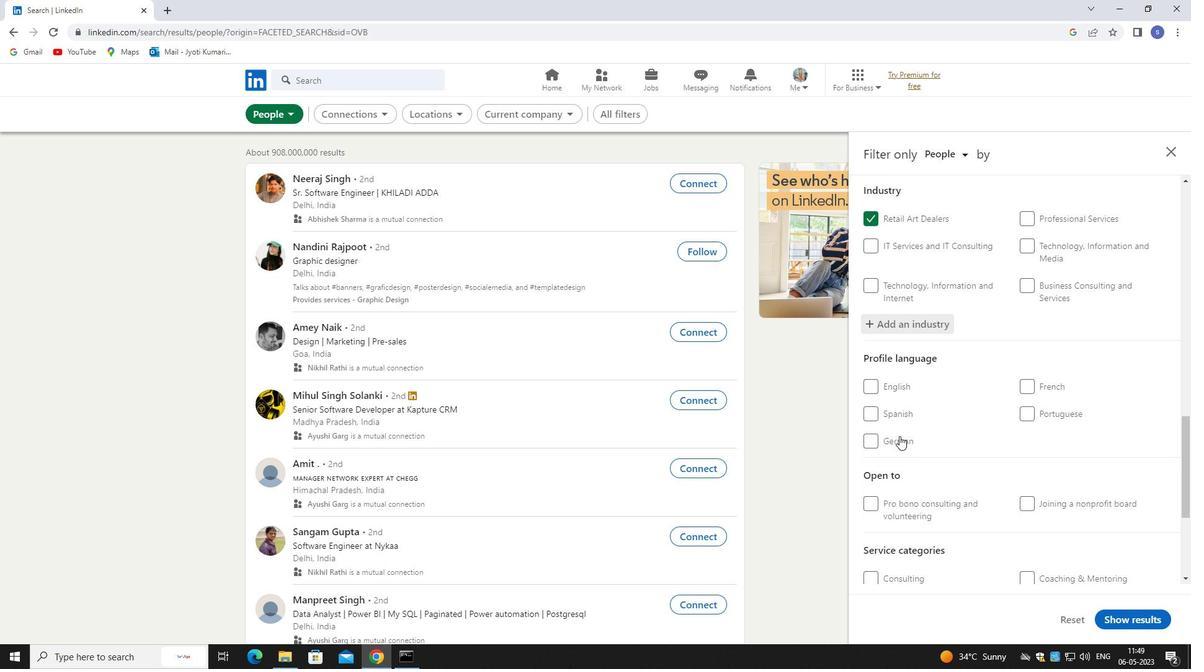 
Action: Mouse moved to (997, 469)
Screenshot: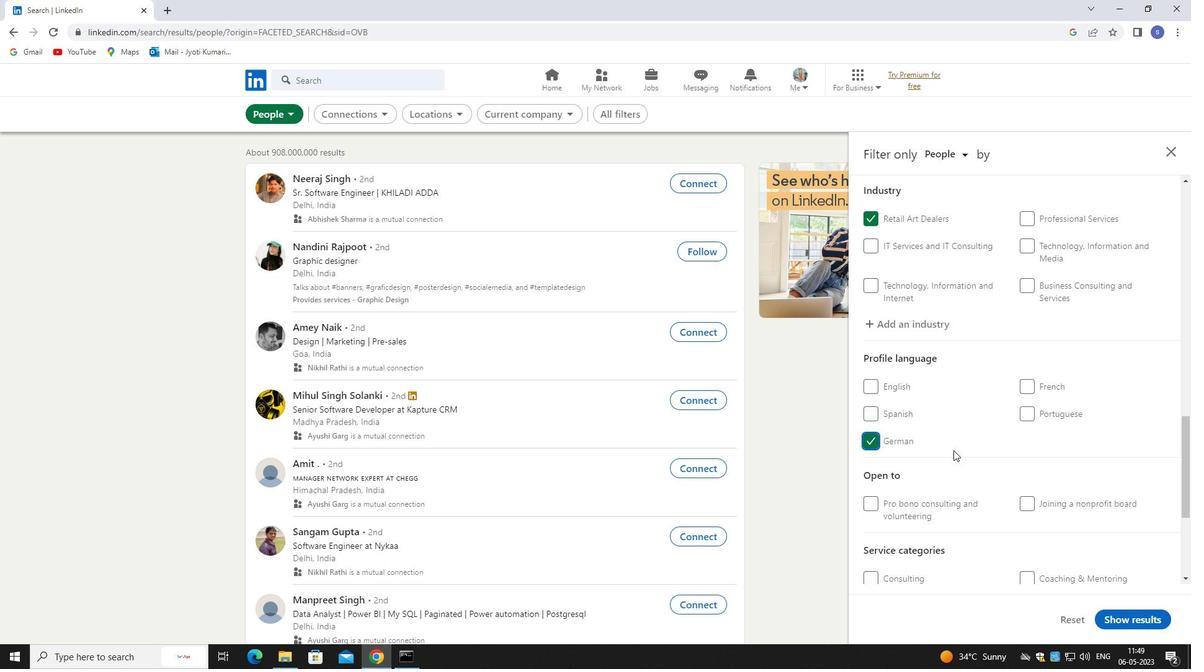 
Action: Mouse scrolled (997, 468) with delta (0, 0)
Screenshot: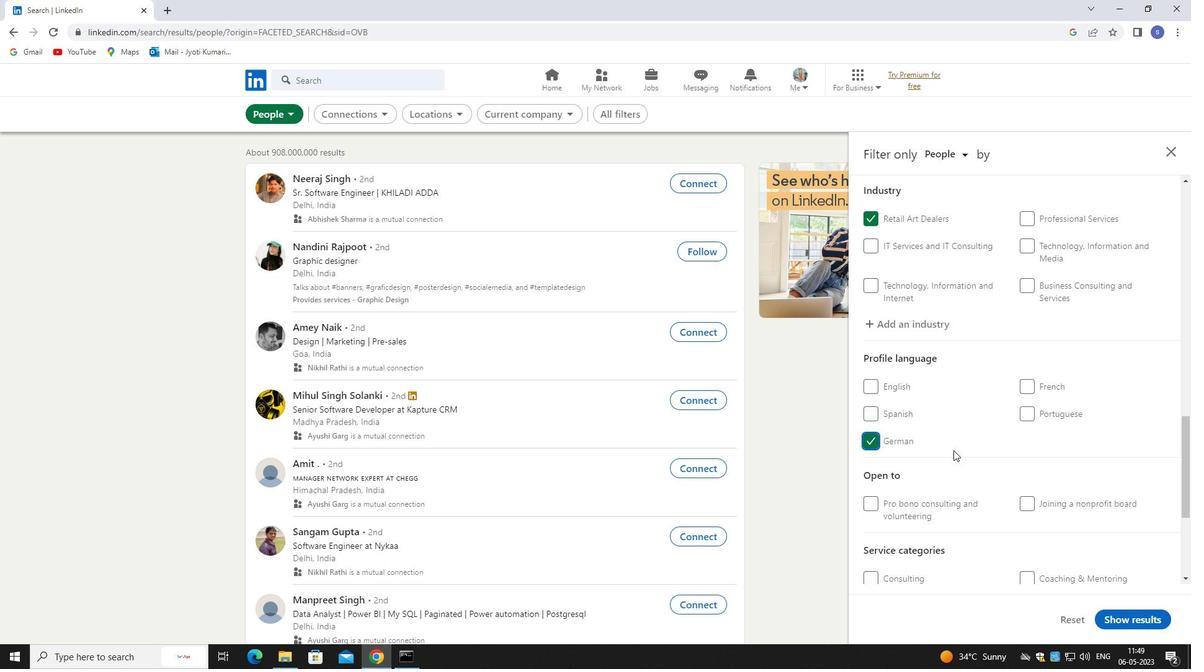 
Action: Mouse moved to (1004, 480)
Screenshot: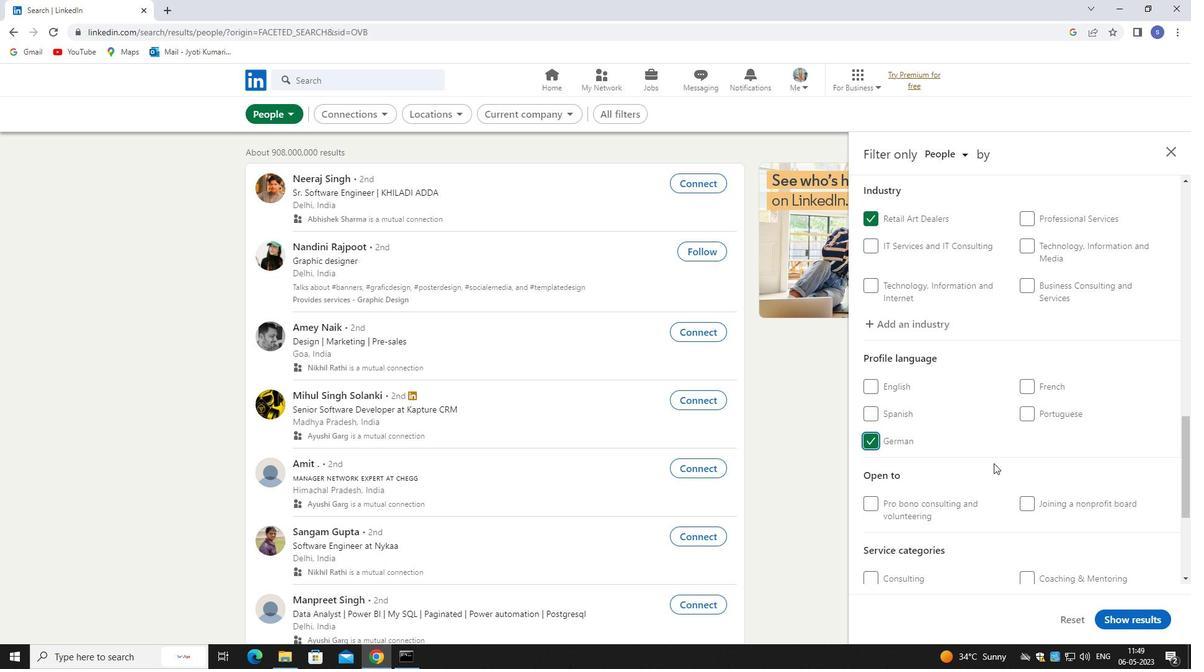 
Action: Mouse scrolled (1004, 479) with delta (0, 0)
Screenshot: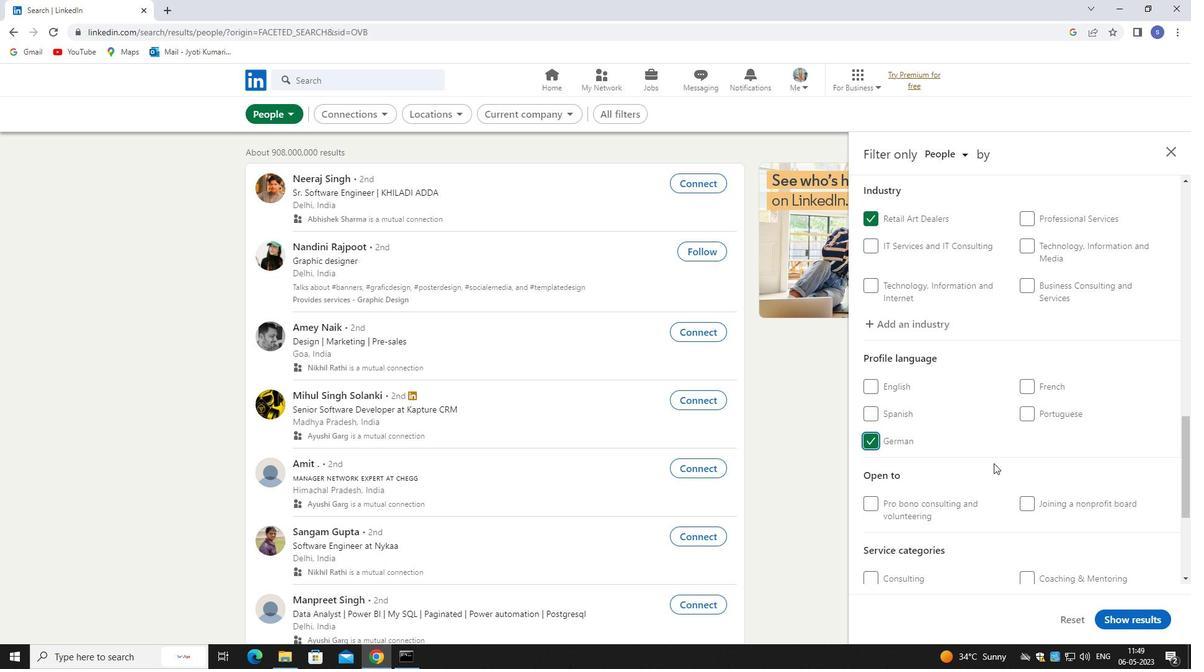 
Action: Mouse moved to (1006, 483)
Screenshot: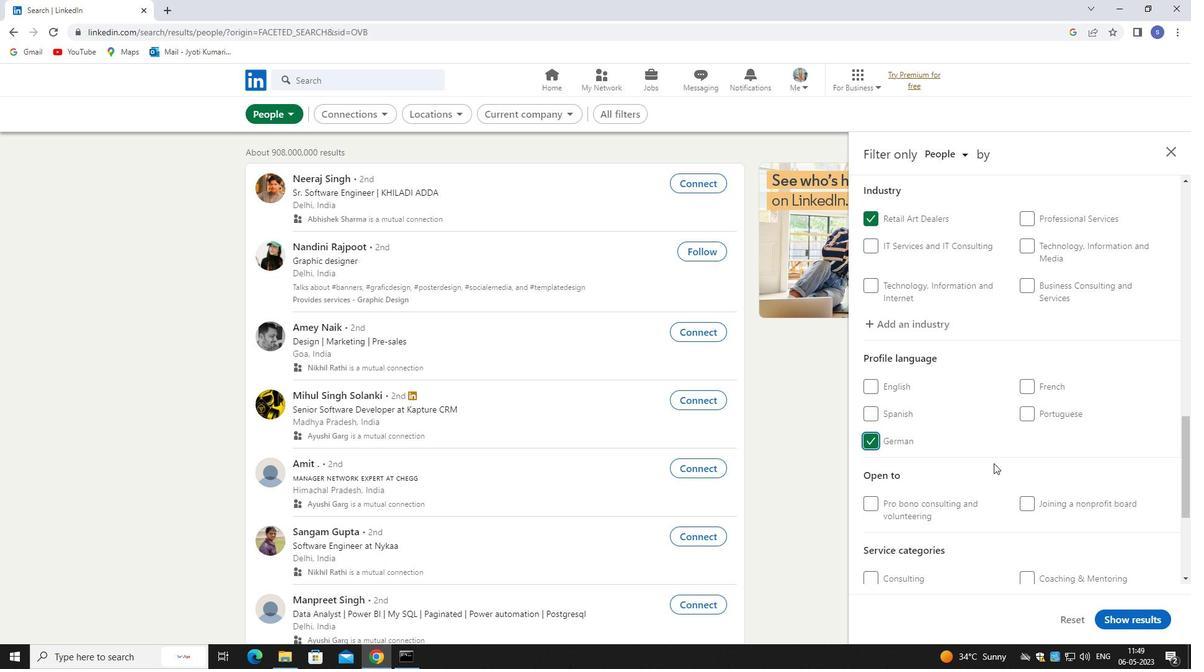 
Action: Mouse scrolled (1006, 482) with delta (0, 0)
Screenshot: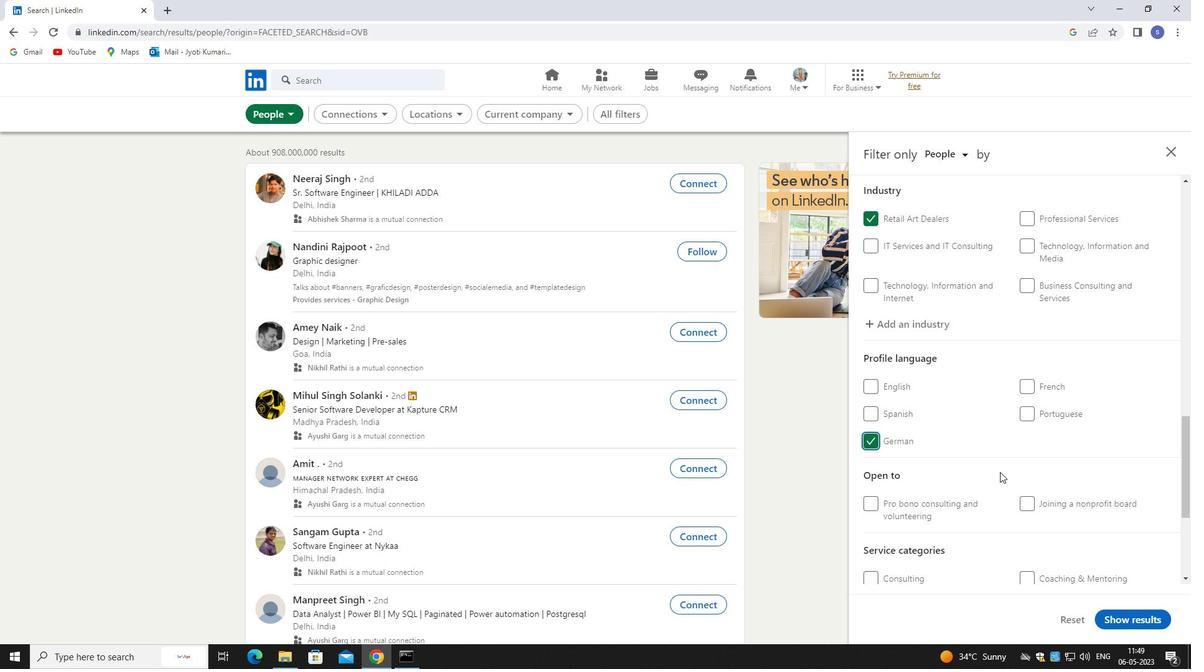 
Action: Mouse moved to (1055, 447)
Screenshot: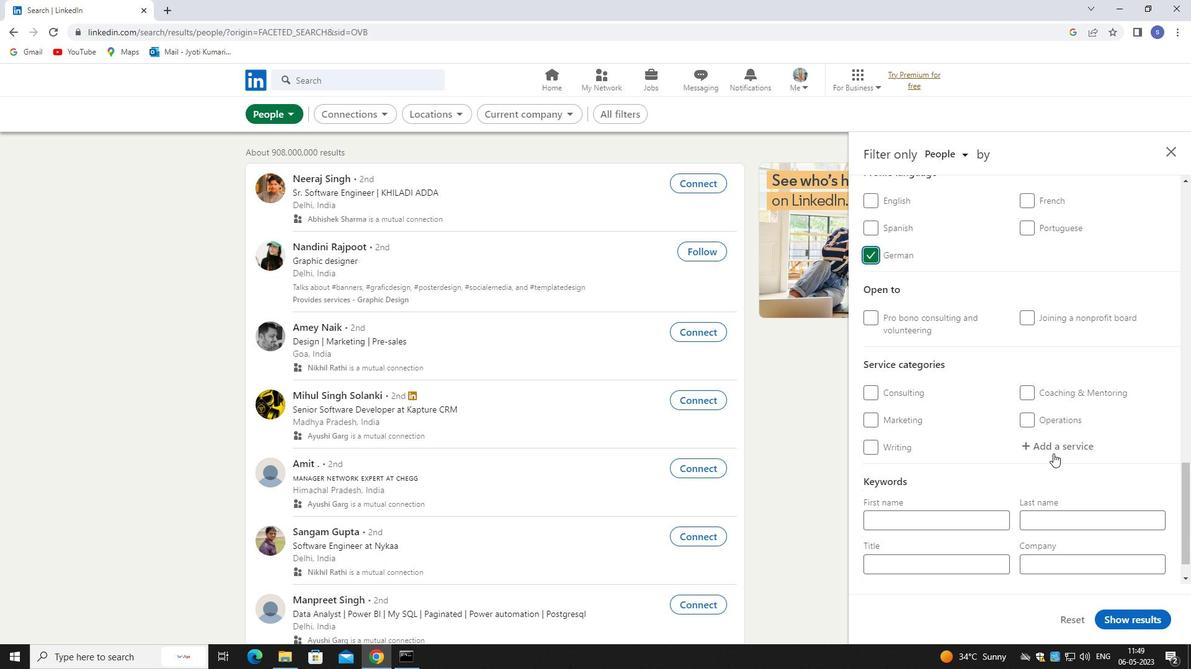 
Action: Mouse pressed left at (1055, 447)
Screenshot: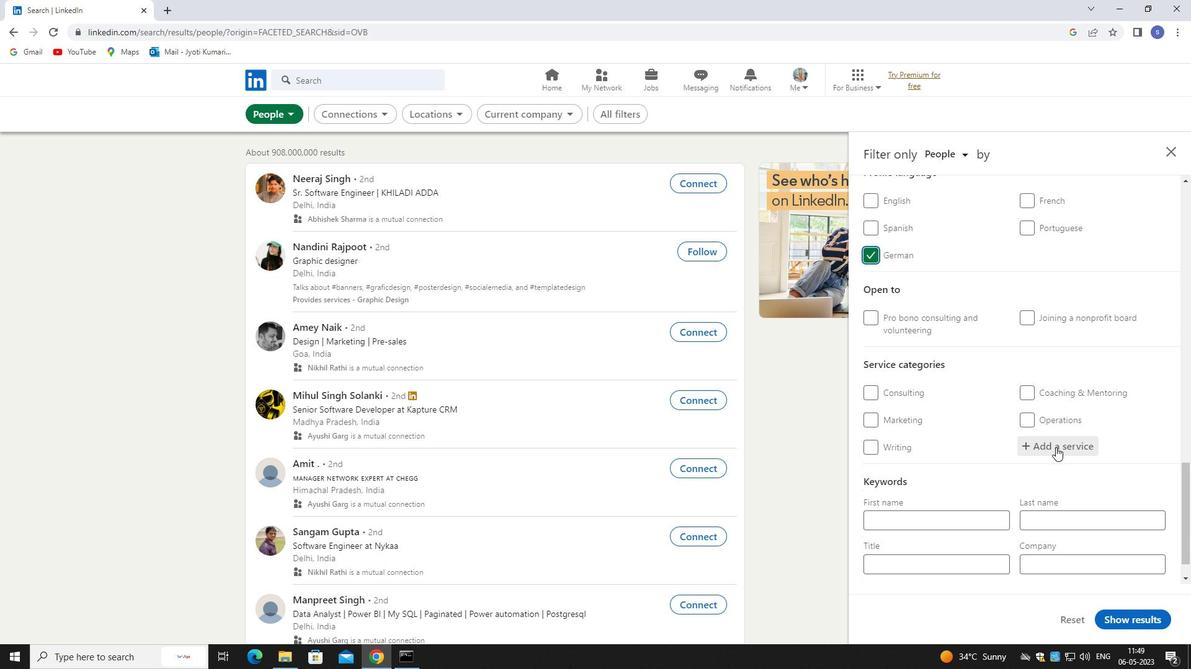 
Action: Mouse moved to (1055, 446)
Screenshot: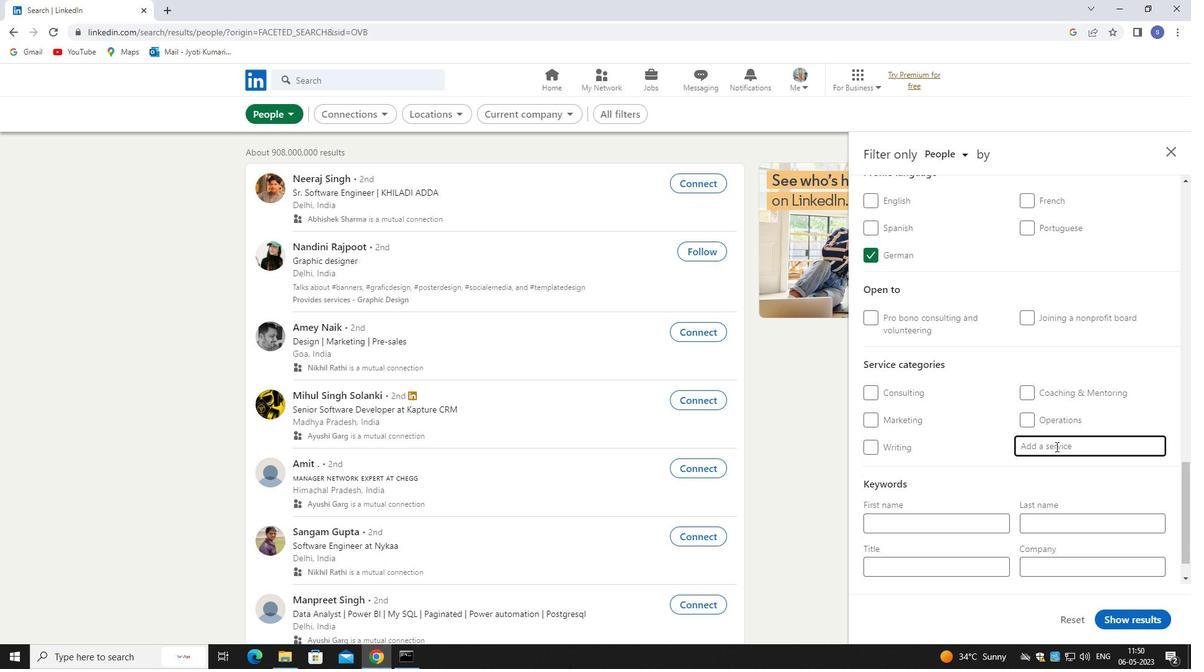 
Action: Key pressed retire
Screenshot: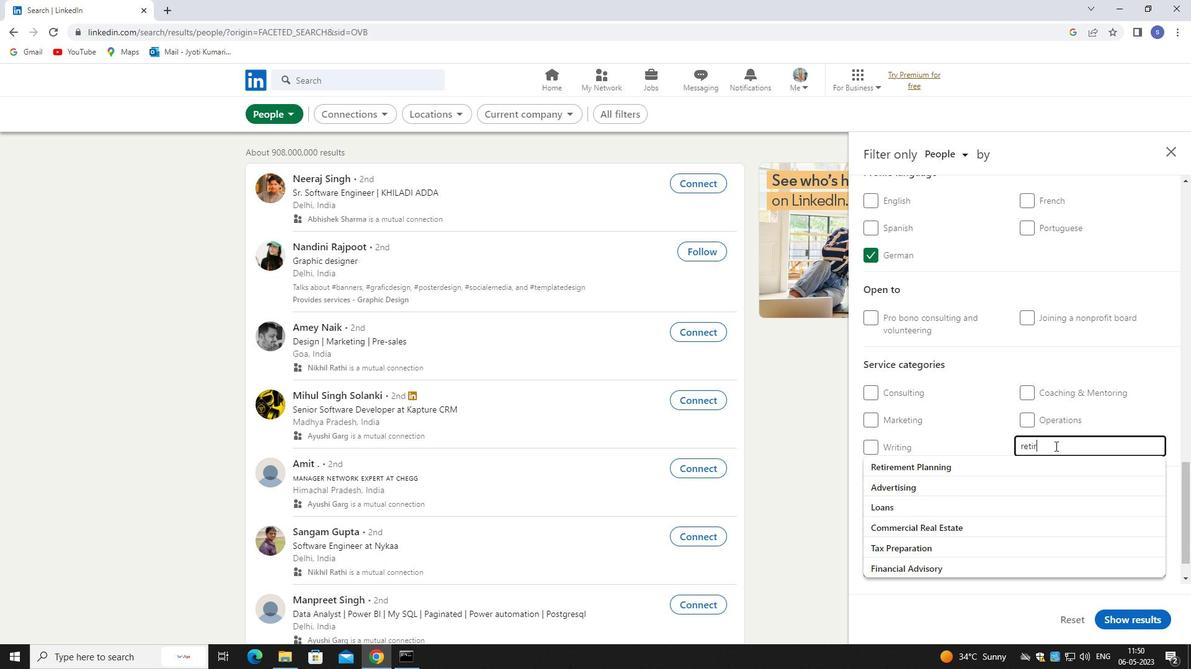 
Action: Mouse moved to (1102, 461)
Screenshot: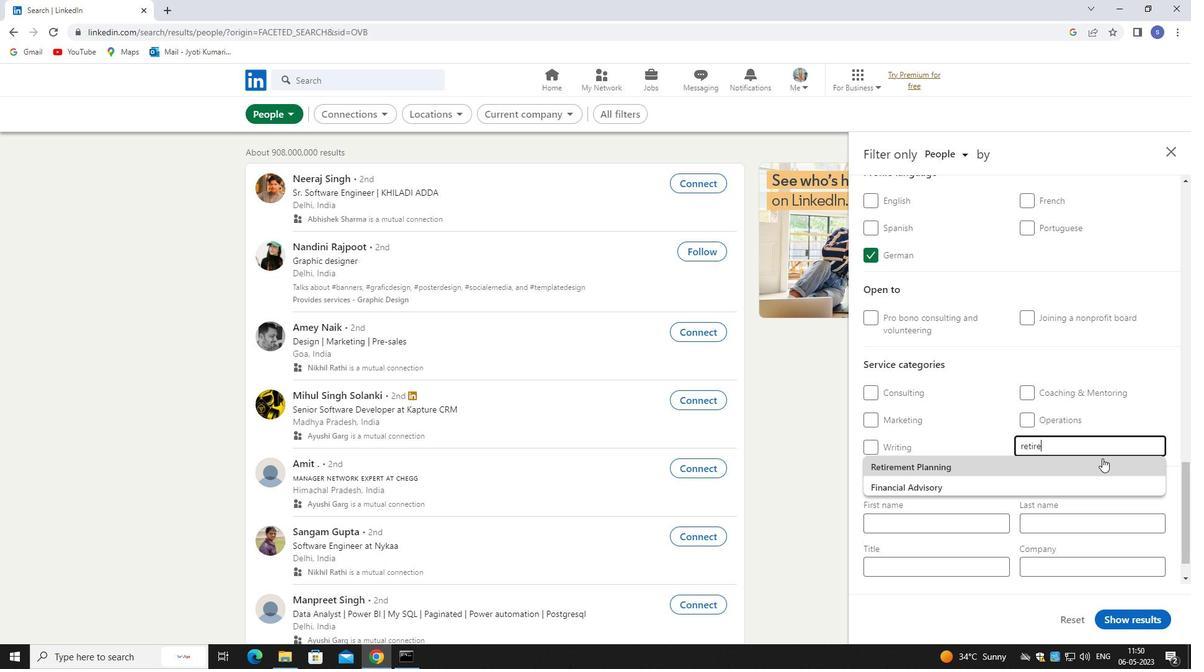
Action: Mouse pressed left at (1102, 461)
Screenshot: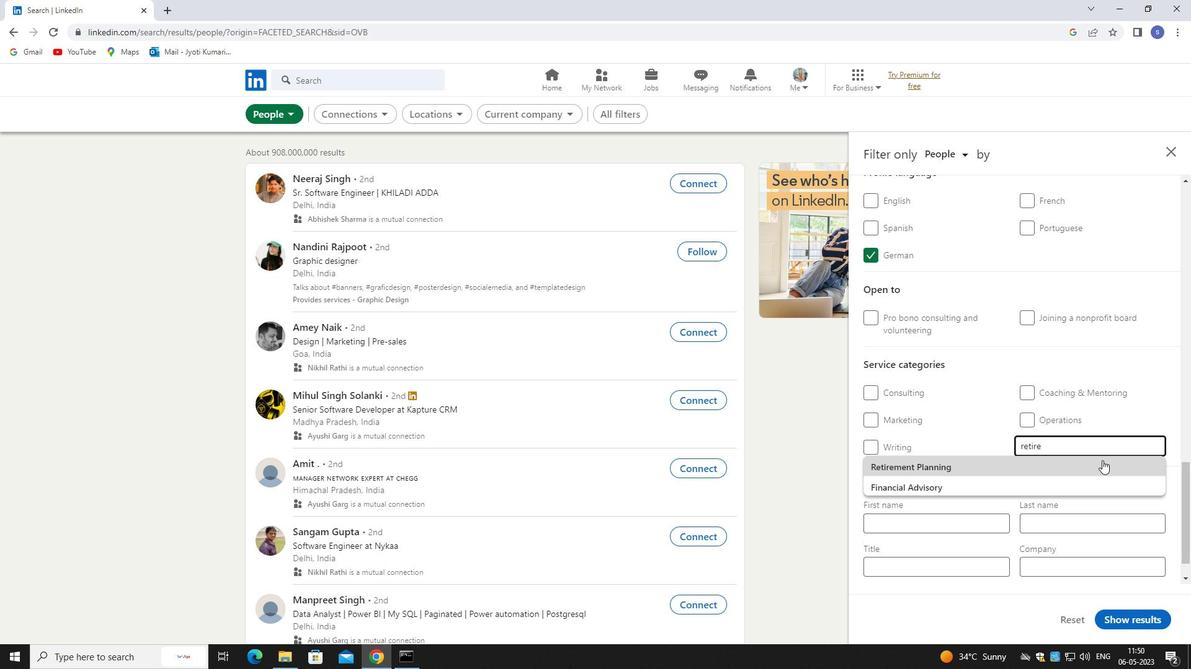 
Action: Mouse moved to (1100, 468)
Screenshot: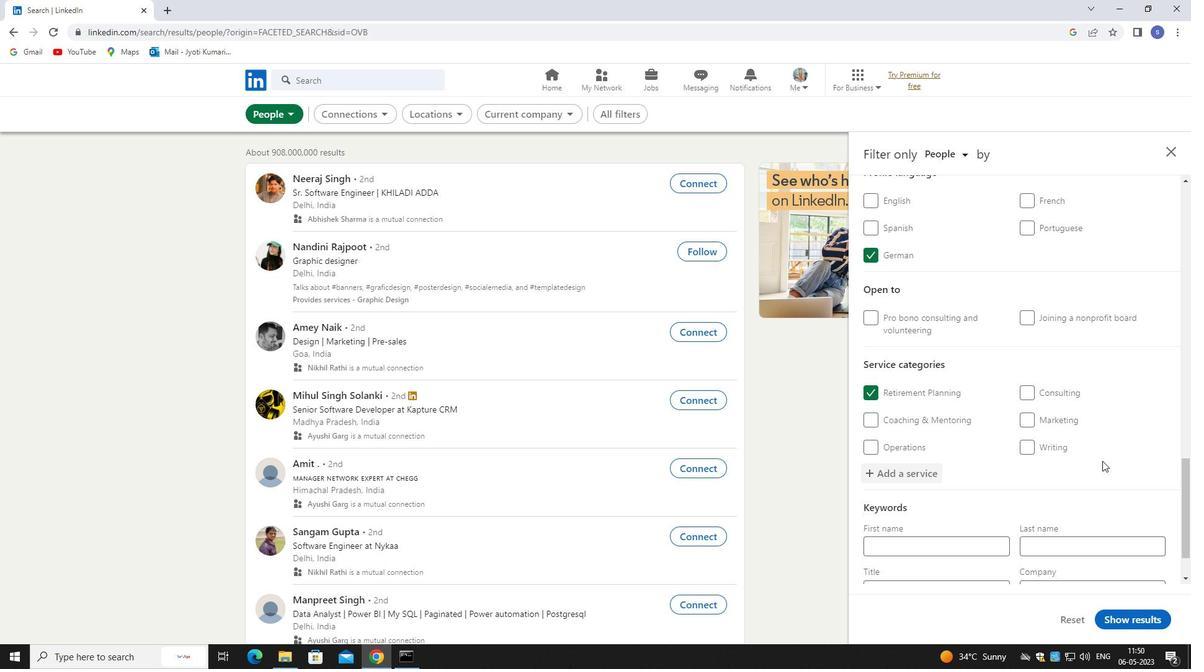 
Action: Mouse scrolled (1100, 468) with delta (0, 0)
Screenshot: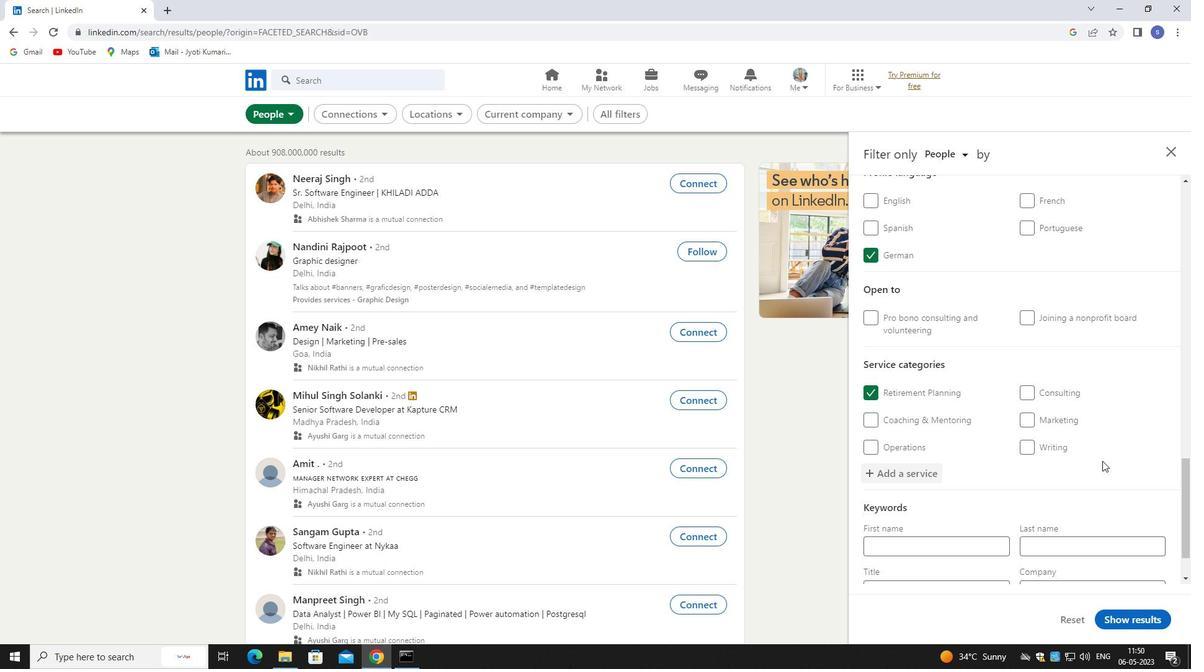 
Action: Mouse moved to (1095, 485)
Screenshot: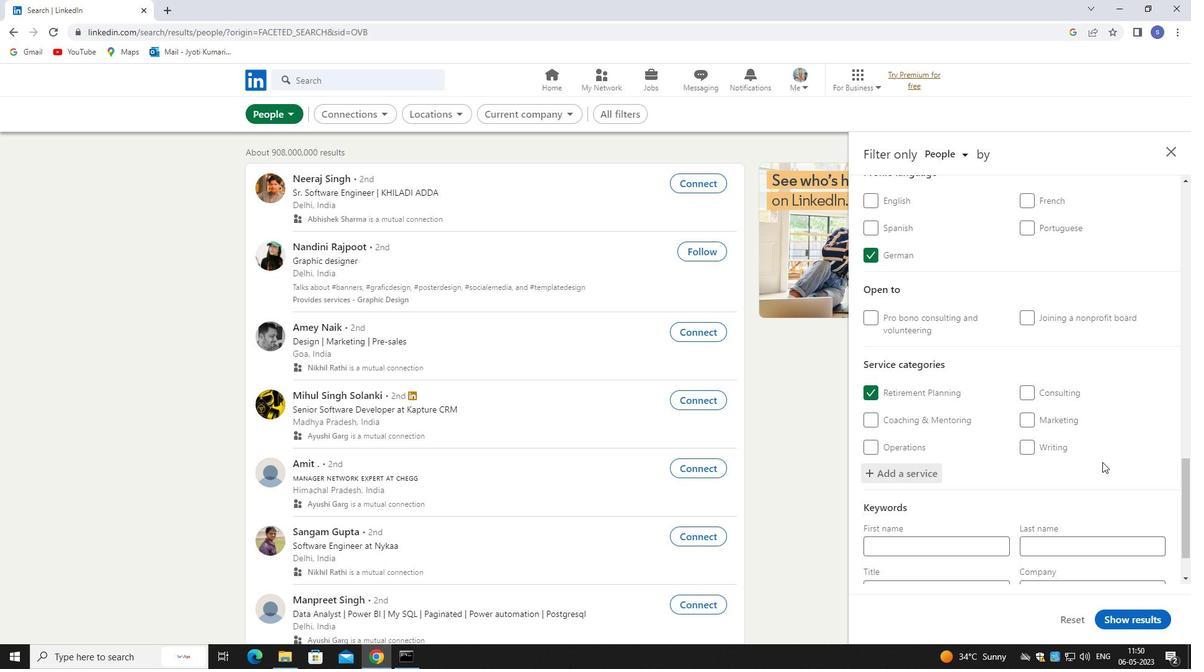 
Action: Mouse scrolled (1095, 485) with delta (0, 0)
Screenshot: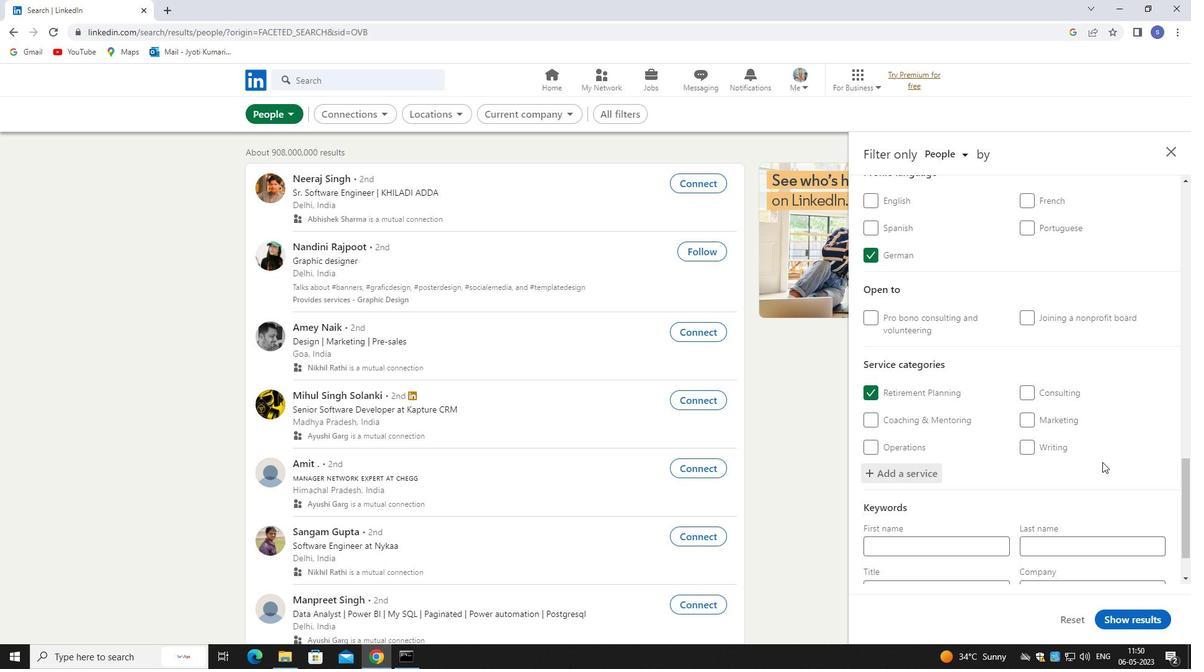 
Action: Mouse moved to (1082, 503)
Screenshot: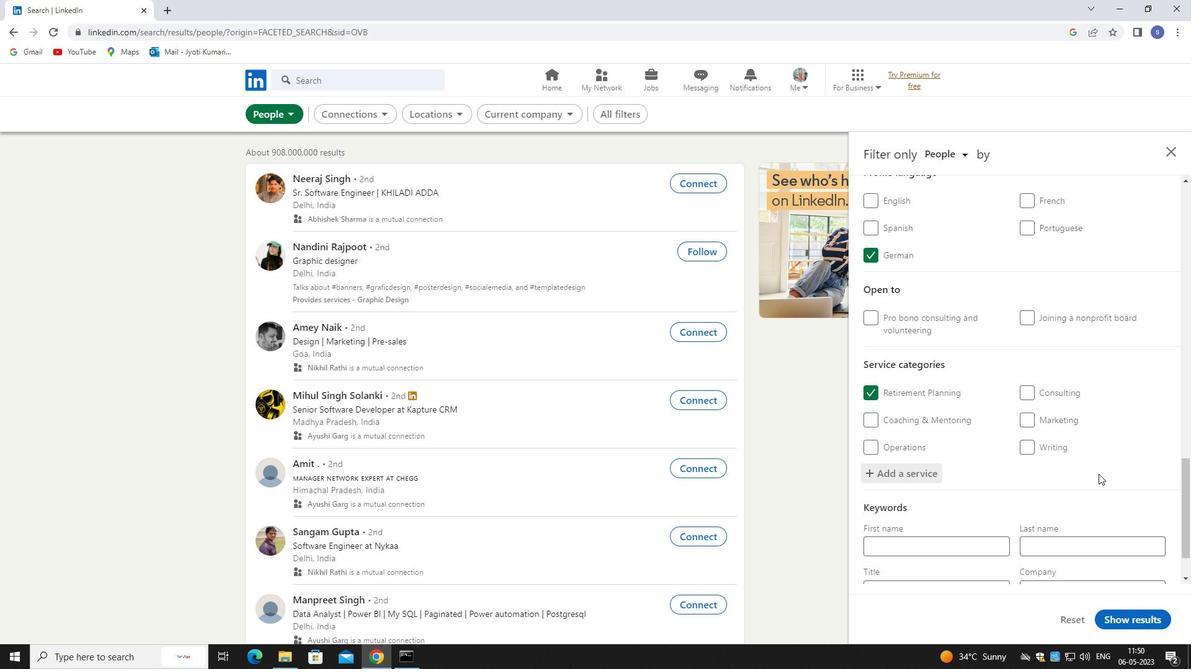 
Action: Mouse scrolled (1082, 502) with delta (0, 0)
Screenshot: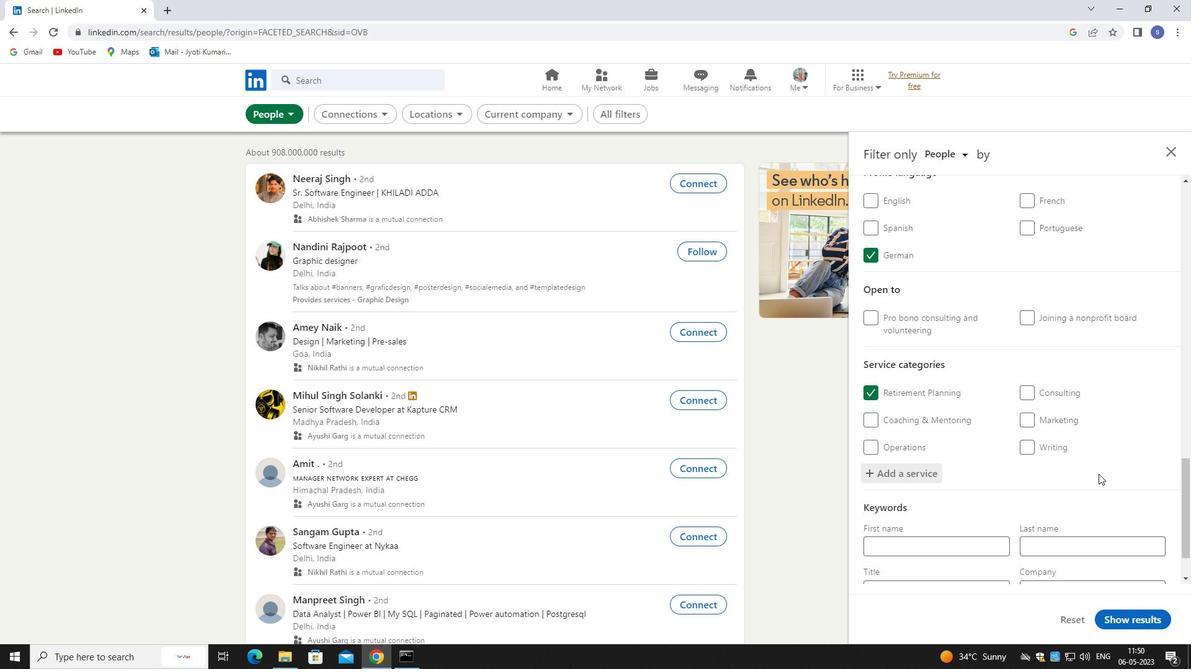 
Action: Mouse moved to (999, 533)
Screenshot: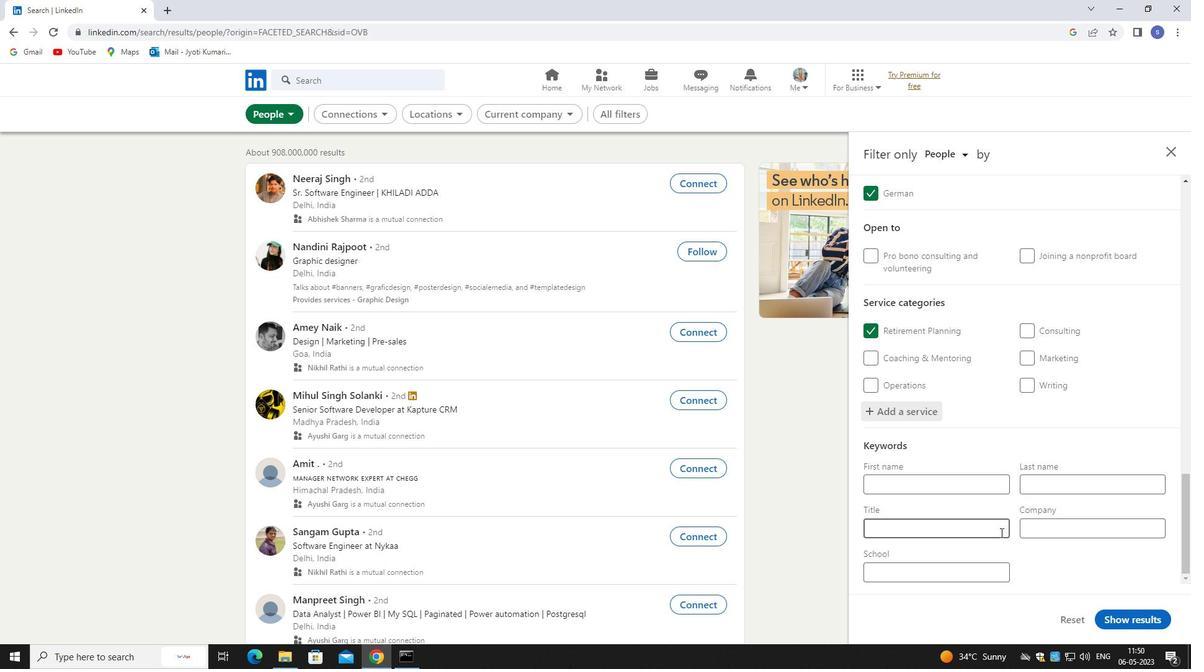 
Action: Mouse pressed left at (999, 533)
Screenshot: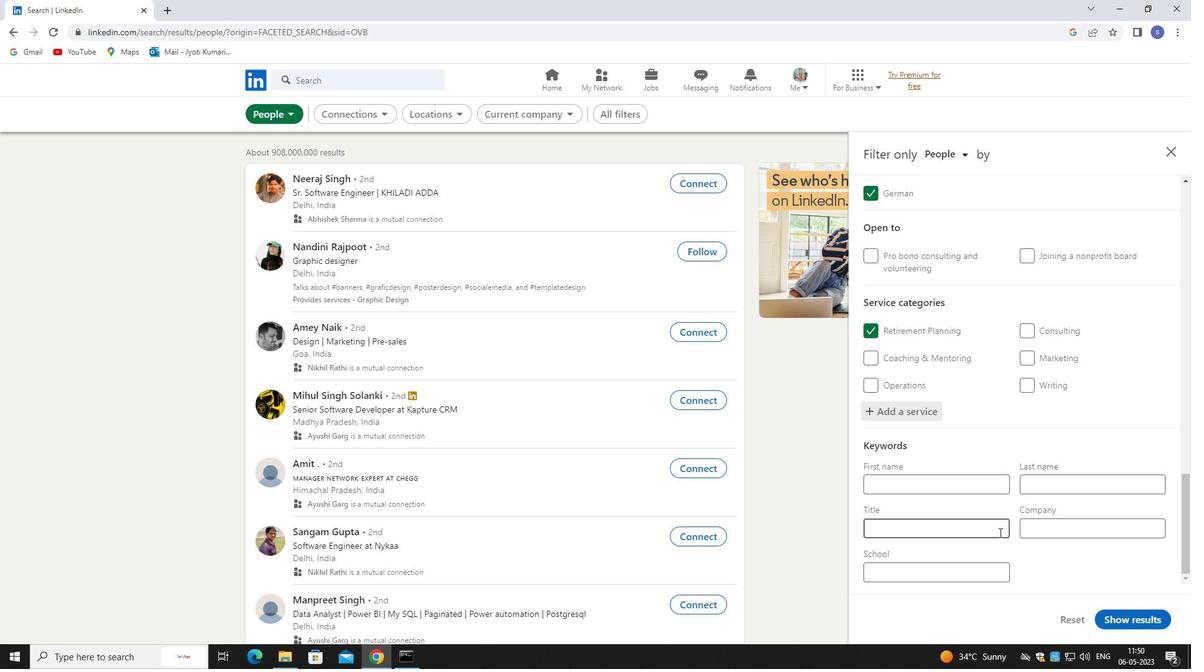 
Action: Key pressed <Key.shift>DESK<Key.space><Key.shift>ASSOCIATE
Screenshot: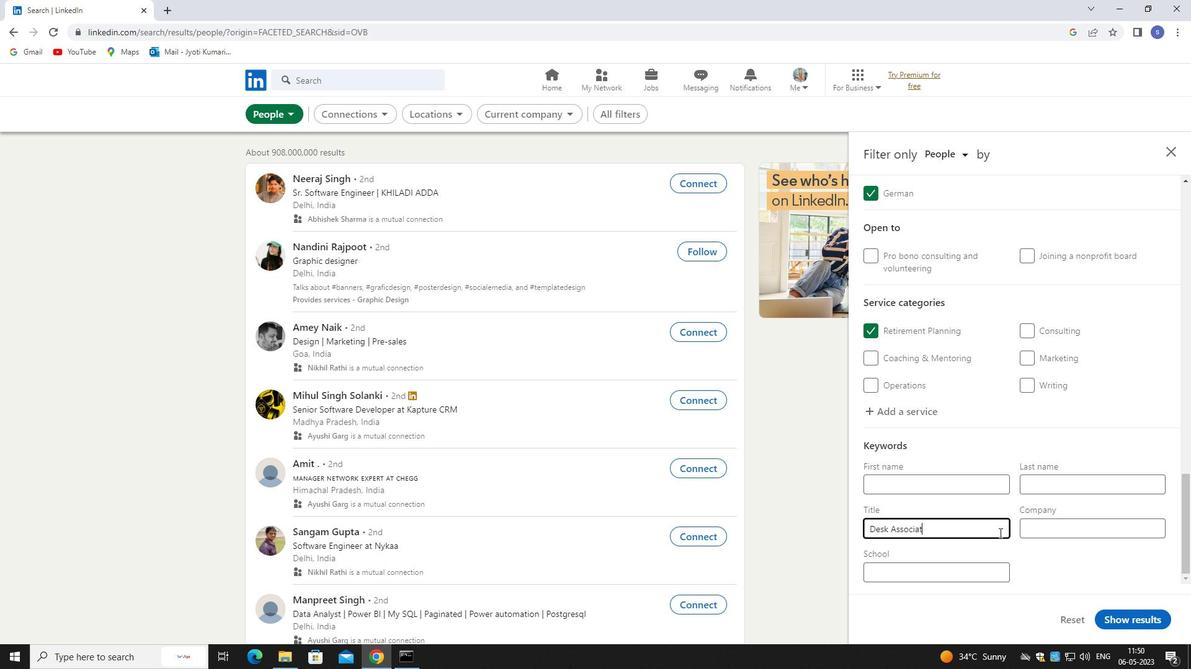 
Action: Mouse moved to (1128, 614)
Screenshot: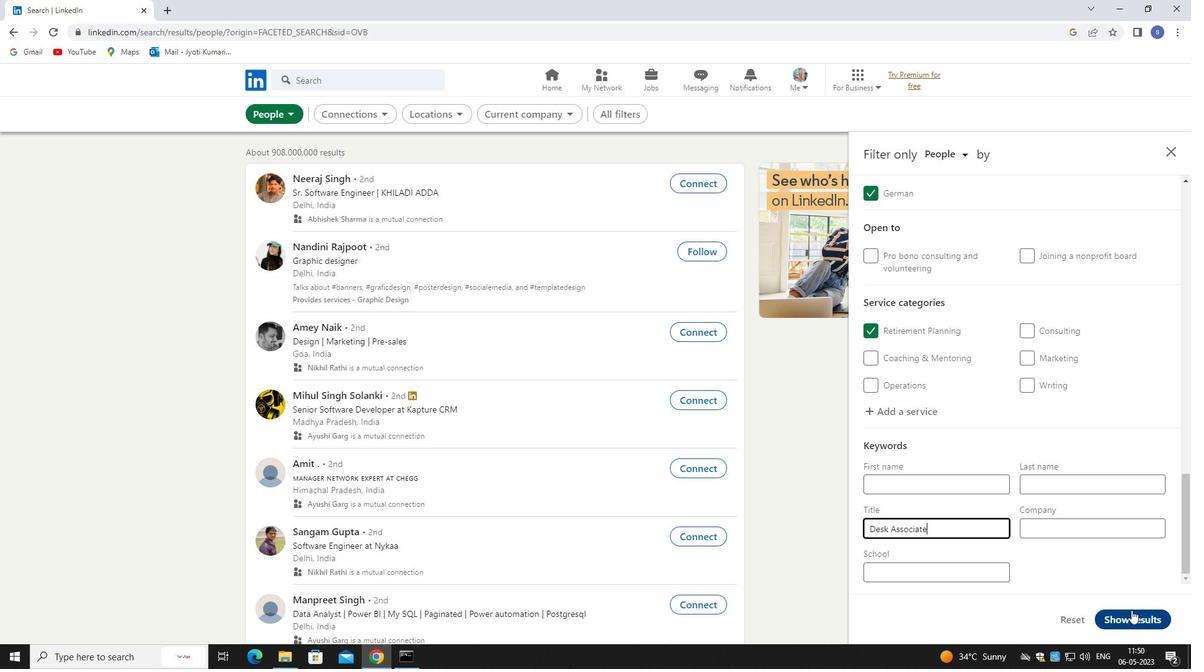 
Action: Mouse pressed left at (1128, 614)
Screenshot: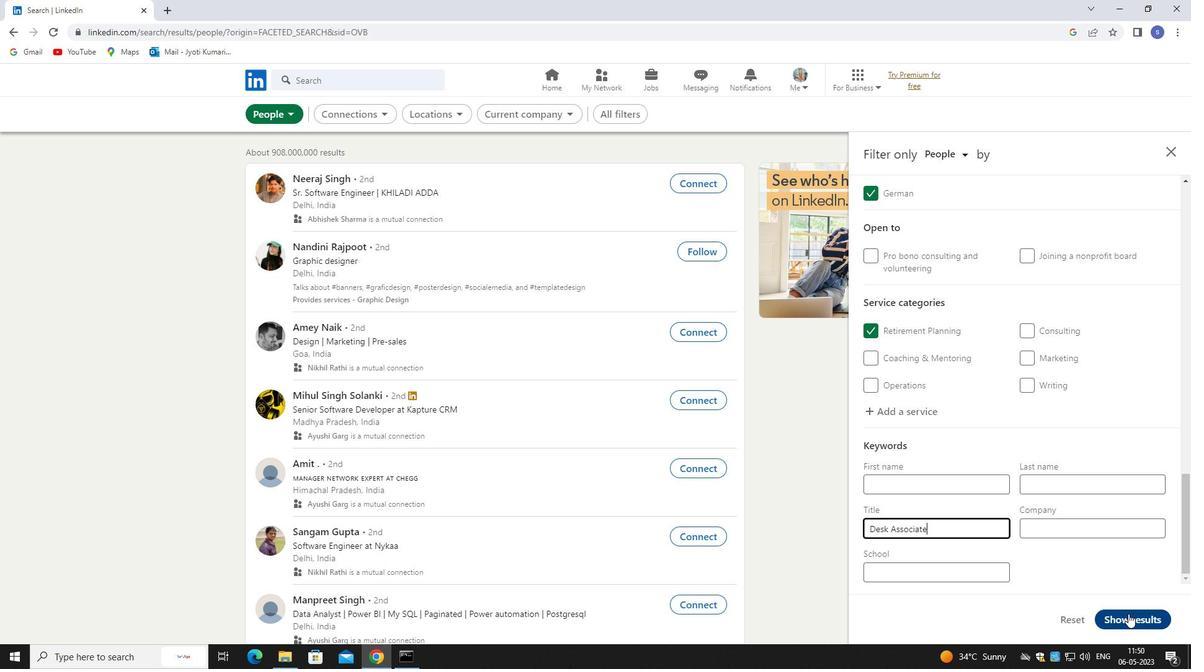 
Action: Mouse moved to (1134, 619)
Screenshot: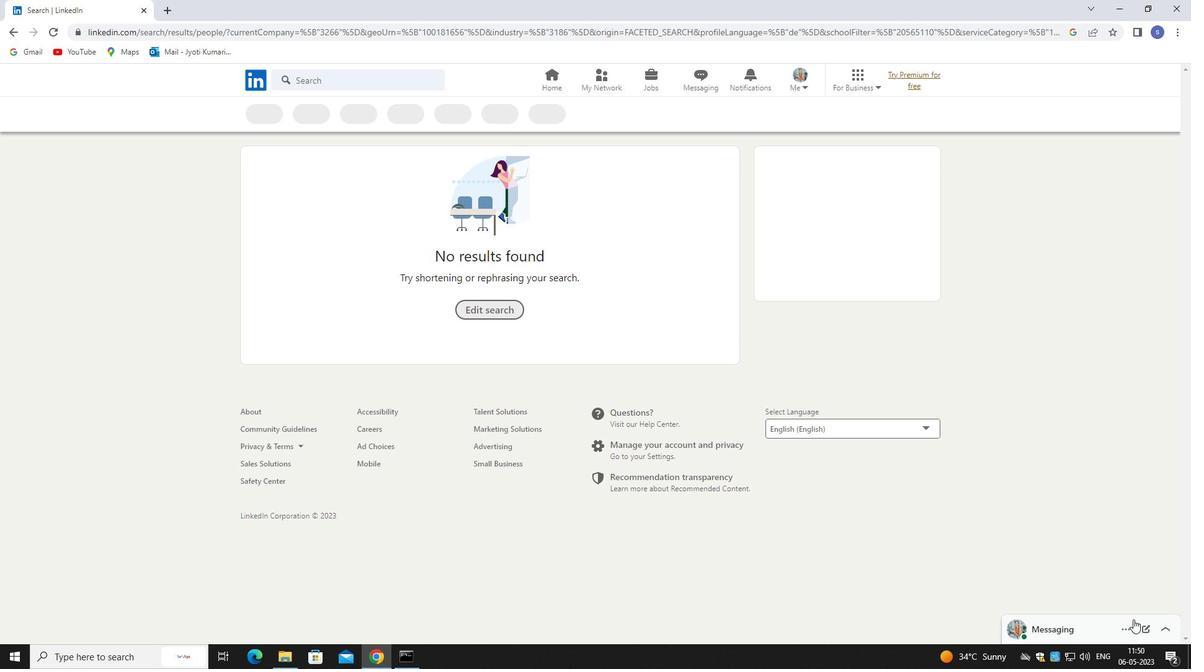 
